 Task: Look for space in Dessau, Germany from 8th August, 2023 to 15th August, 2023 for 9 adults in price range Rs.10000 to Rs.14000. Place can be shared room with 5 bedrooms having 9 beds and 5 bathrooms. Property type can be house, flat, guest house. Amenities needed are: wifi, TV, free parkinig on premises, gym, breakfast. Booking option can be shelf check-in. Required host language is English.
Action: Mouse moved to (569, 125)
Screenshot: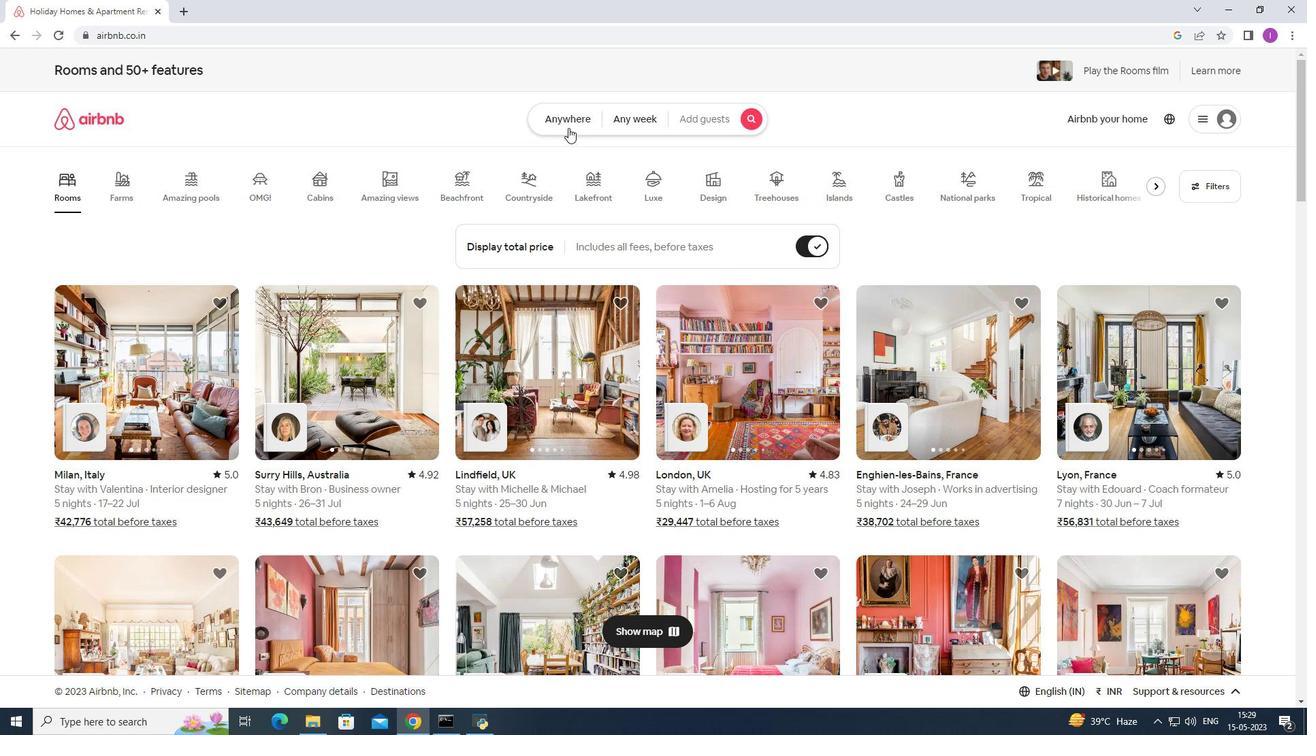 
Action: Mouse pressed left at (569, 125)
Screenshot: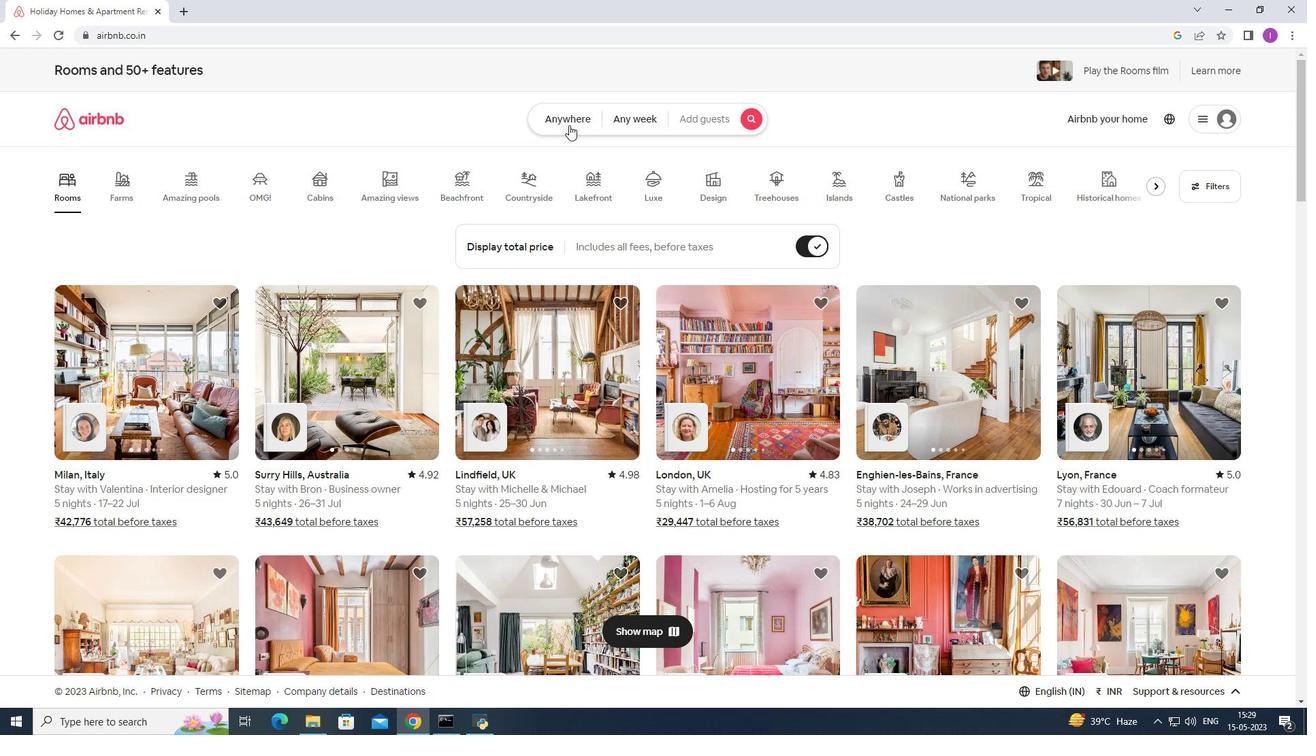 
Action: Mouse moved to (485, 169)
Screenshot: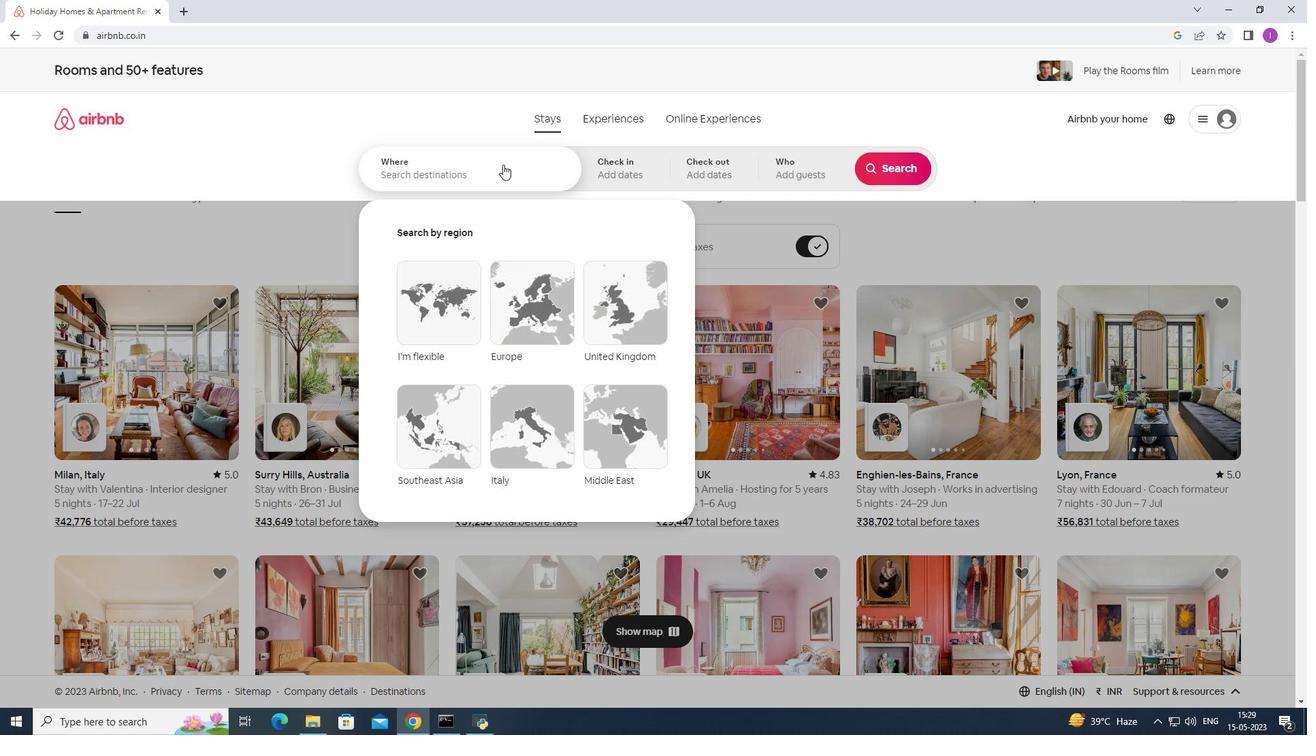 
Action: Mouse pressed left at (485, 169)
Screenshot: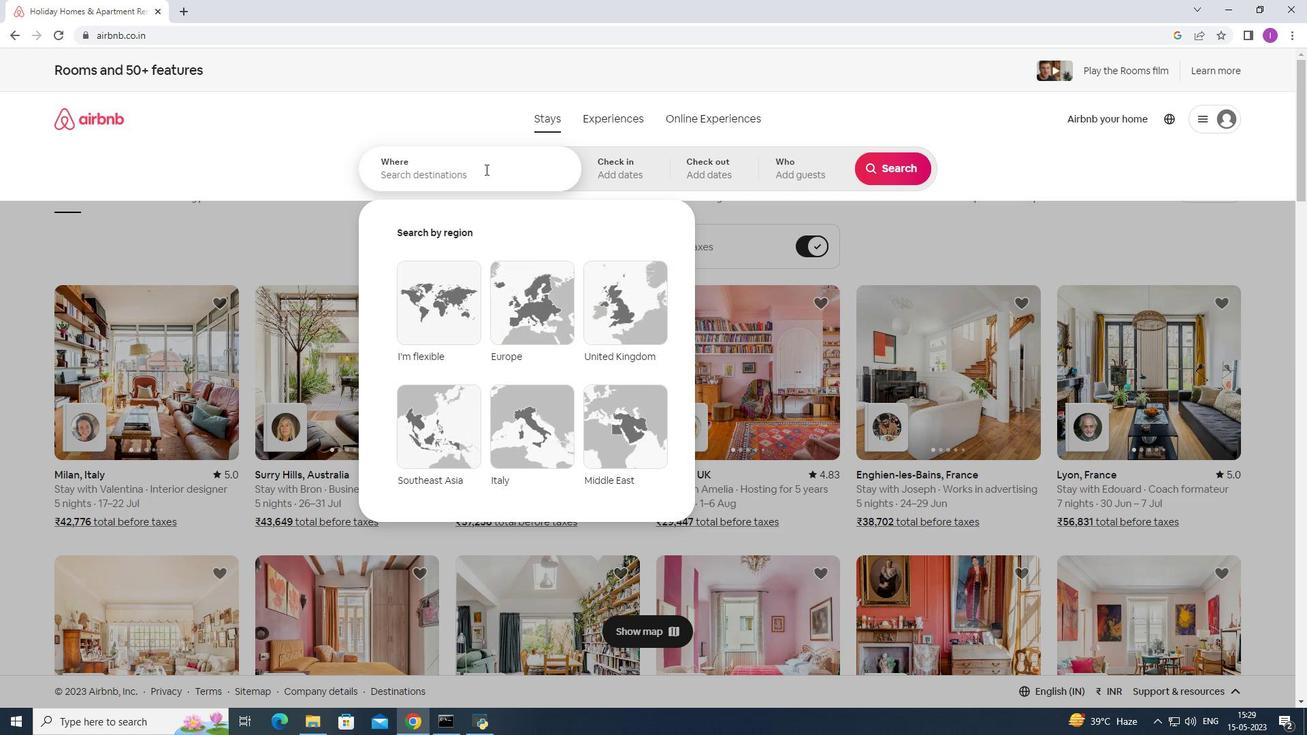 
Action: Mouse moved to (482, 181)
Screenshot: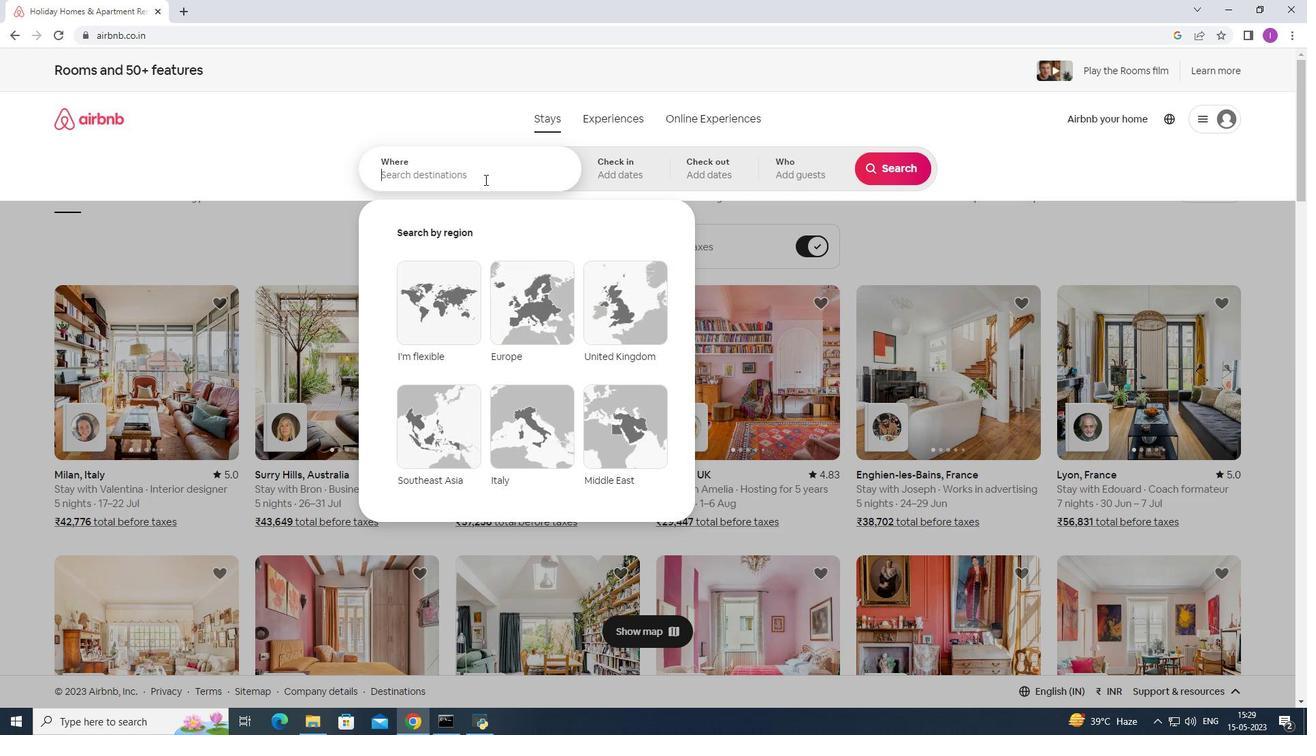 
Action: Key pressed <Key.shift>Dessau,<Key.shift><Key.shift>Germany
Screenshot: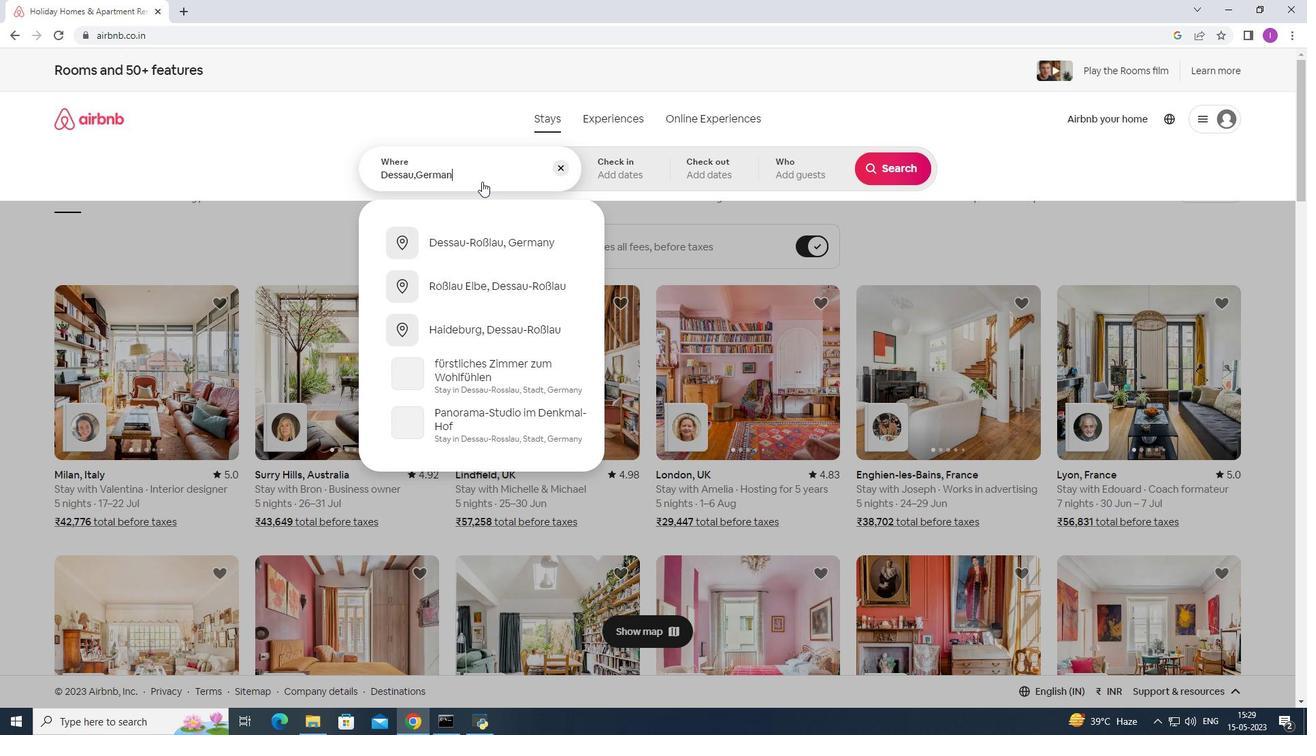 
Action: Mouse moved to (629, 178)
Screenshot: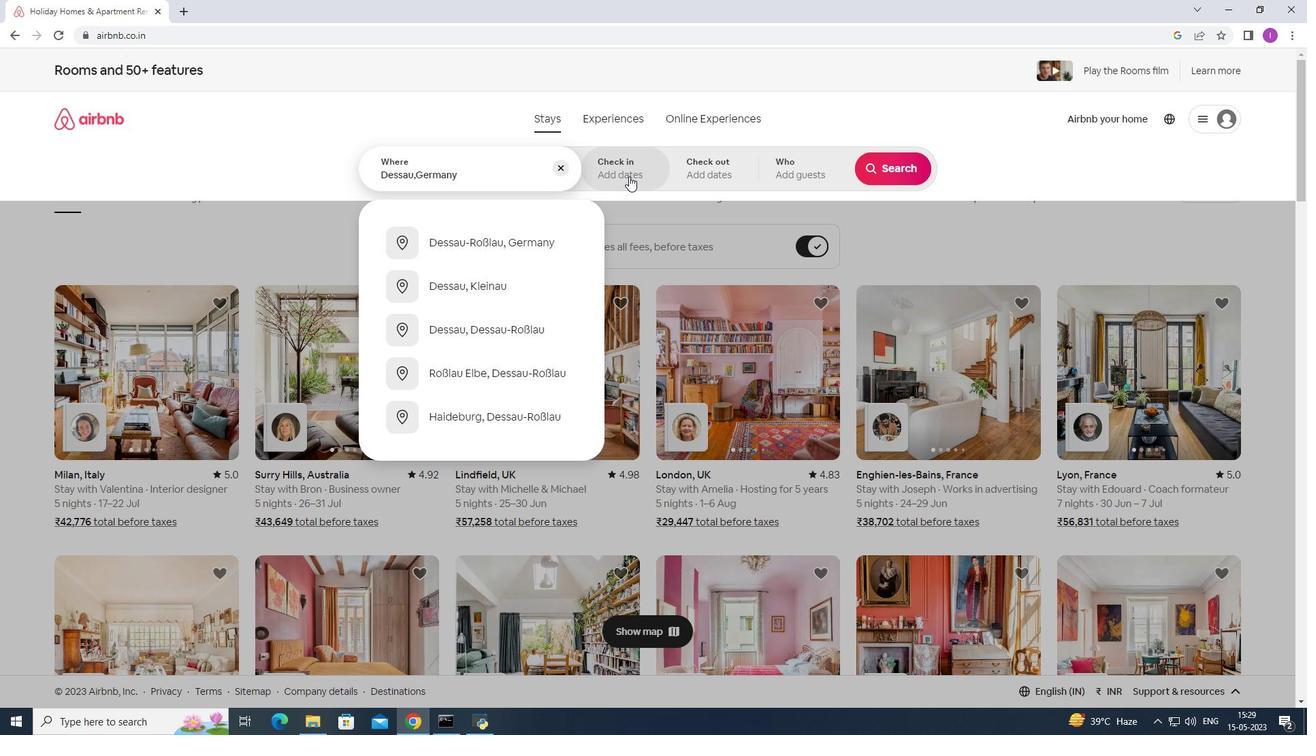 
Action: Mouse pressed left at (629, 178)
Screenshot: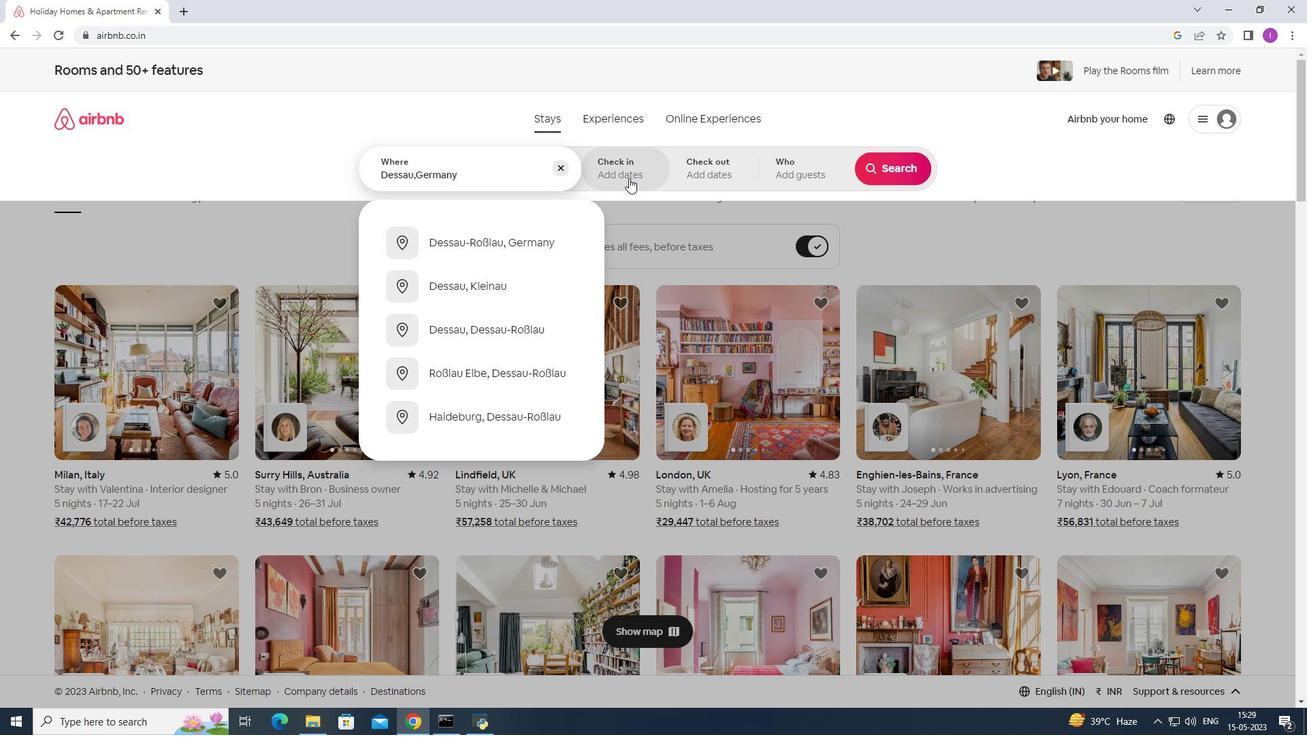 
Action: Mouse moved to (893, 280)
Screenshot: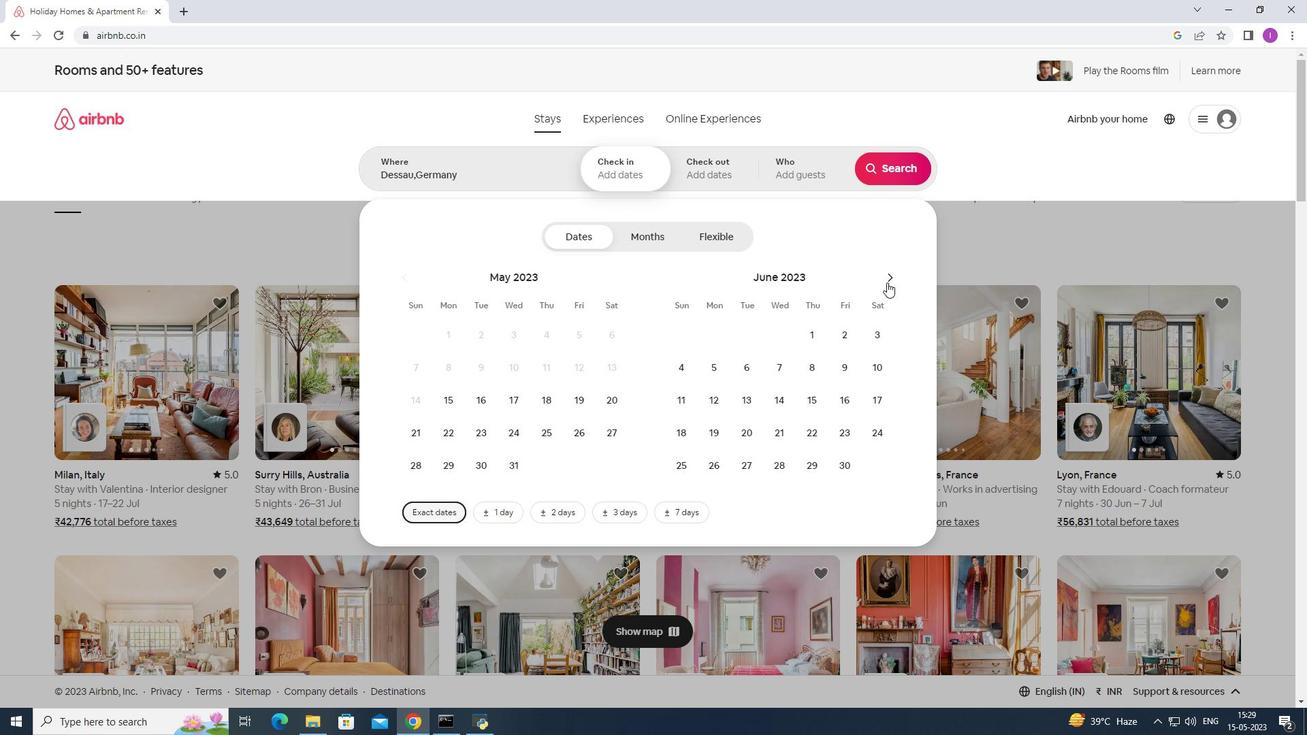 
Action: Mouse pressed left at (893, 280)
Screenshot: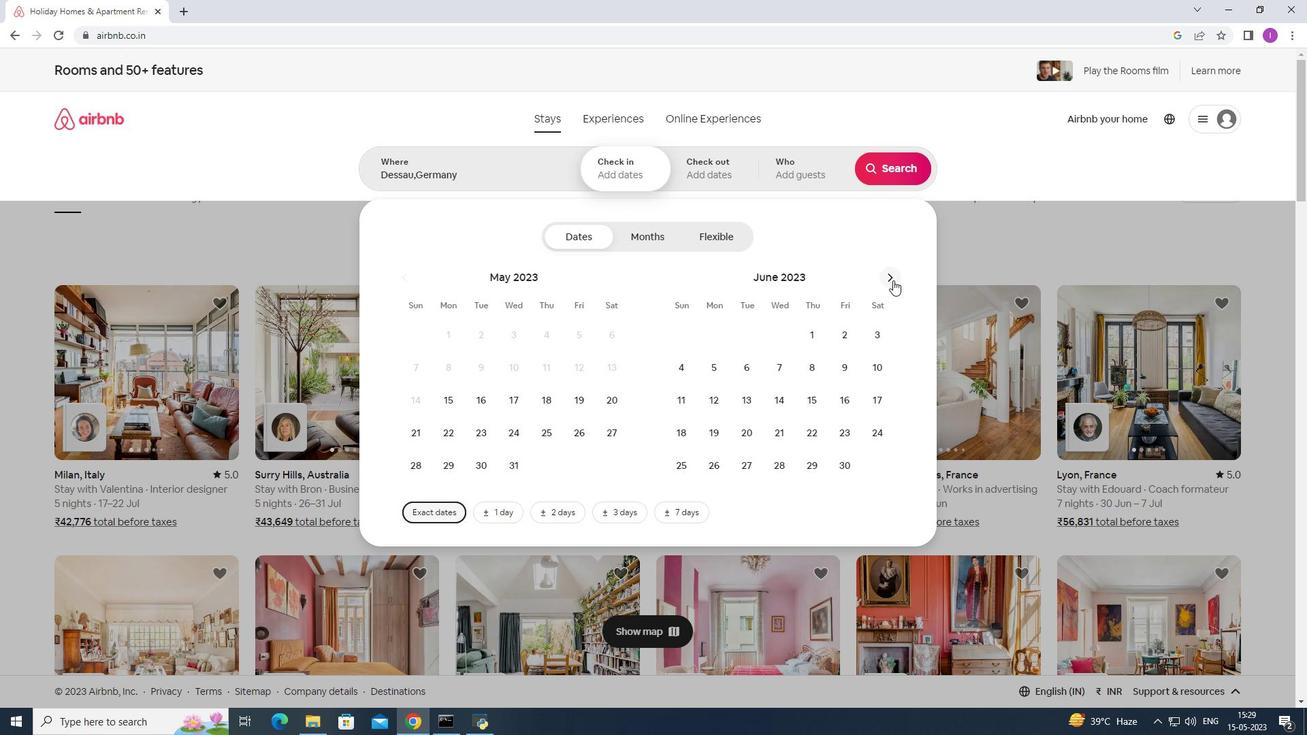 
Action: Mouse pressed left at (893, 280)
Screenshot: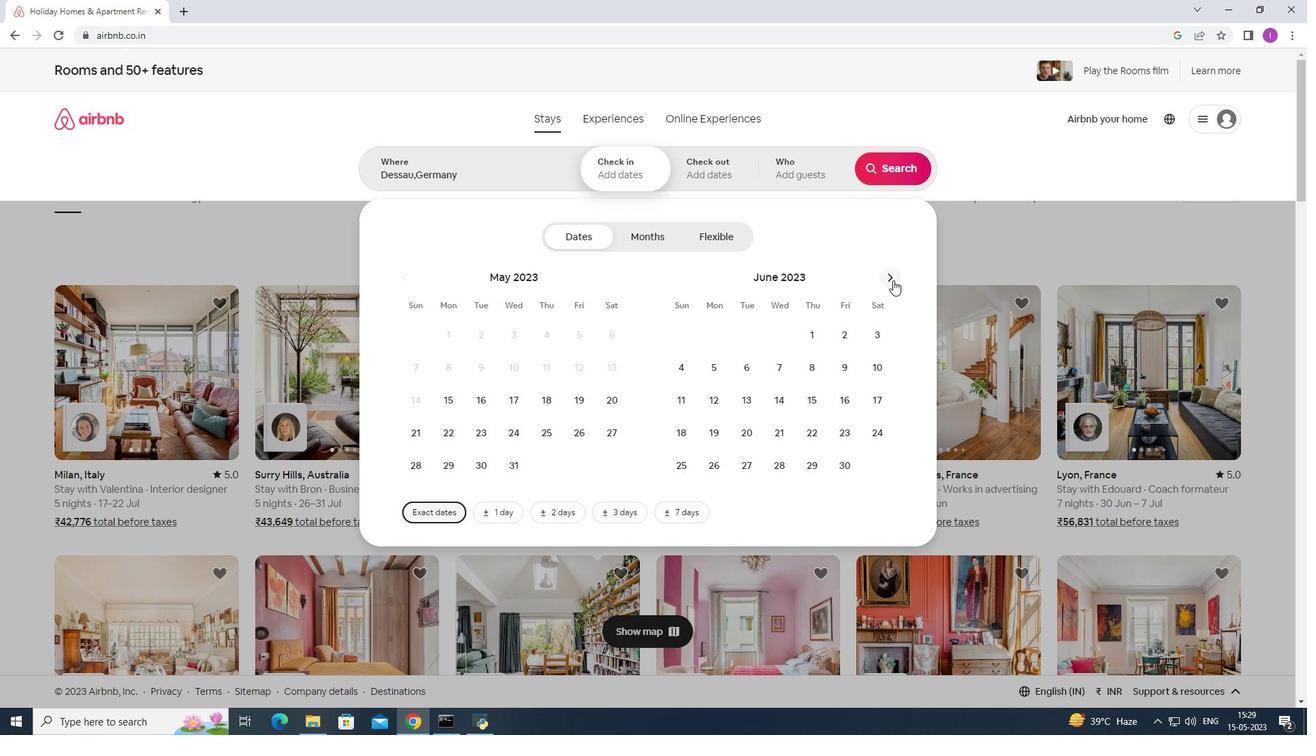 
Action: Mouse moved to (894, 280)
Screenshot: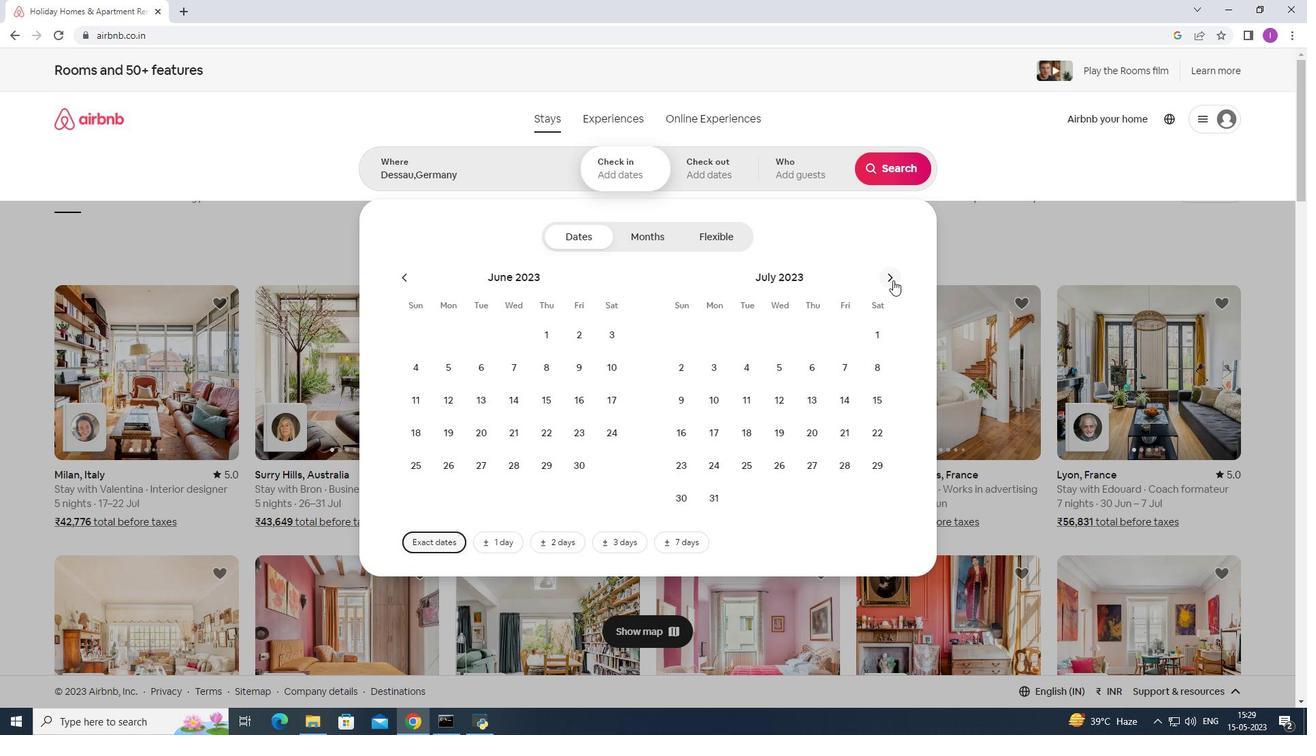 
Action: Mouse pressed left at (894, 280)
Screenshot: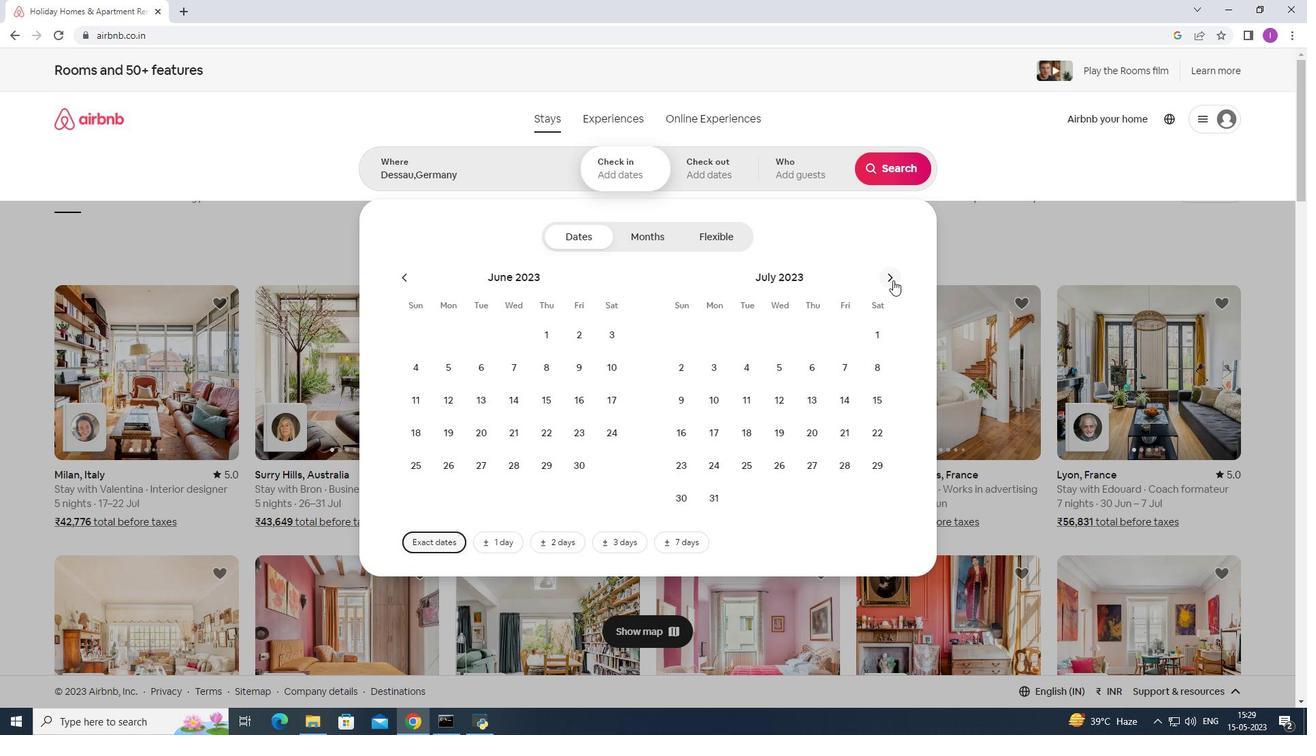 
Action: Mouse moved to (744, 367)
Screenshot: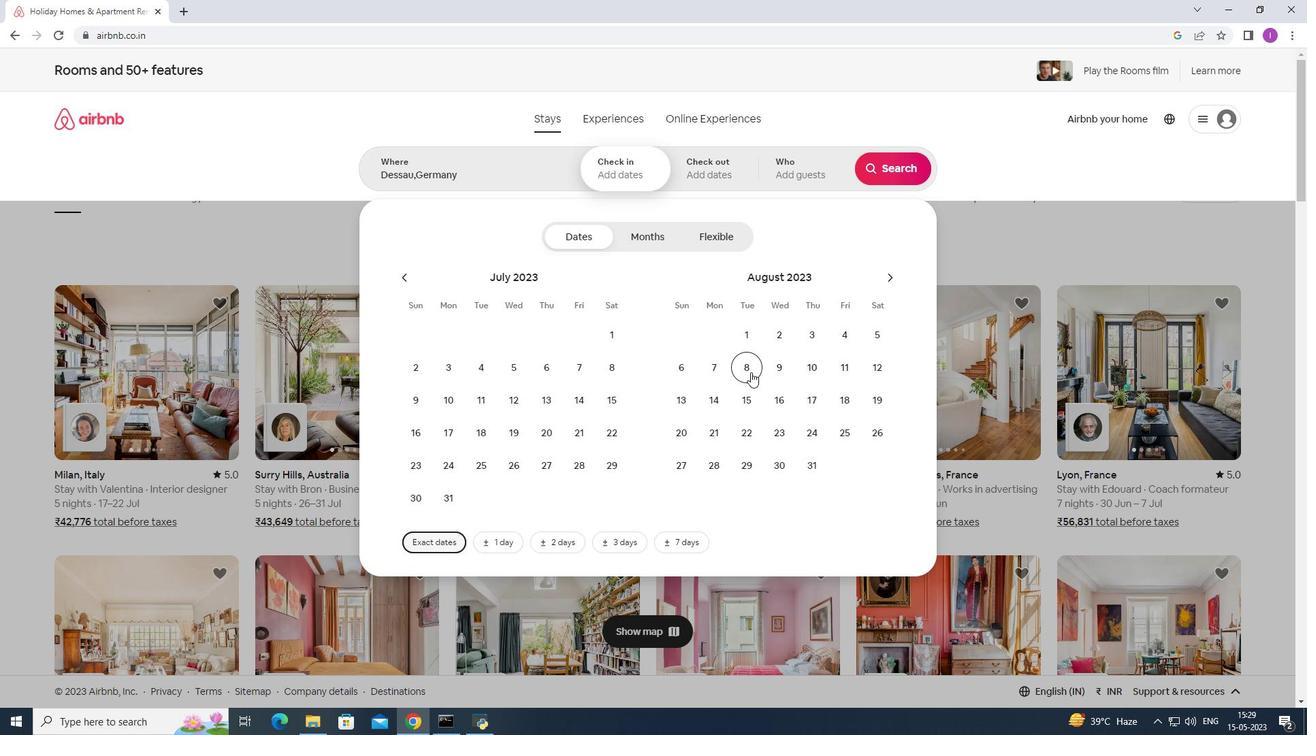 
Action: Mouse pressed left at (744, 367)
Screenshot: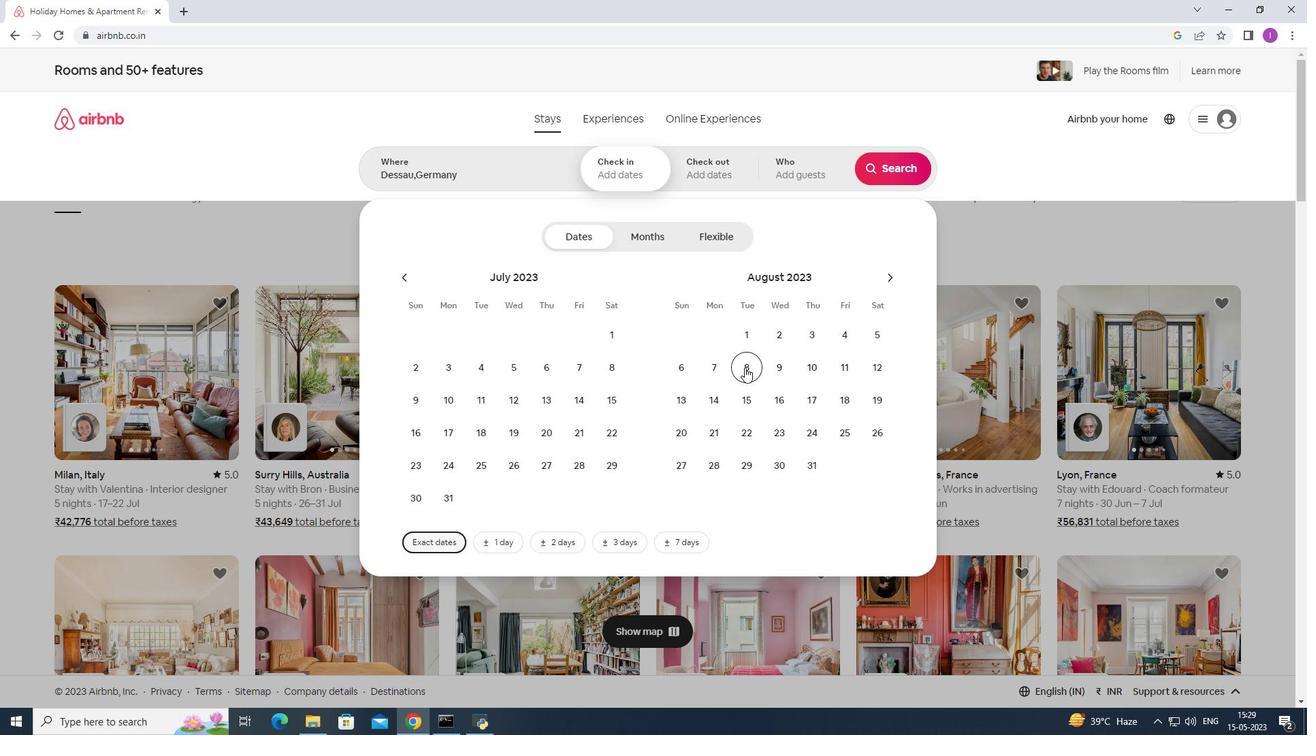
Action: Mouse moved to (744, 390)
Screenshot: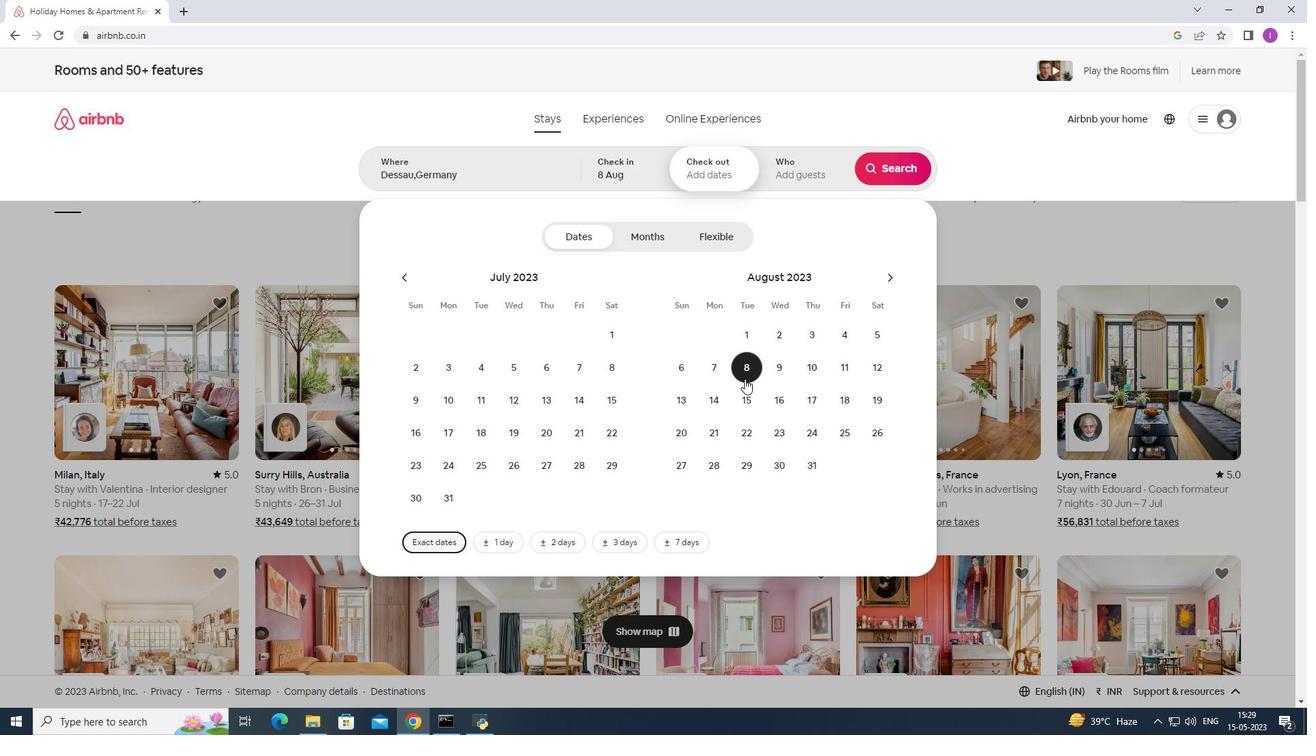 
Action: Mouse pressed left at (744, 390)
Screenshot: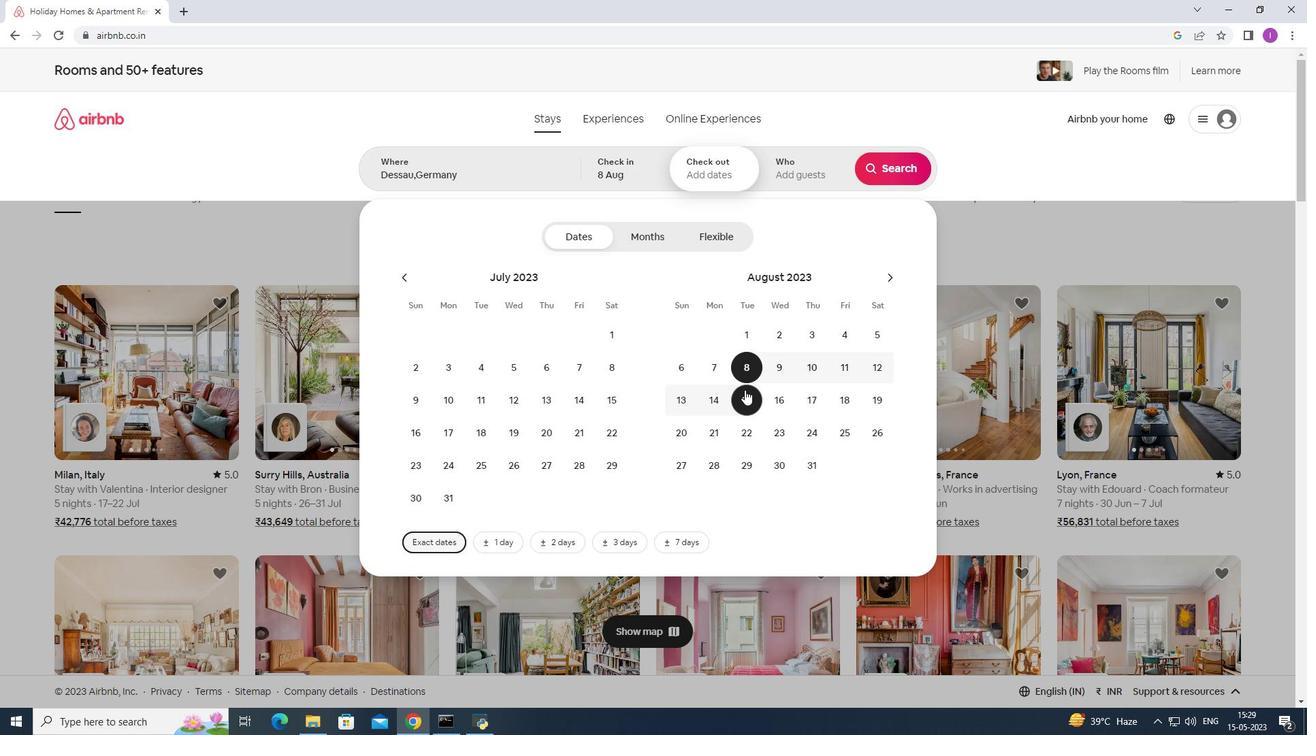 
Action: Mouse moved to (779, 168)
Screenshot: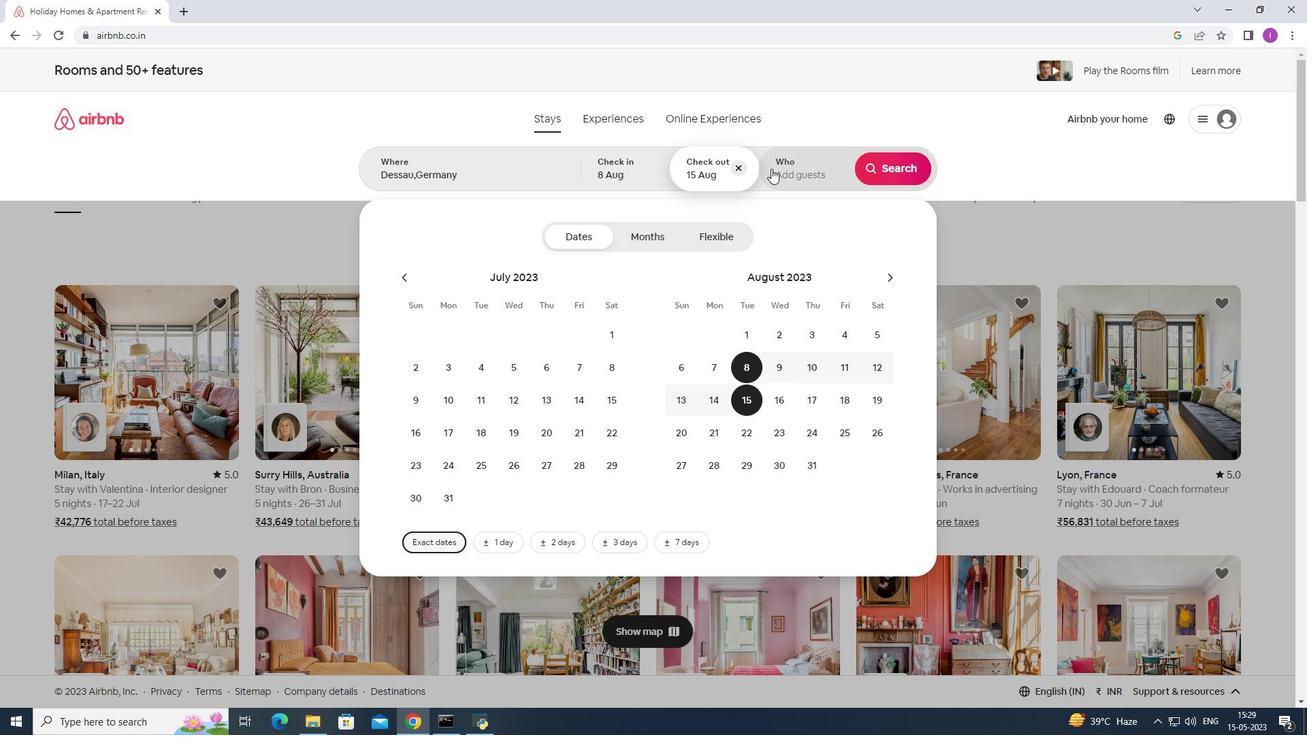
Action: Mouse pressed left at (779, 168)
Screenshot: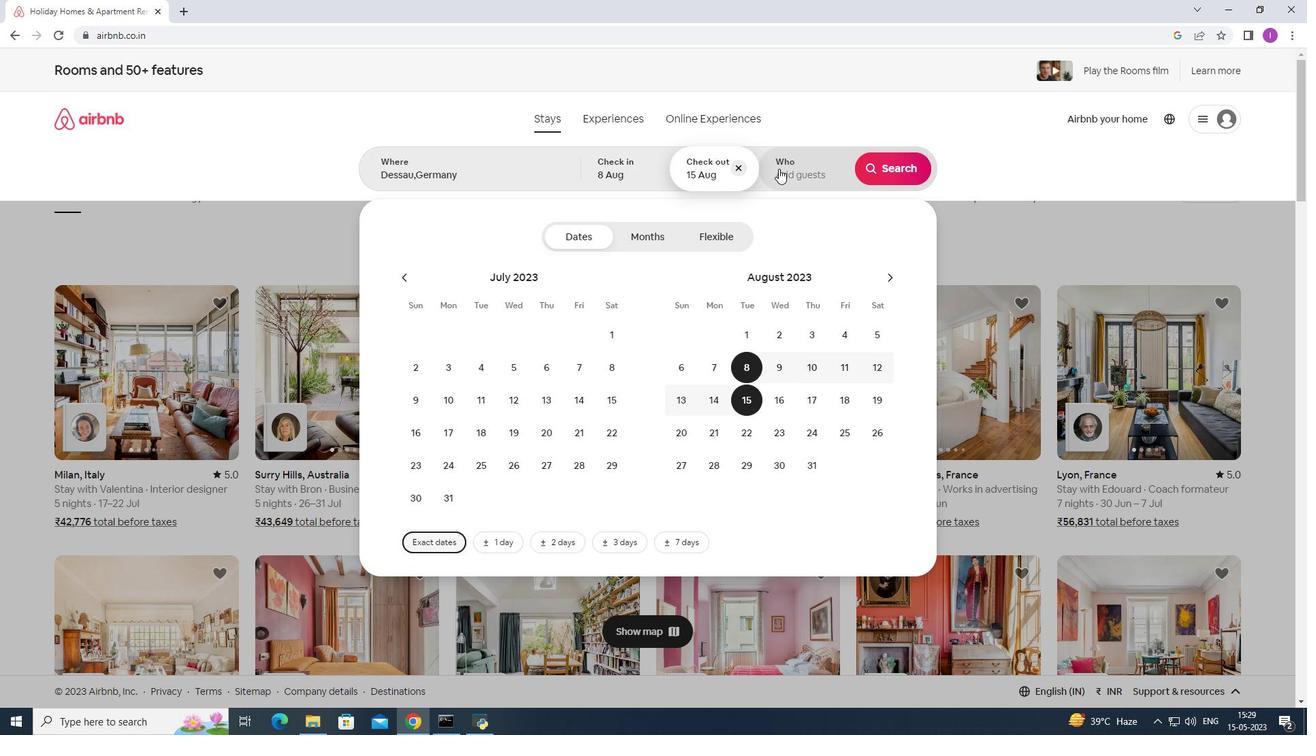 
Action: Mouse moved to (894, 244)
Screenshot: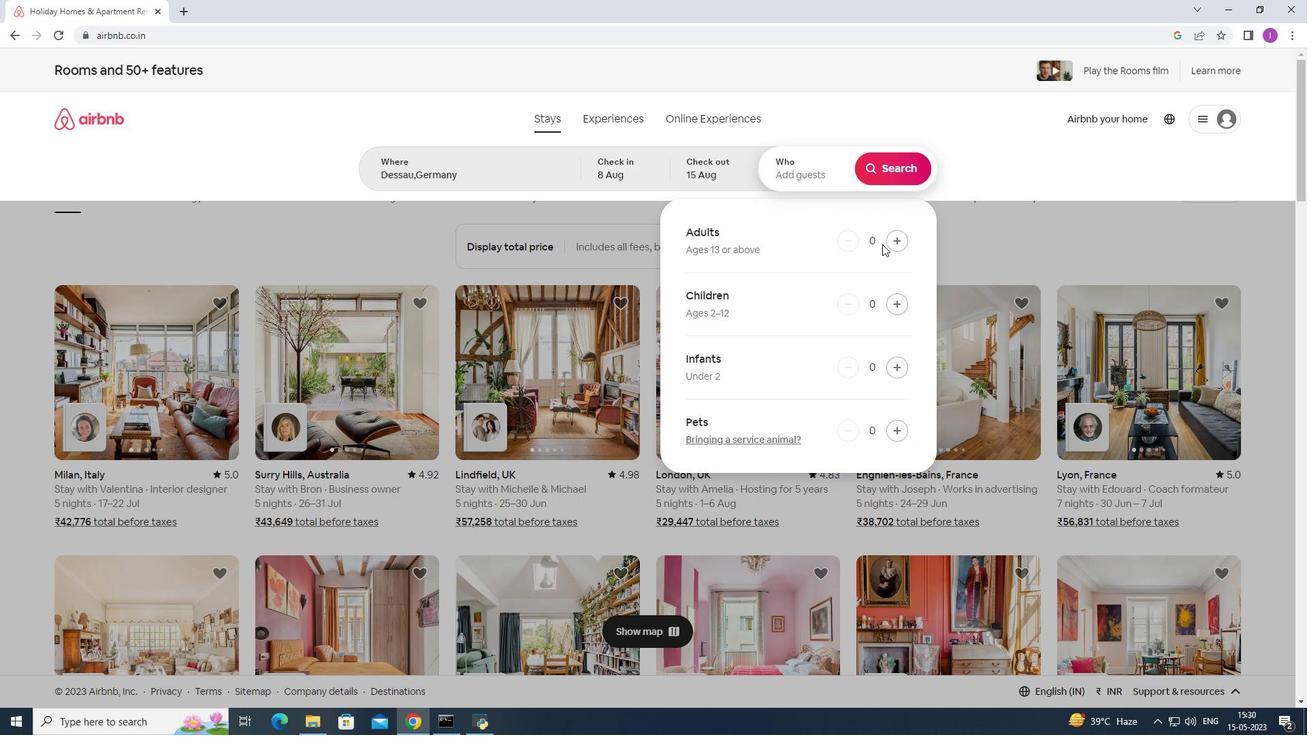 
Action: Mouse pressed left at (894, 244)
Screenshot: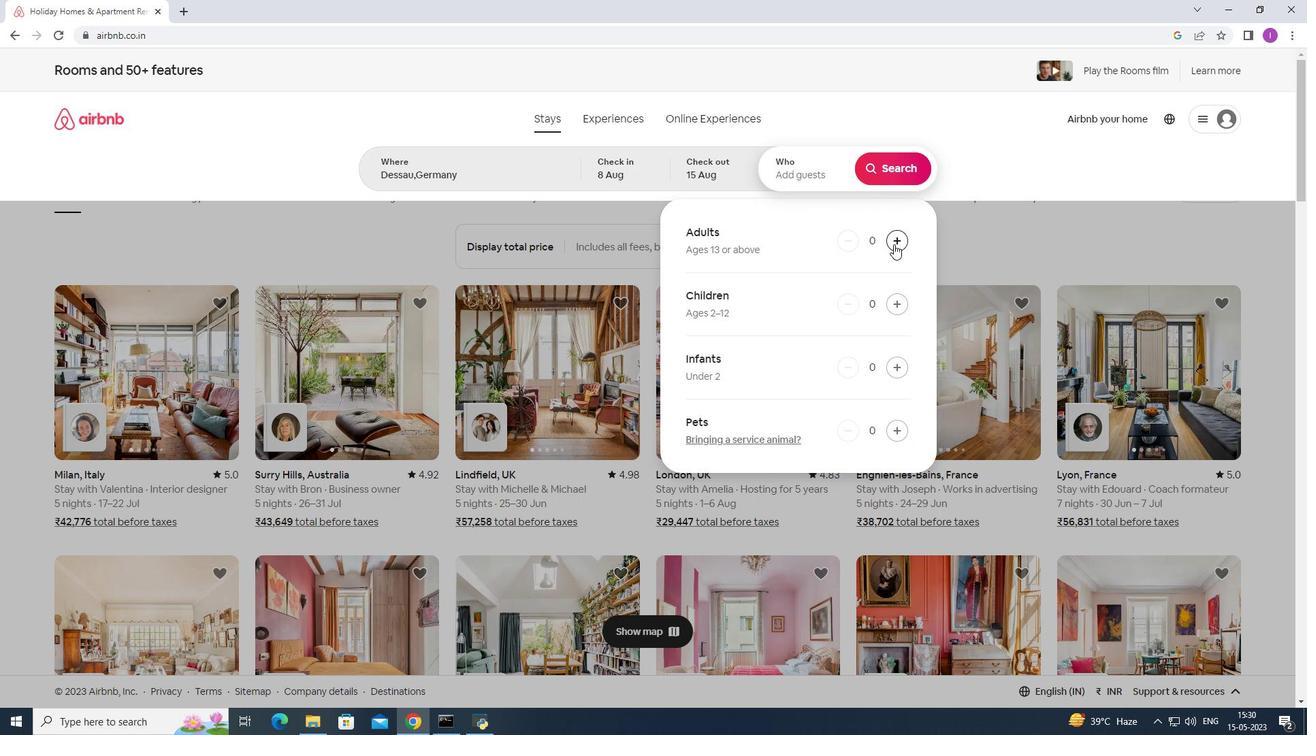 
Action: Mouse pressed left at (894, 244)
Screenshot: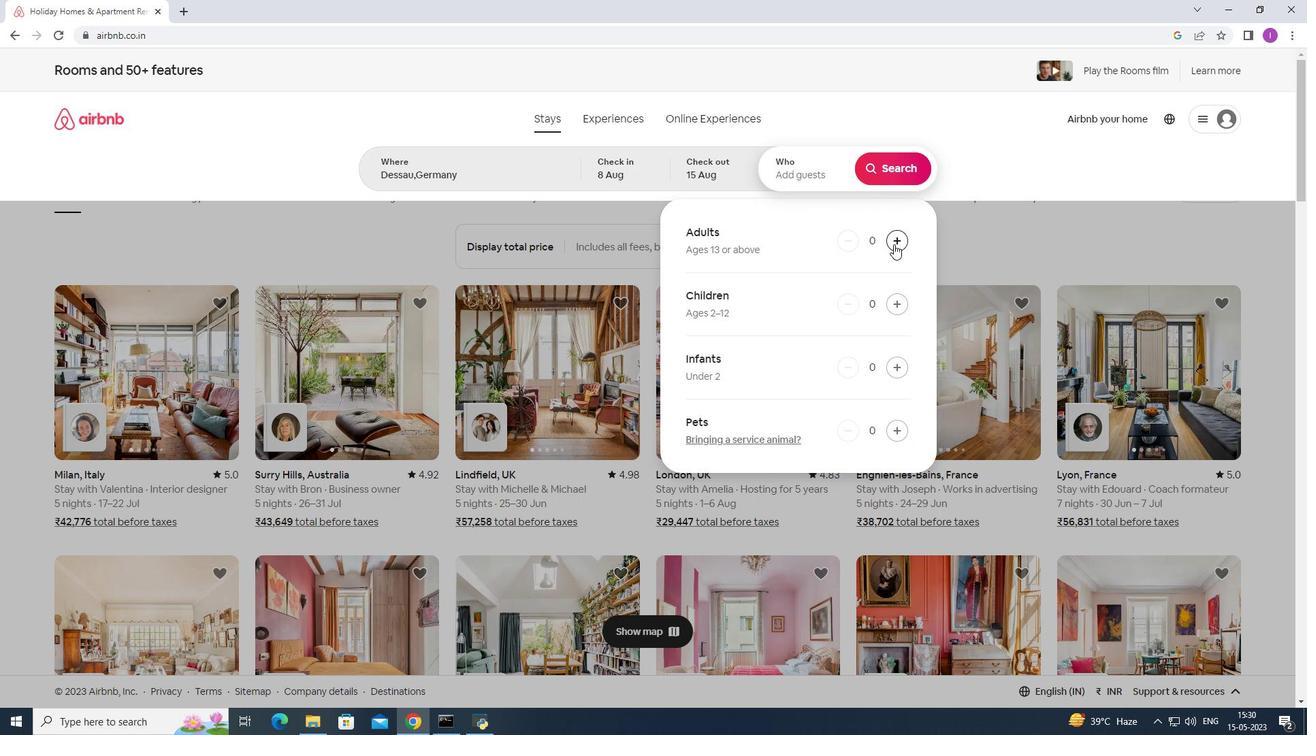 
Action: Mouse pressed left at (894, 244)
Screenshot: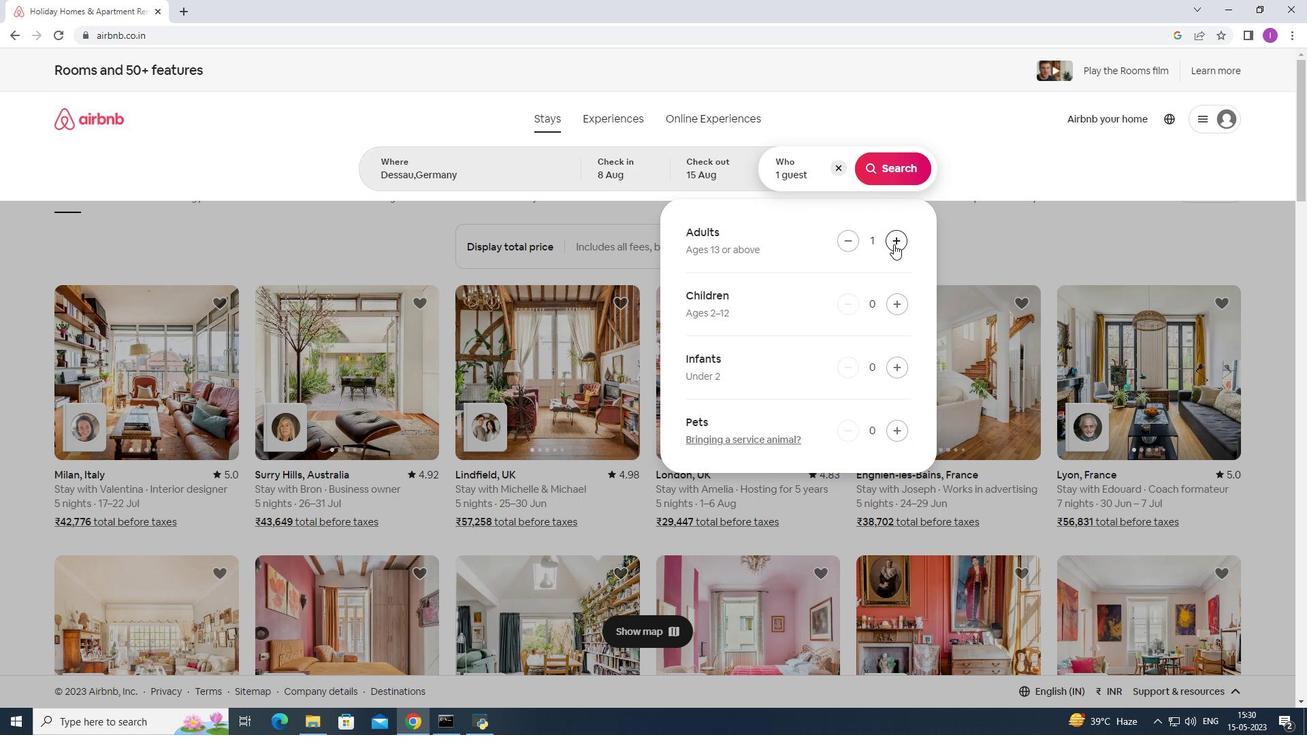 
Action: Mouse pressed left at (894, 244)
Screenshot: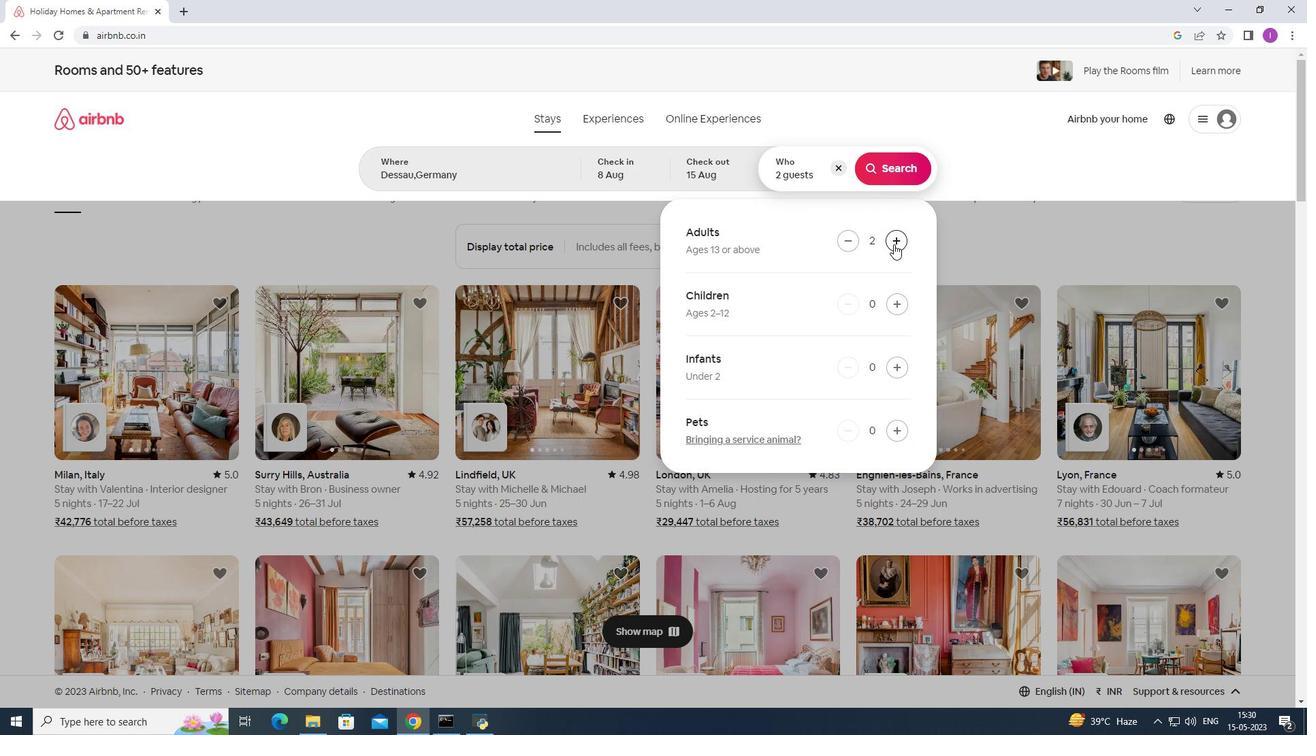 
Action: Mouse pressed left at (894, 244)
Screenshot: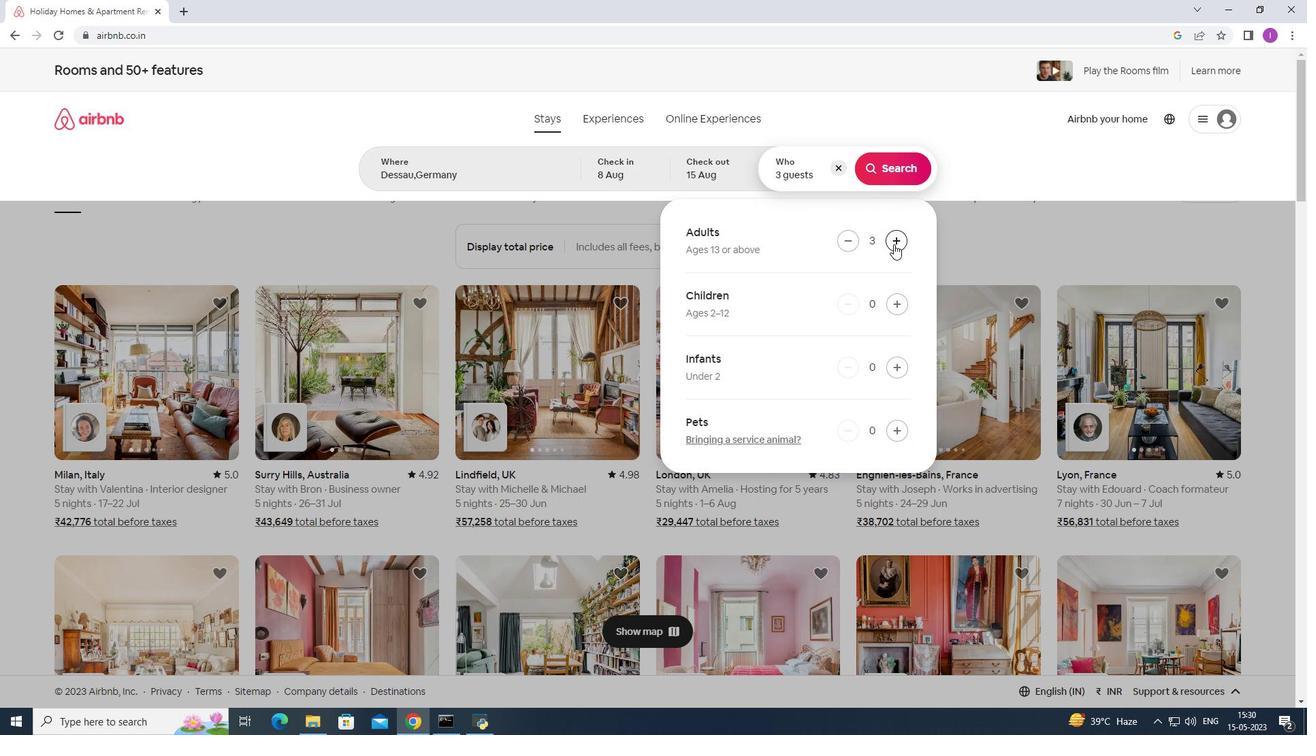 
Action: Mouse pressed left at (894, 244)
Screenshot: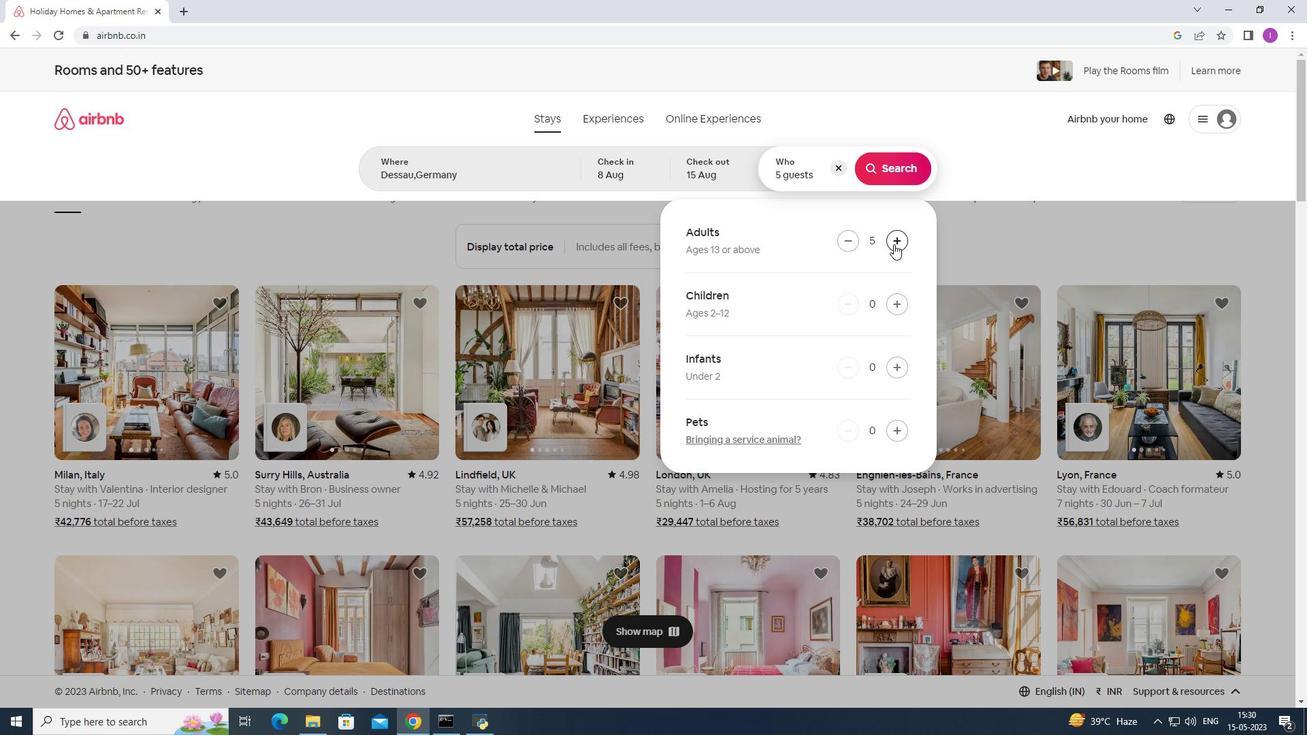 
Action: Mouse pressed left at (894, 244)
Screenshot: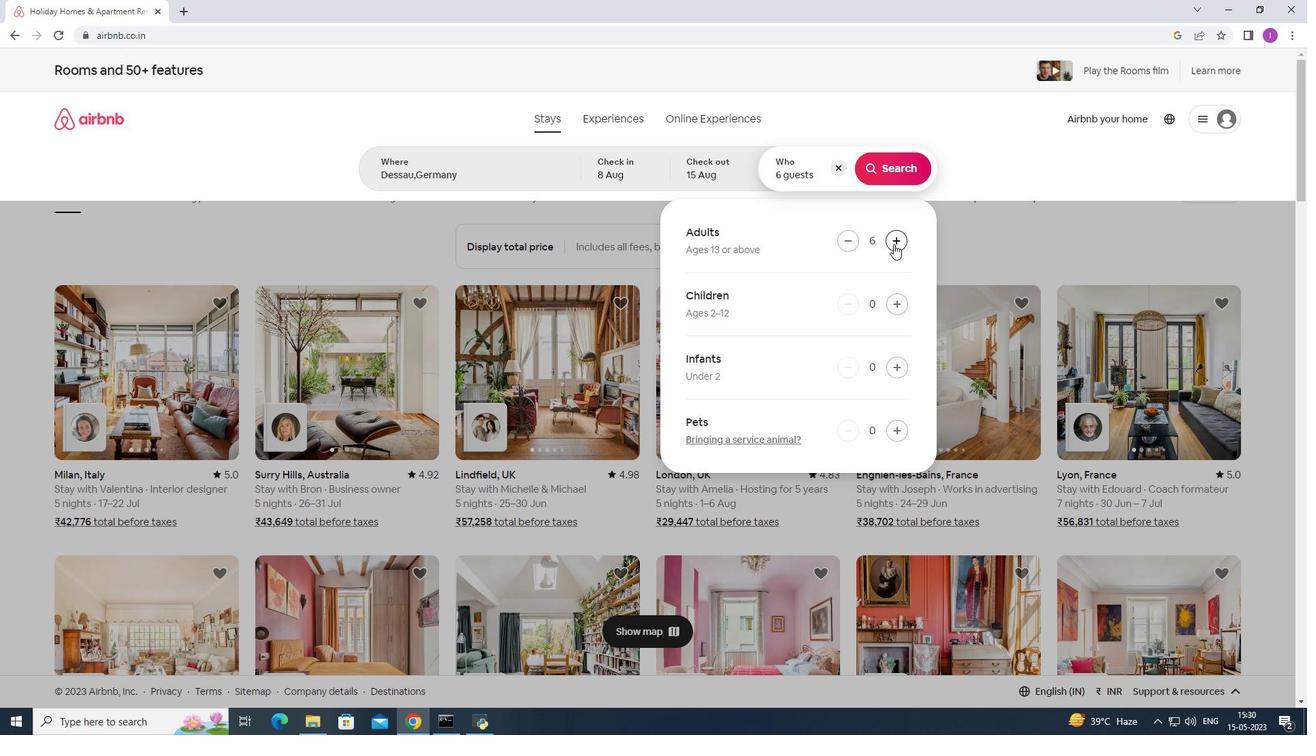 
Action: Mouse pressed left at (894, 244)
Screenshot: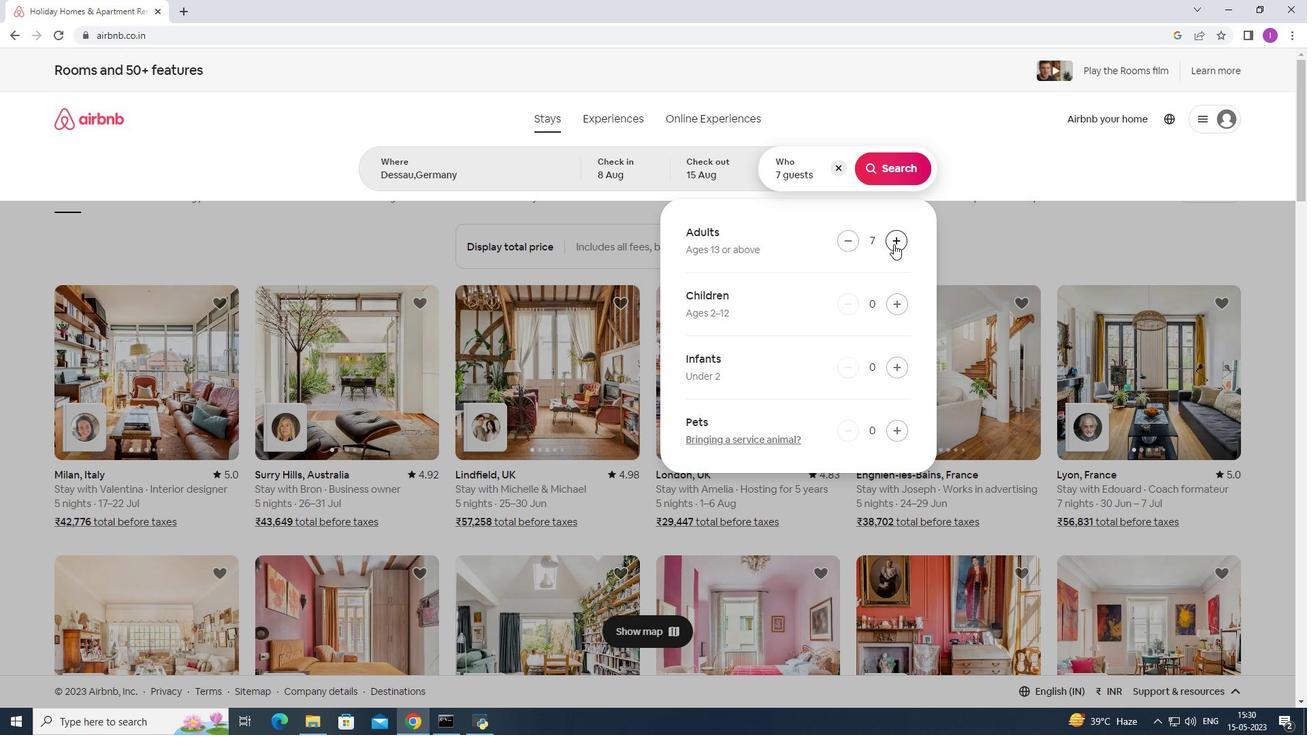 
Action: Mouse moved to (894, 239)
Screenshot: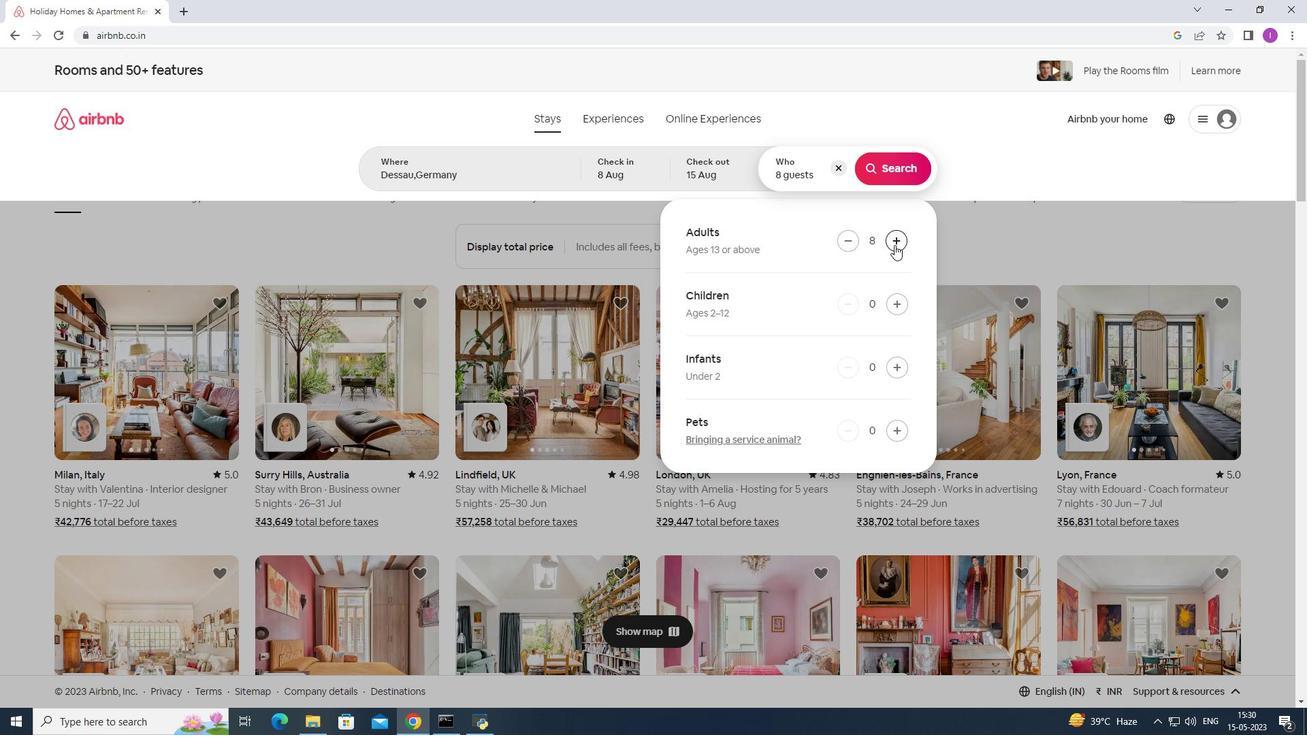 
Action: Mouse pressed left at (894, 239)
Screenshot: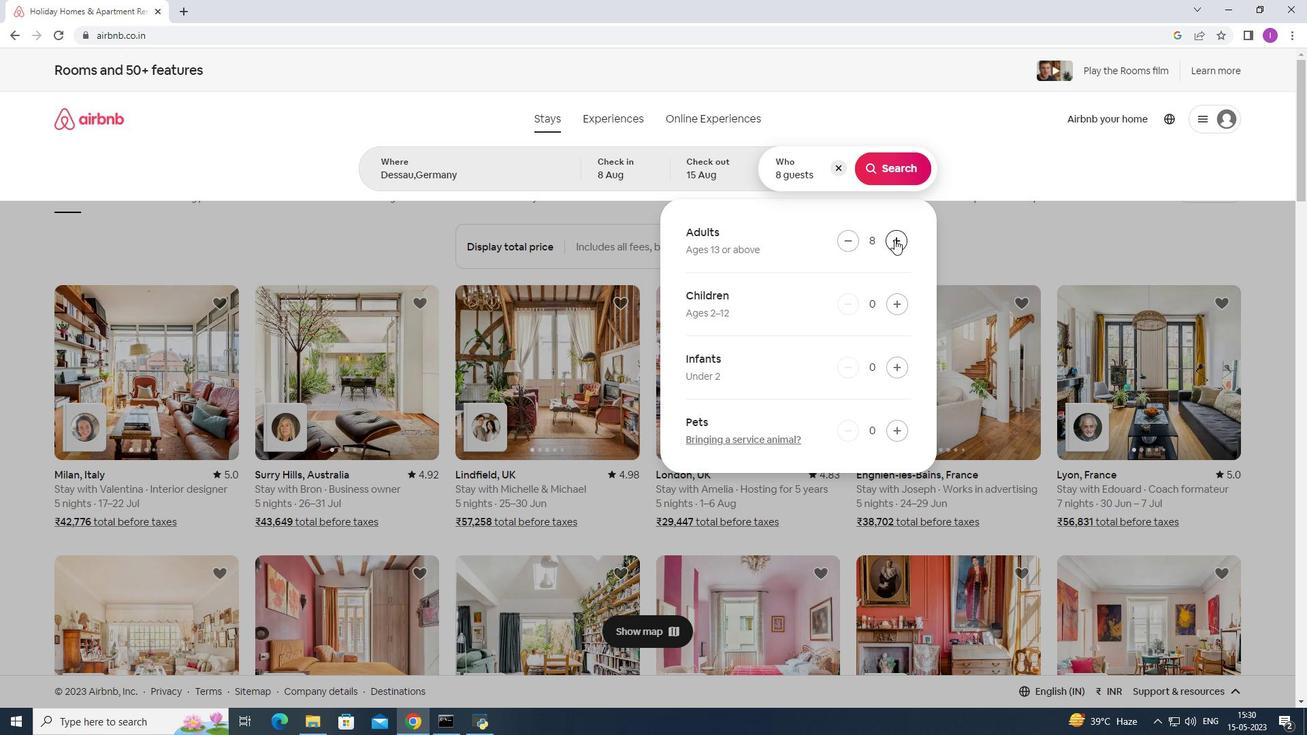
Action: Mouse moved to (888, 175)
Screenshot: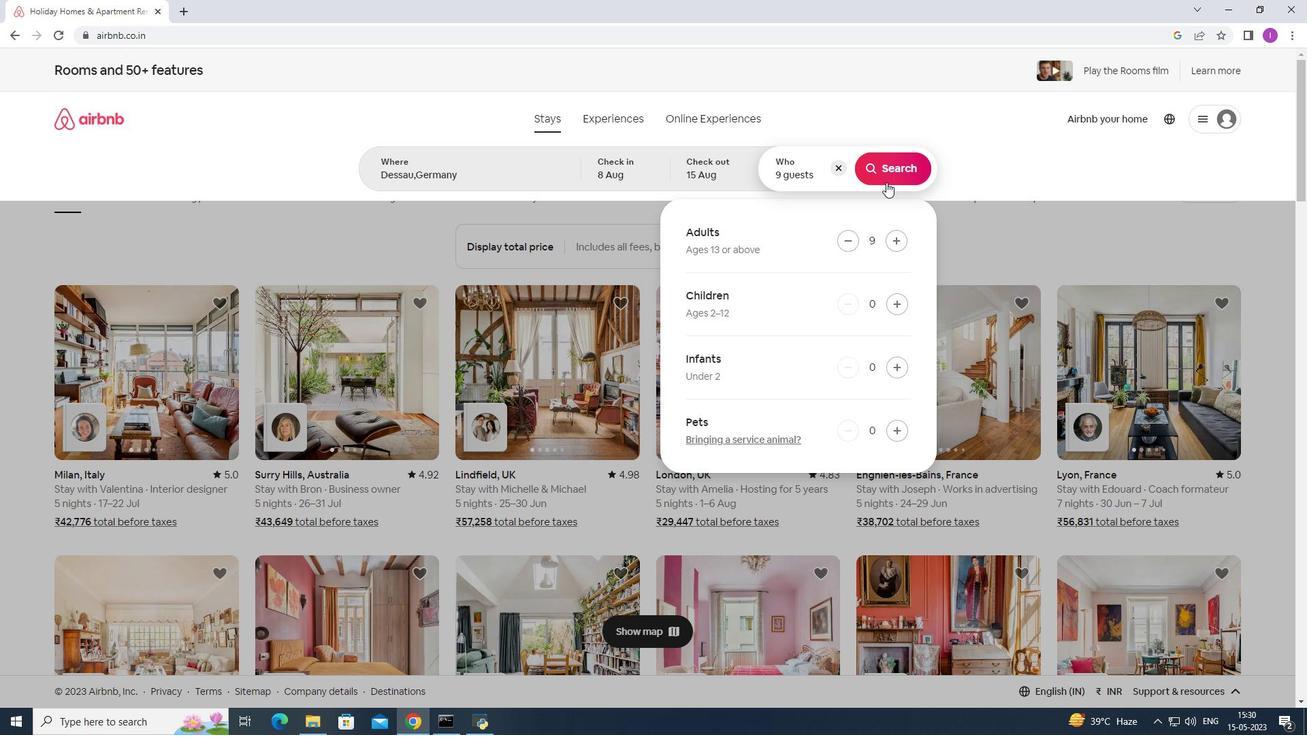 
Action: Mouse pressed left at (888, 175)
Screenshot: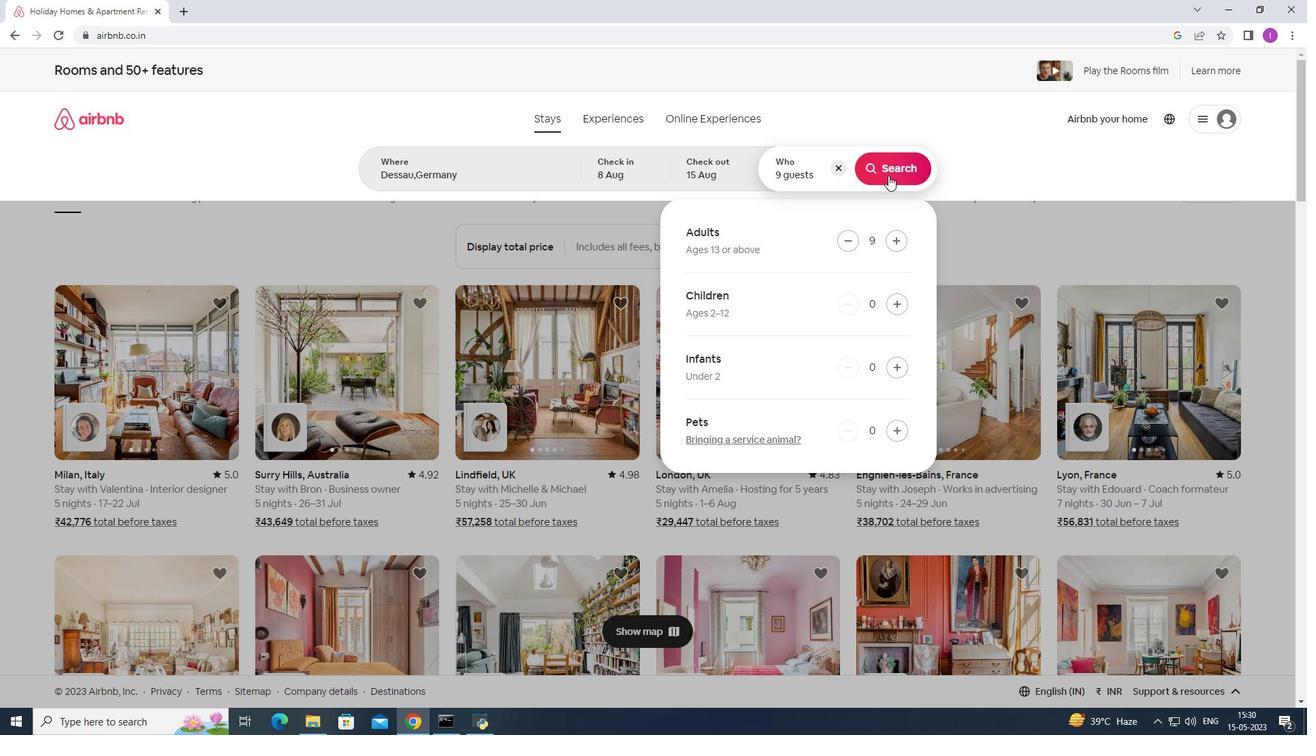 
Action: Mouse moved to (1231, 123)
Screenshot: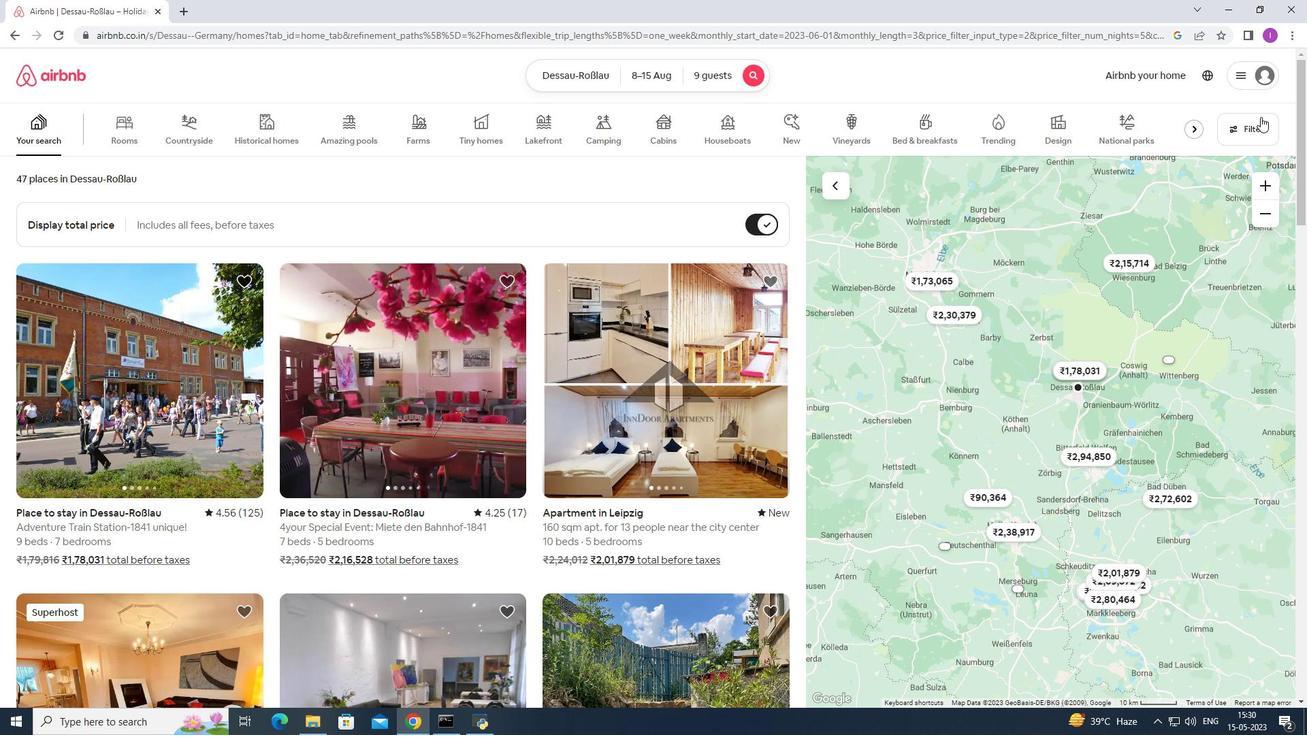 
Action: Mouse pressed left at (1231, 123)
Screenshot: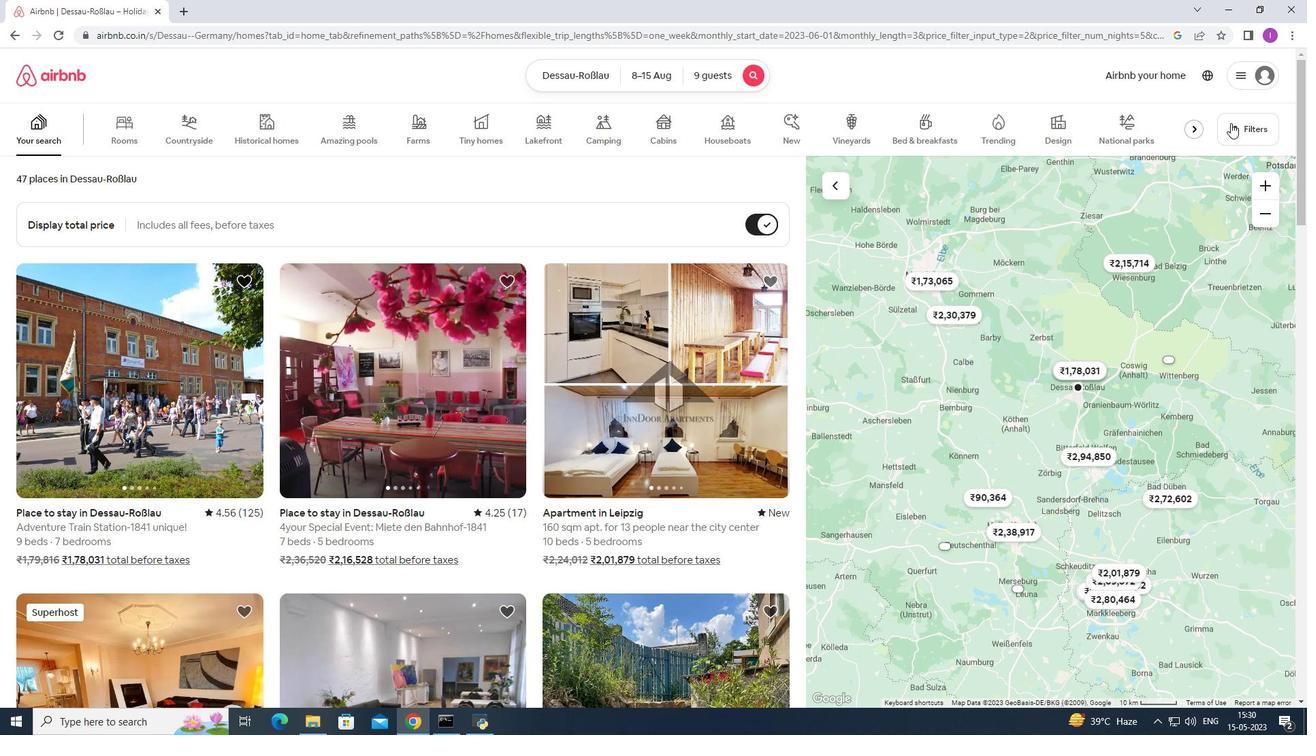 
Action: Mouse moved to (753, 462)
Screenshot: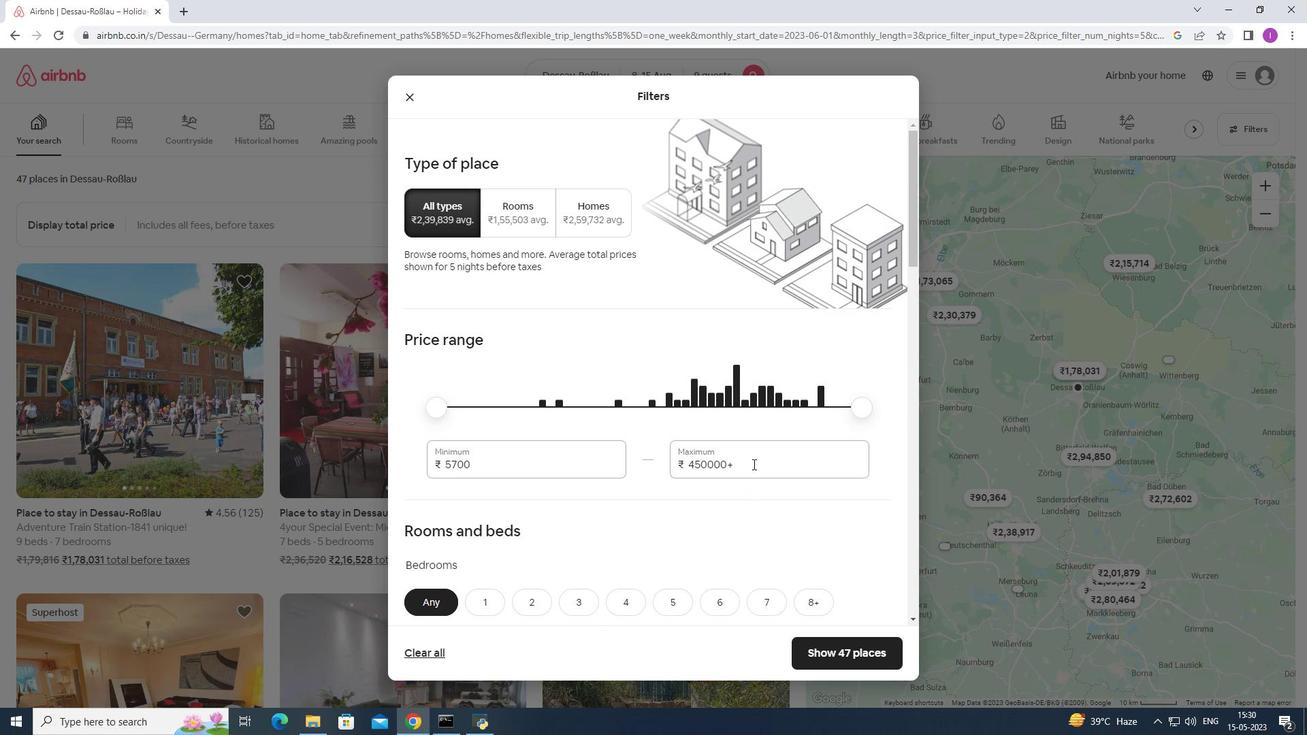 
Action: Mouse pressed left at (753, 462)
Screenshot: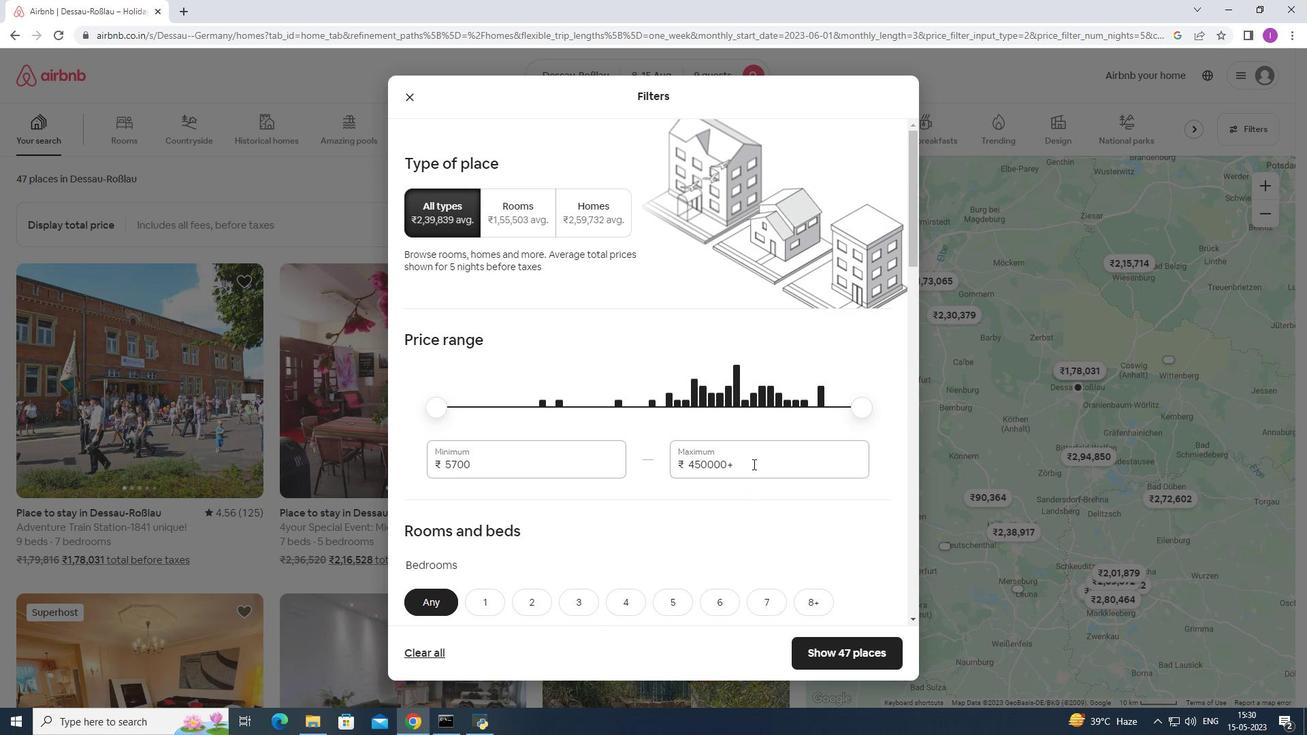
Action: Mouse moved to (696, 490)
Screenshot: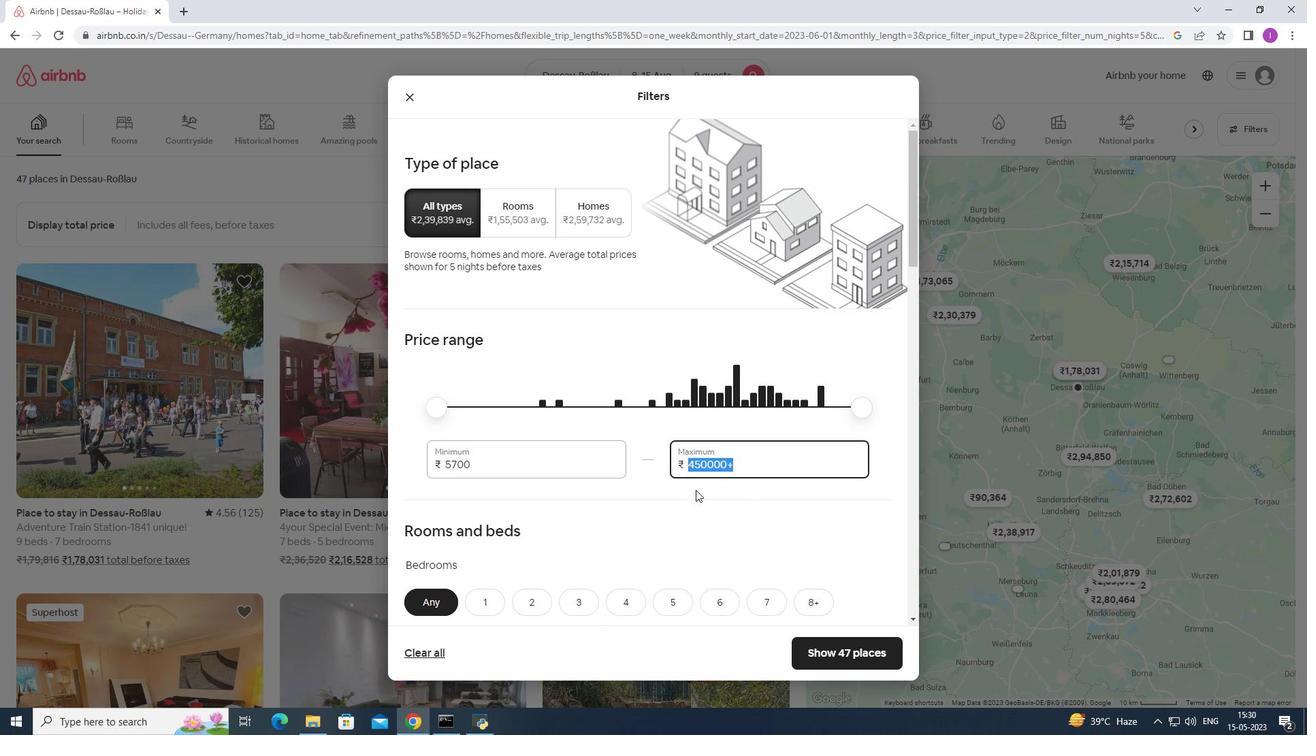 
Action: Key pressed 14000
Screenshot: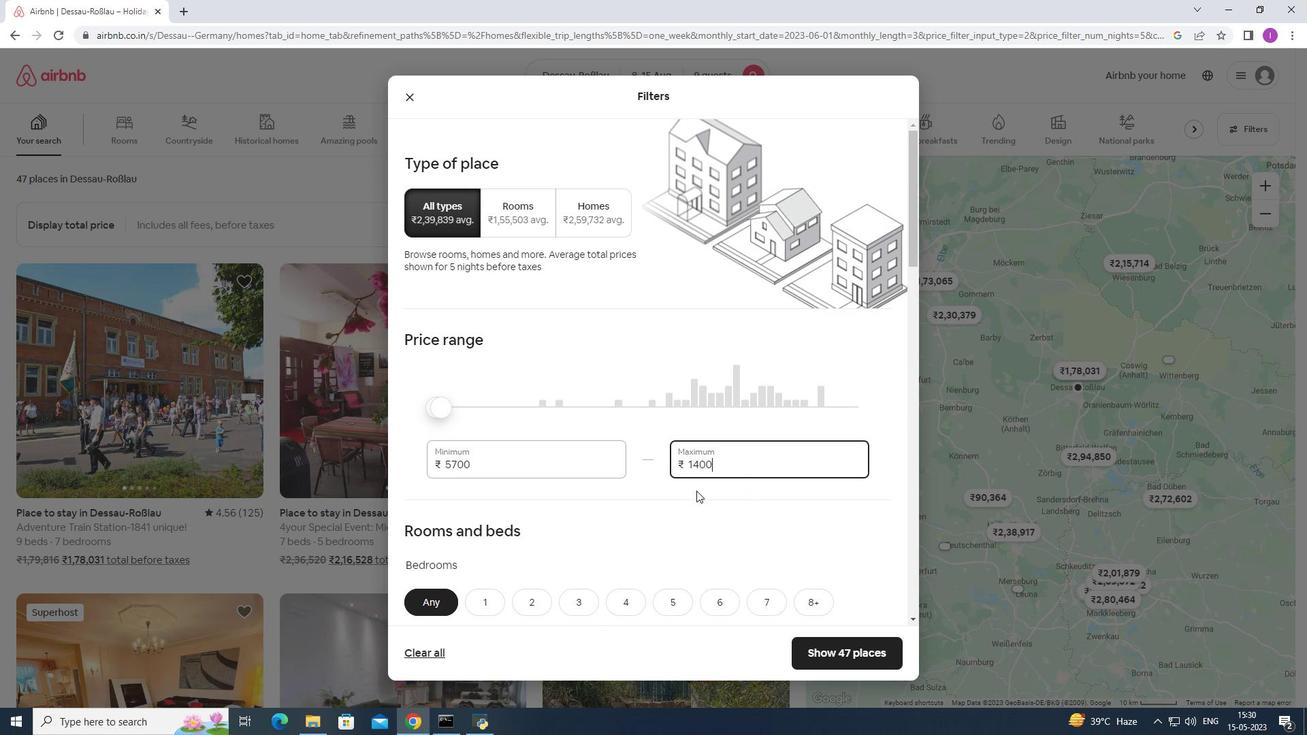 
Action: Mouse moved to (480, 465)
Screenshot: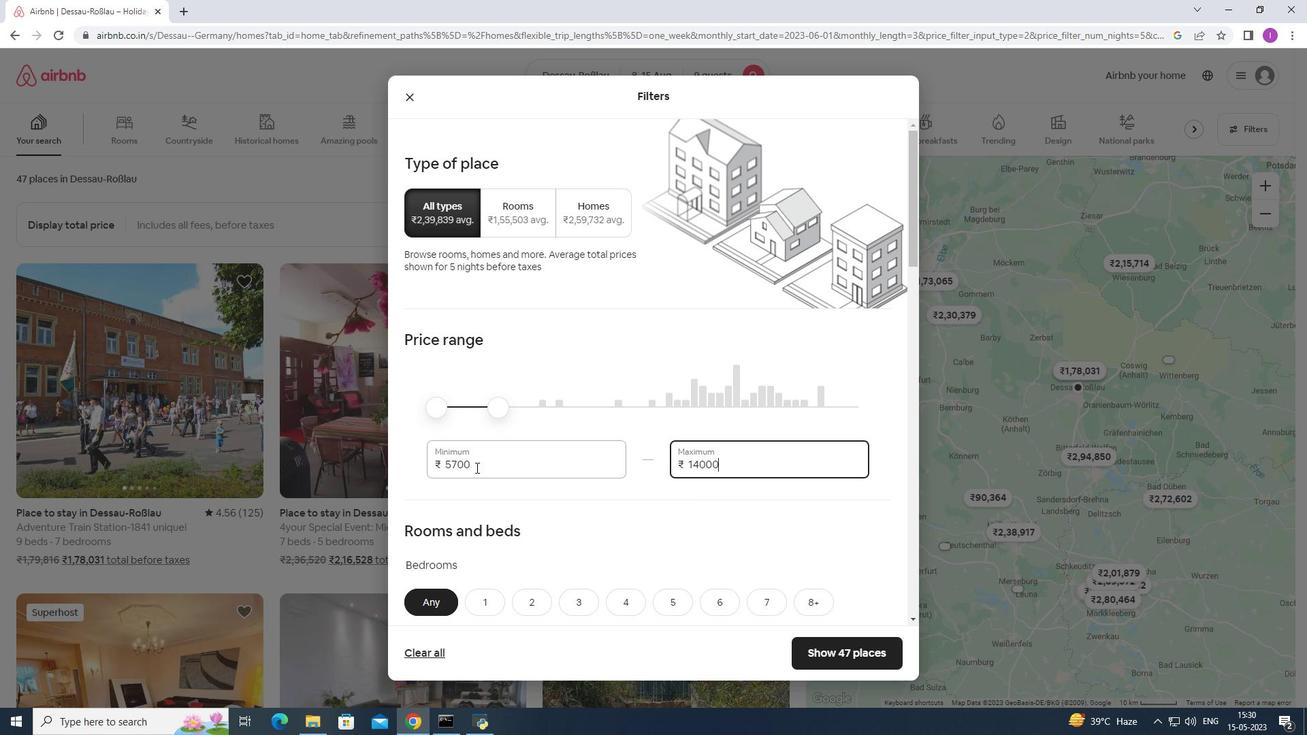 
Action: Mouse pressed left at (480, 465)
Screenshot: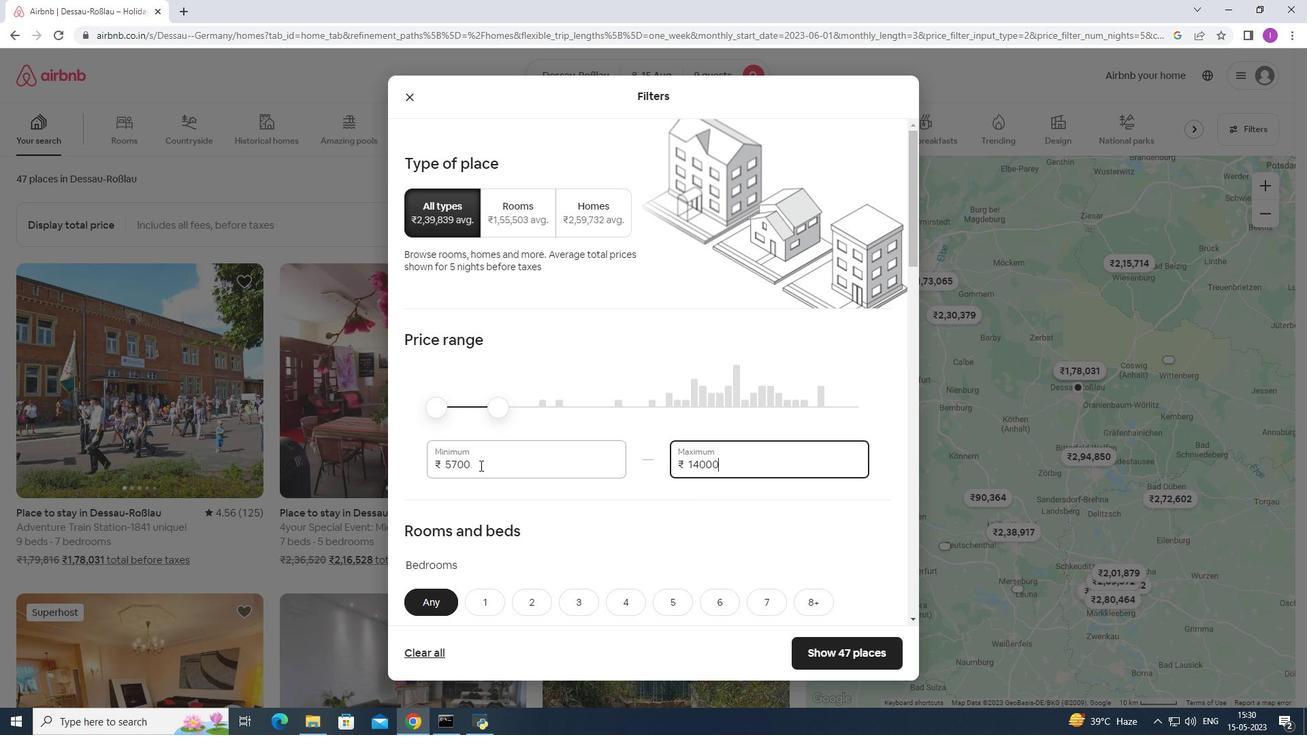
Action: Mouse moved to (567, 516)
Screenshot: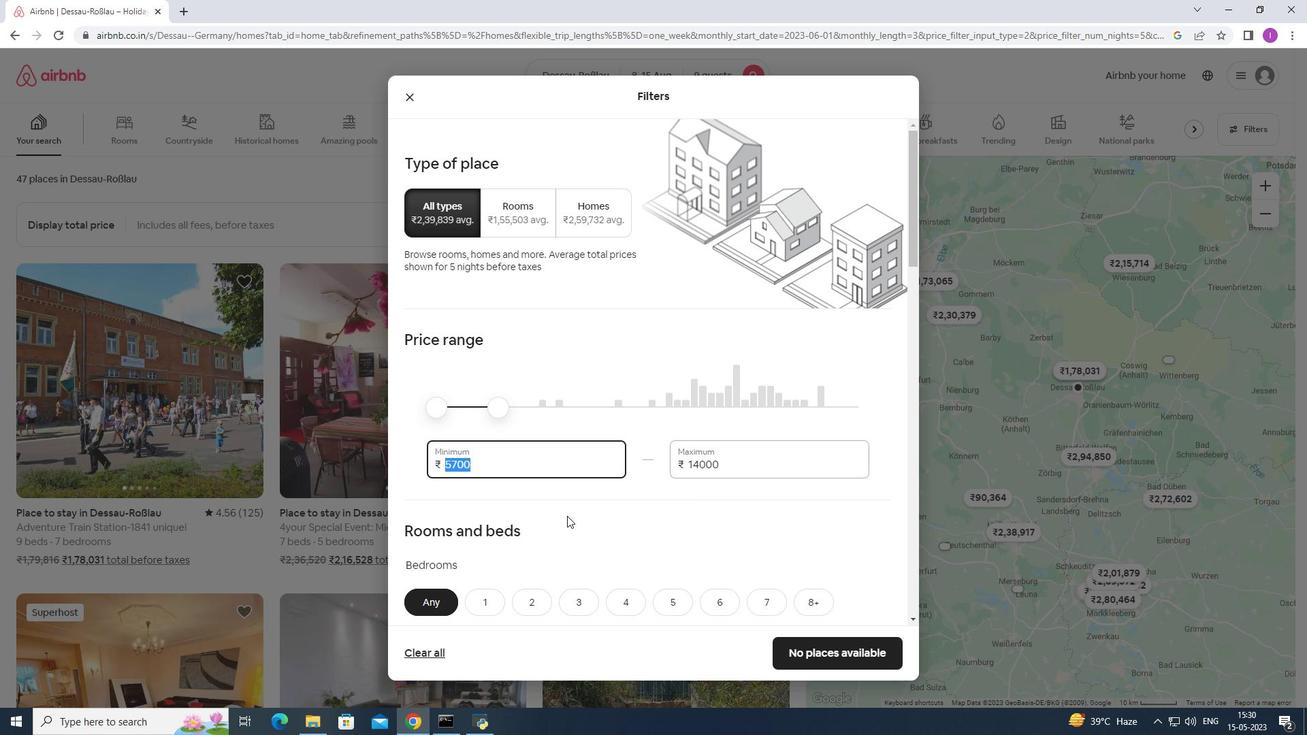 
Action: Key pressed 10000
Screenshot: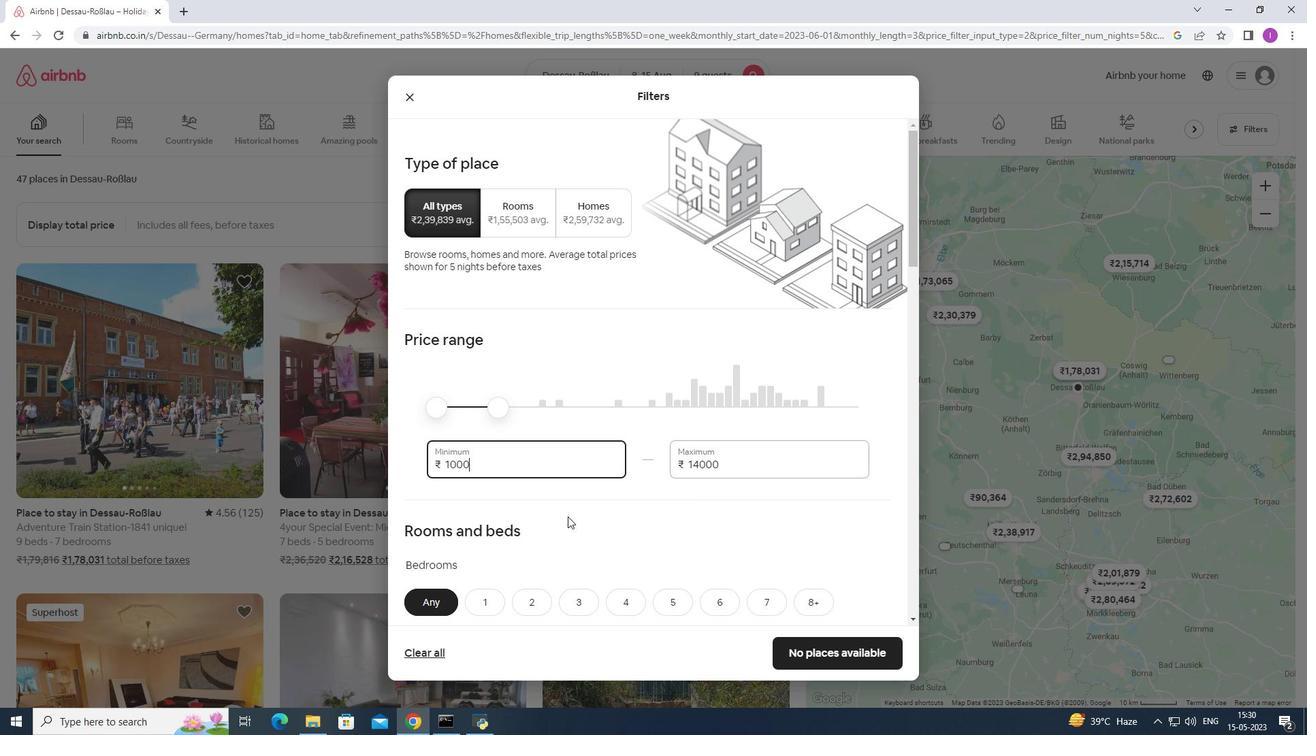 
Action: Mouse moved to (607, 541)
Screenshot: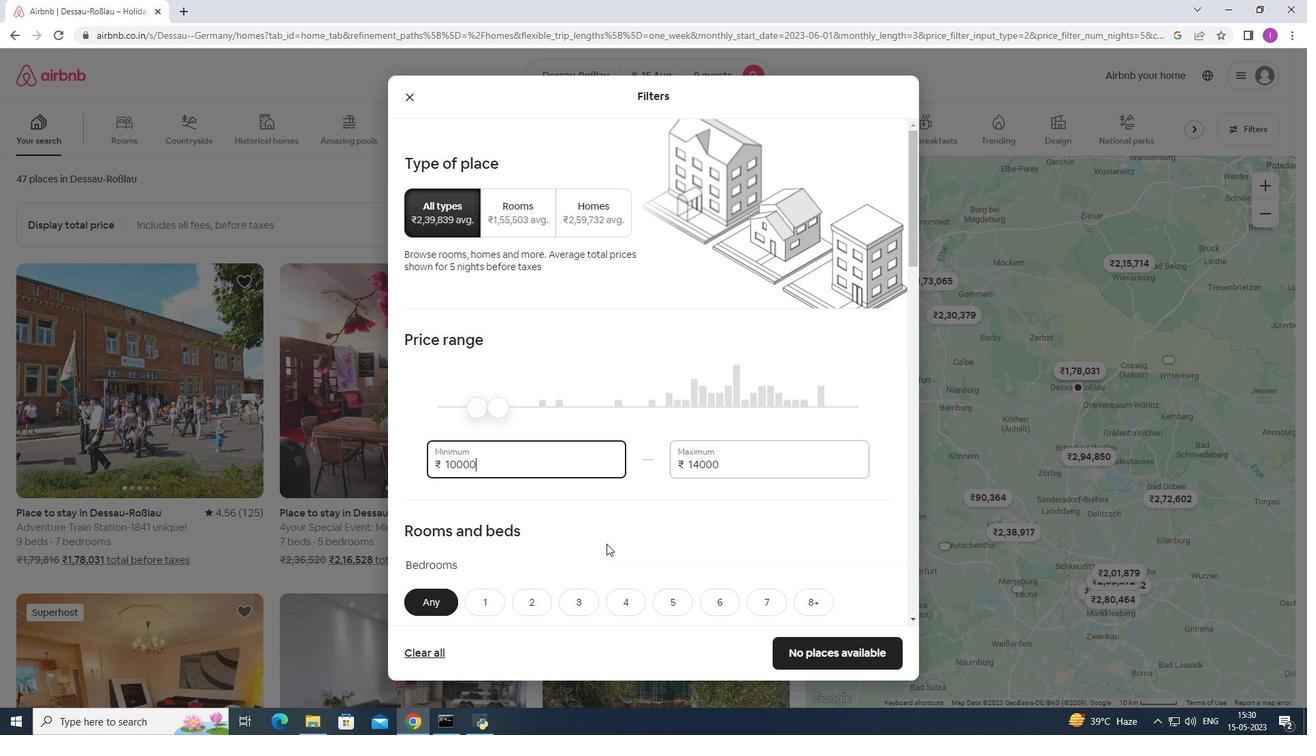 
Action: Mouse scrolled (607, 540) with delta (0, 0)
Screenshot: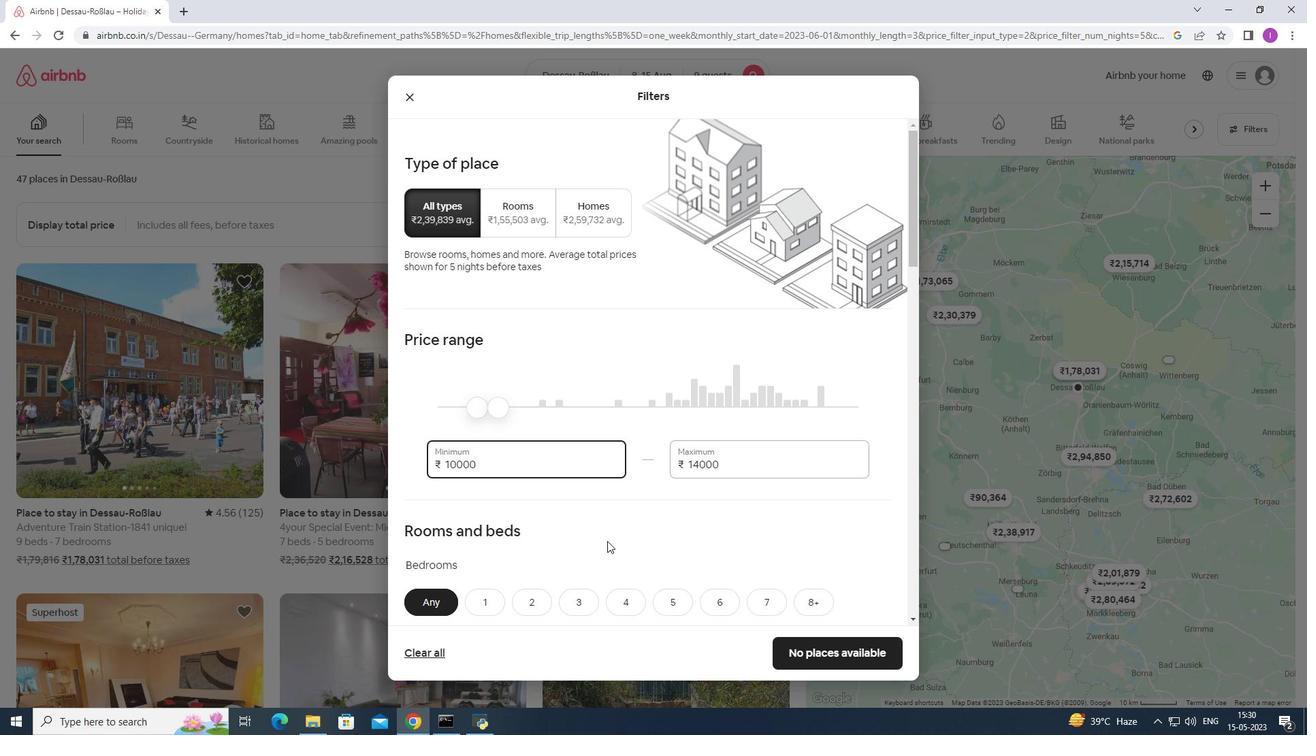 
Action: Mouse moved to (680, 538)
Screenshot: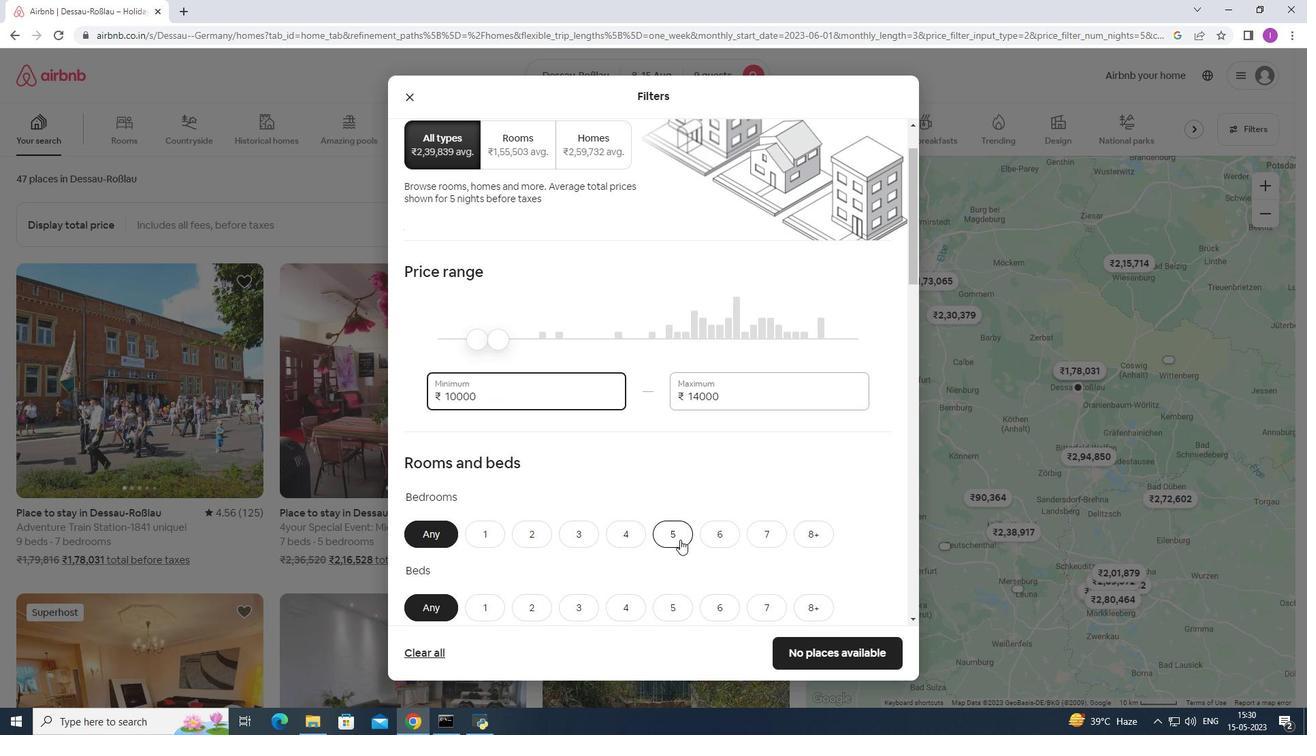 
Action: Mouse pressed left at (680, 538)
Screenshot: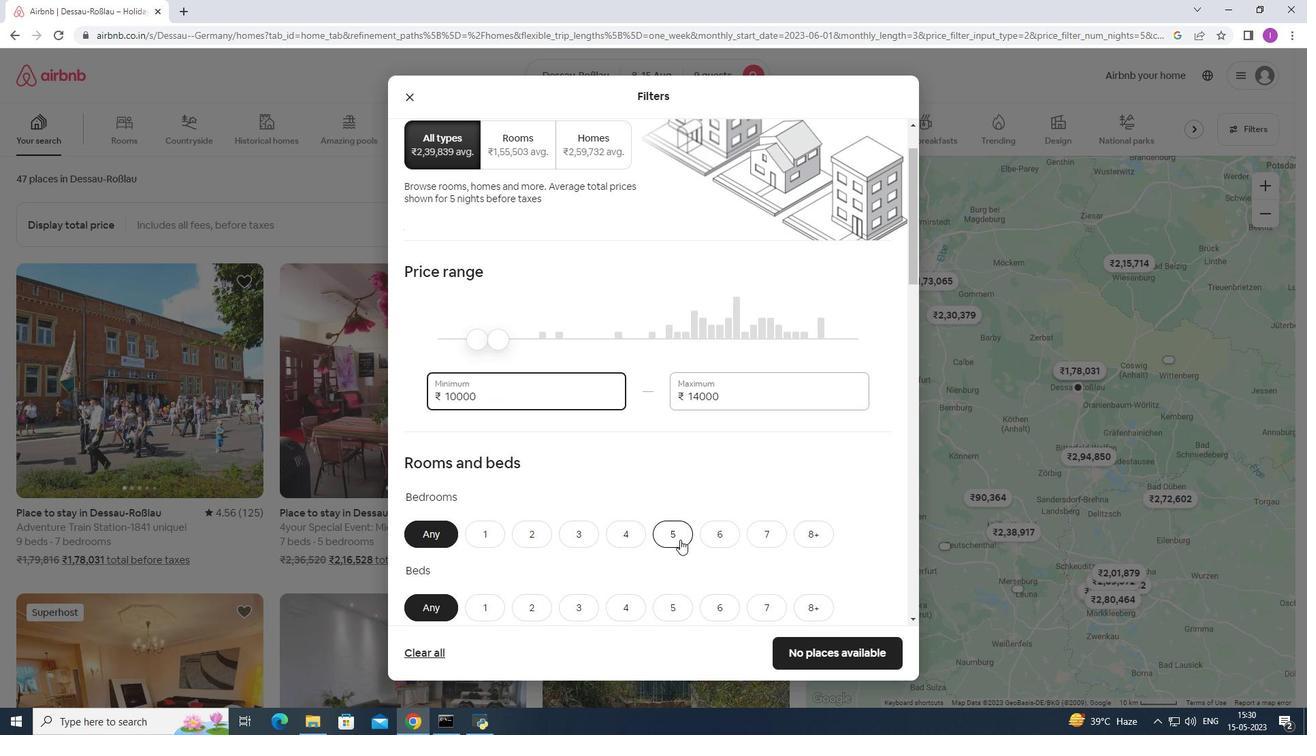 
Action: Mouse moved to (761, 585)
Screenshot: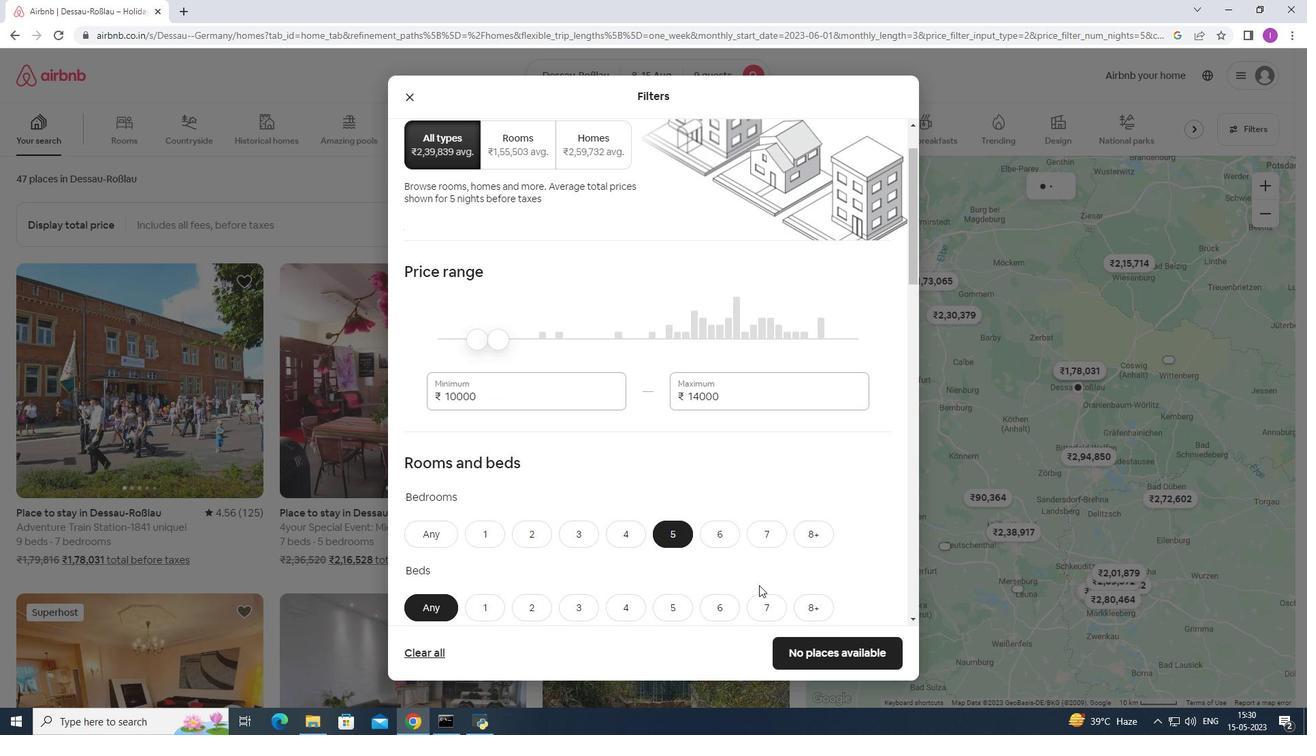 
Action: Mouse scrolled (761, 584) with delta (0, 0)
Screenshot: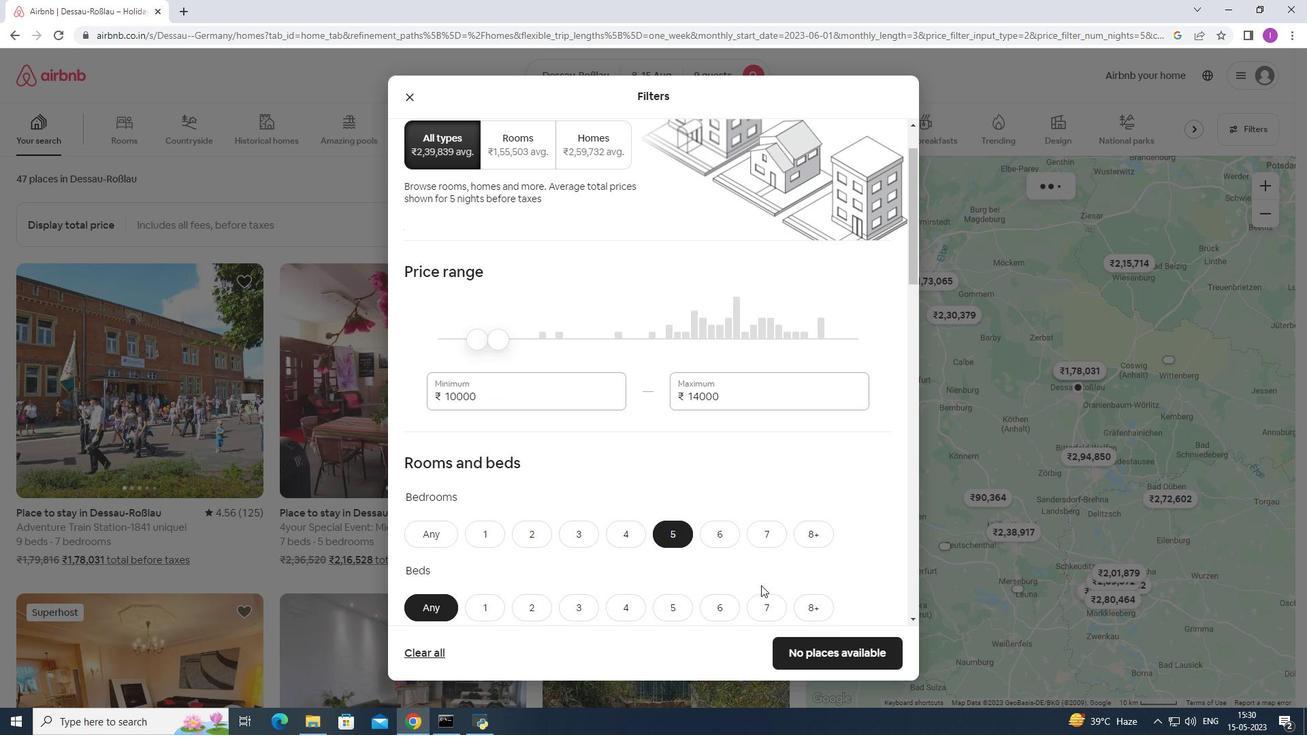 
Action: Mouse scrolled (761, 584) with delta (0, 0)
Screenshot: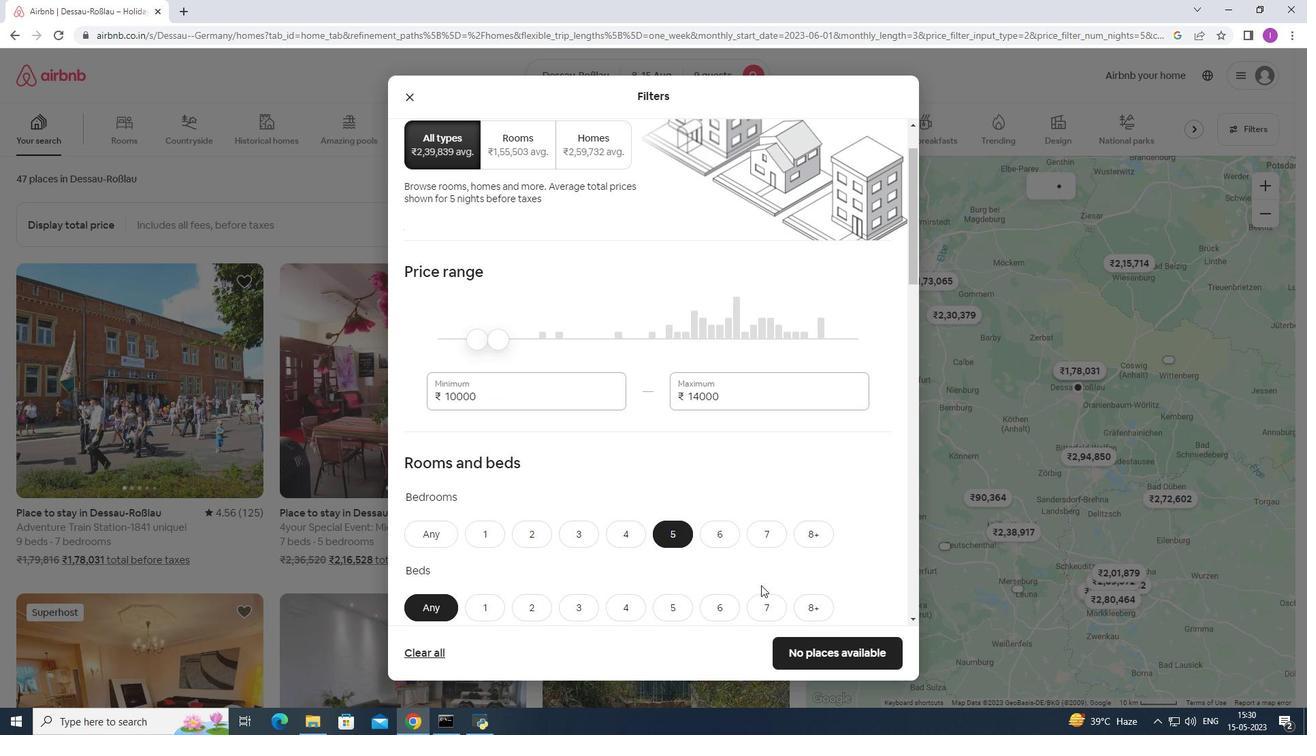 
Action: Mouse moved to (822, 471)
Screenshot: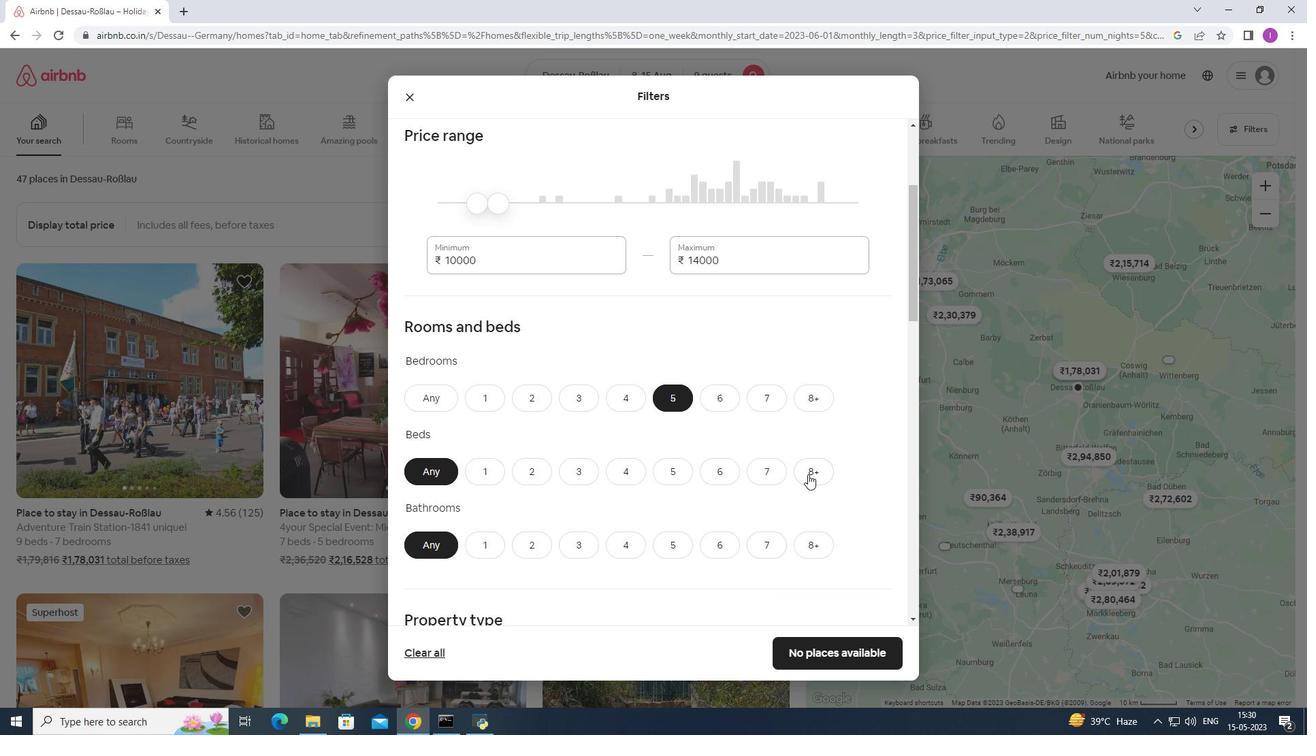 
Action: Mouse pressed left at (822, 471)
Screenshot: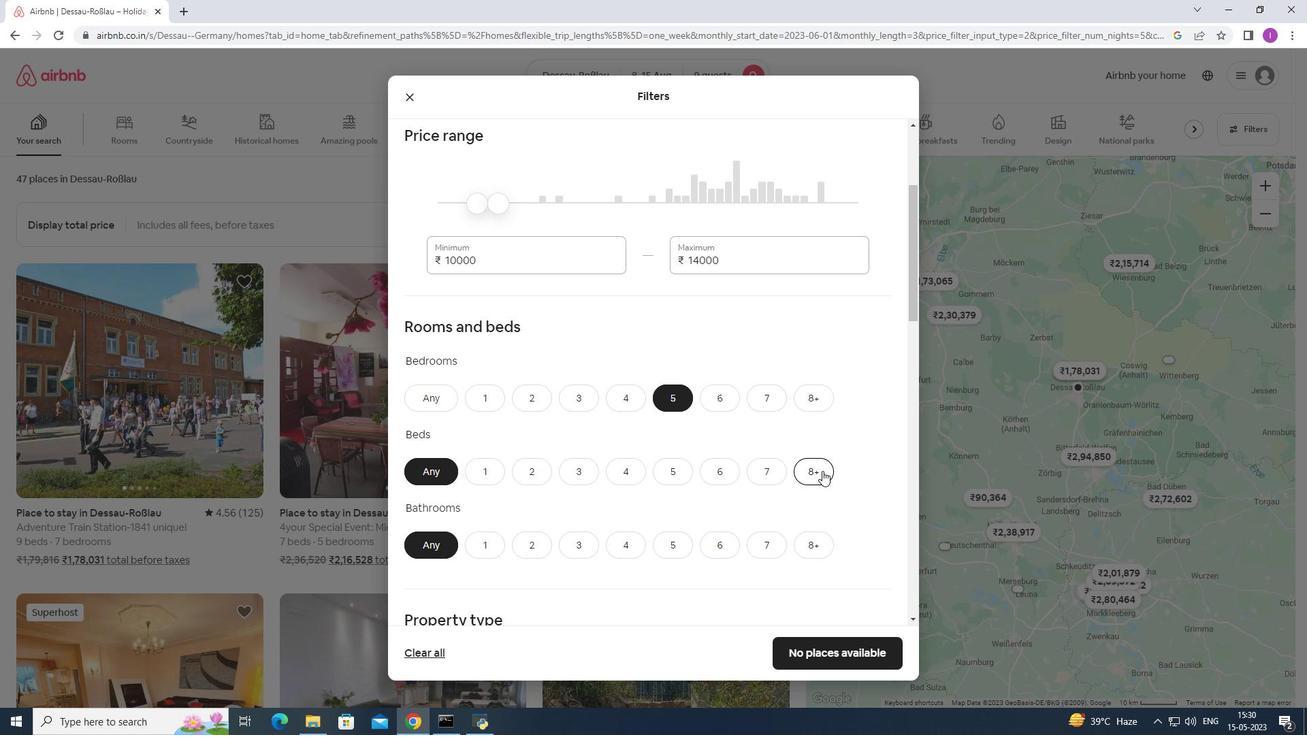 
Action: Mouse moved to (678, 548)
Screenshot: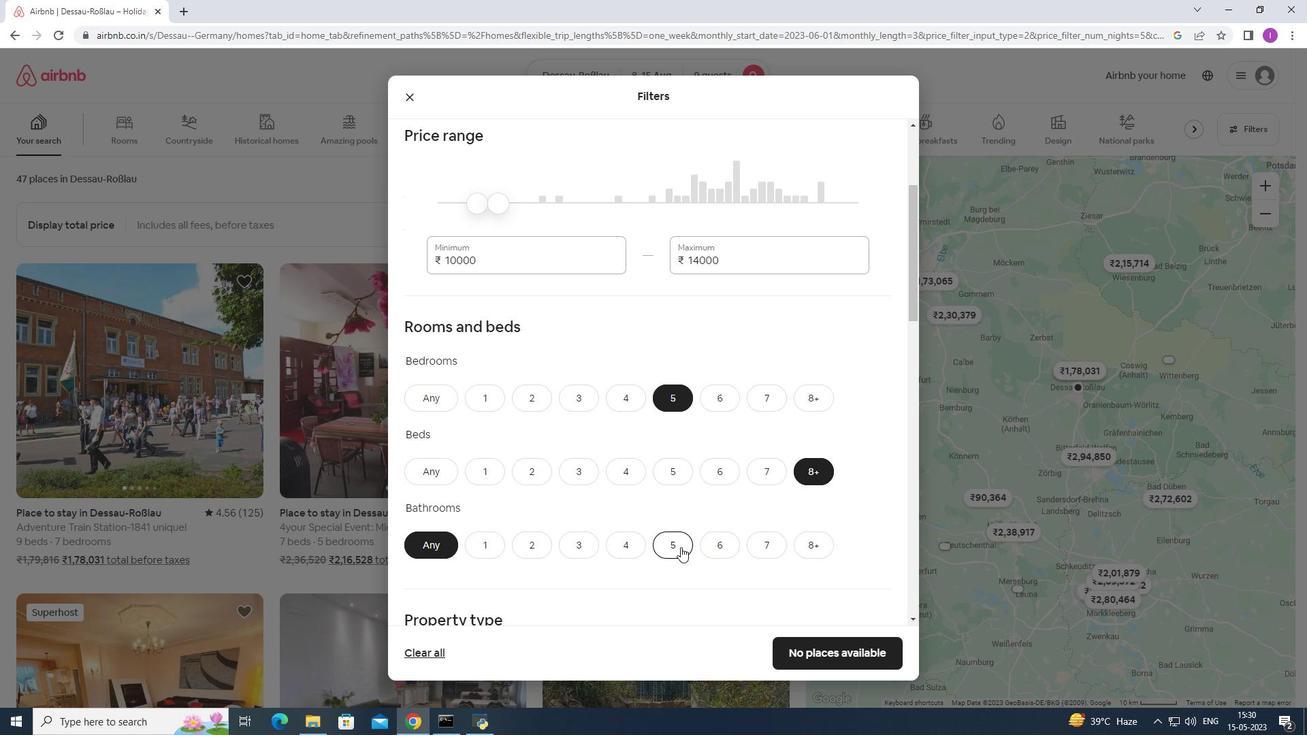 
Action: Mouse pressed left at (678, 548)
Screenshot: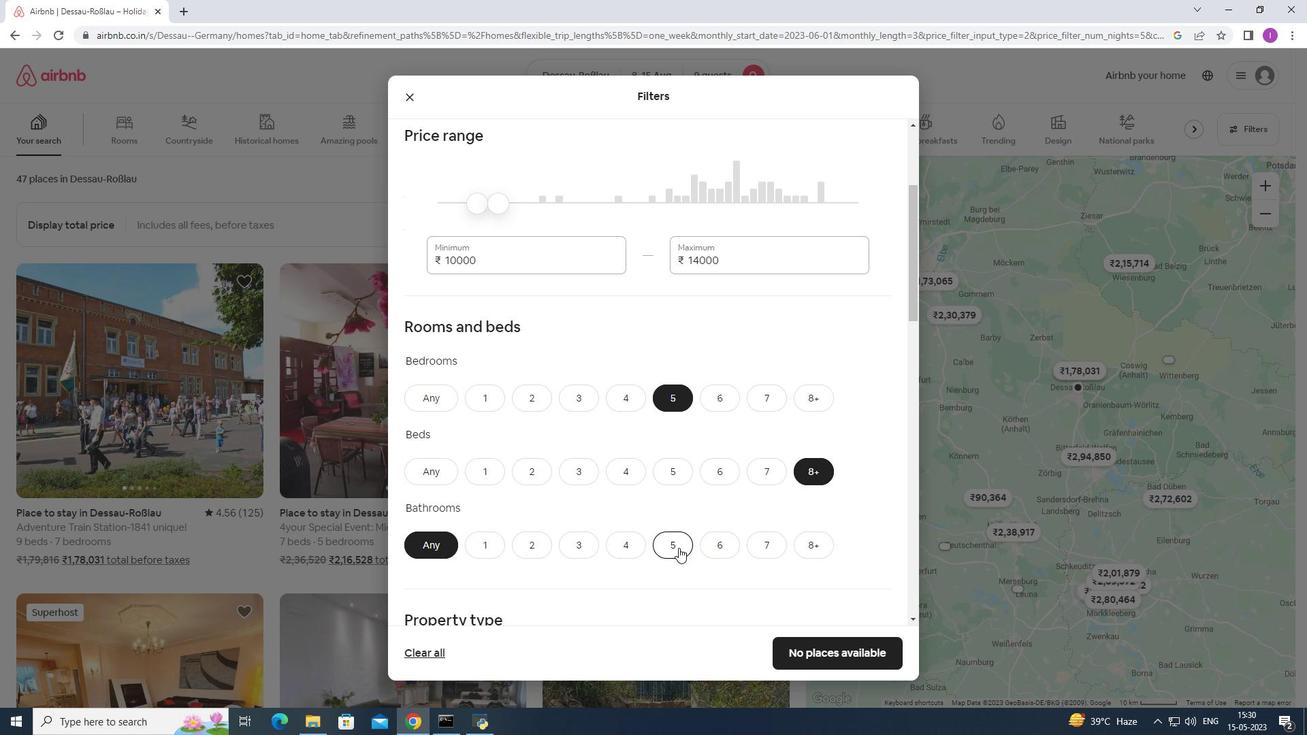 
Action: Mouse moved to (795, 574)
Screenshot: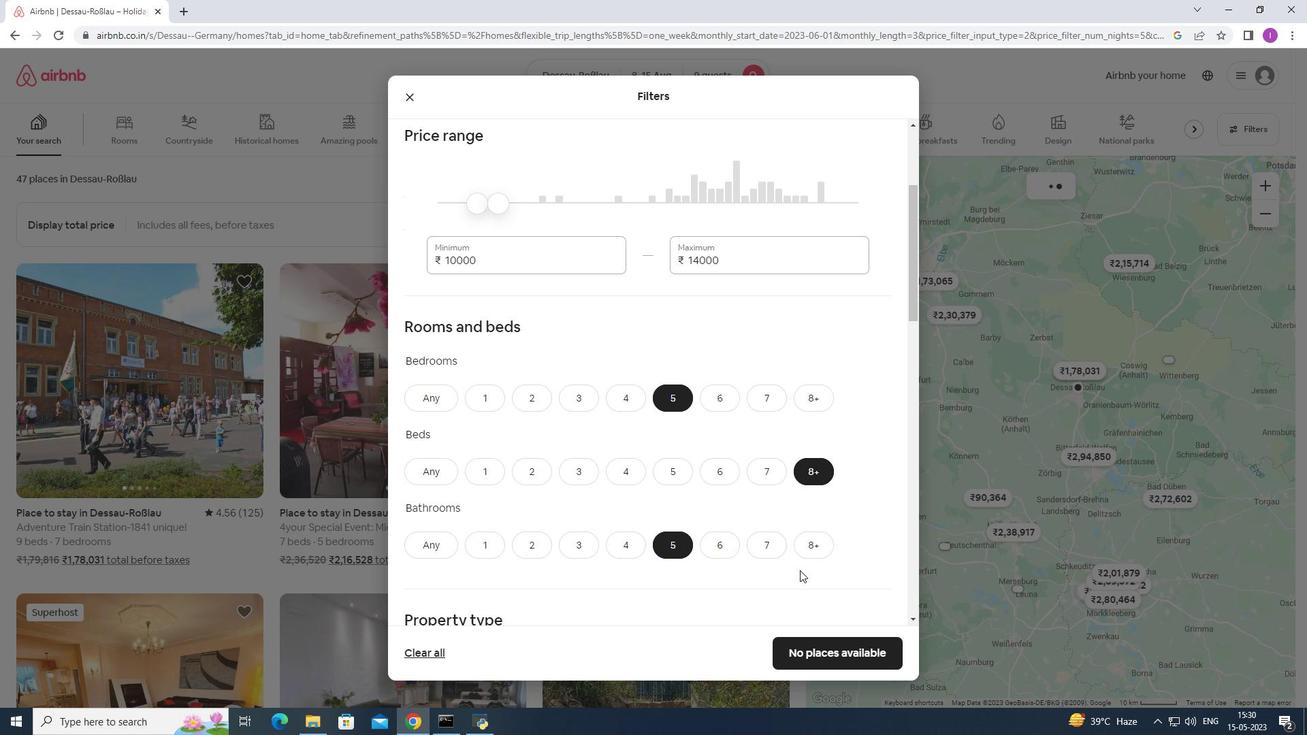 
Action: Mouse scrolled (795, 573) with delta (0, 0)
Screenshot: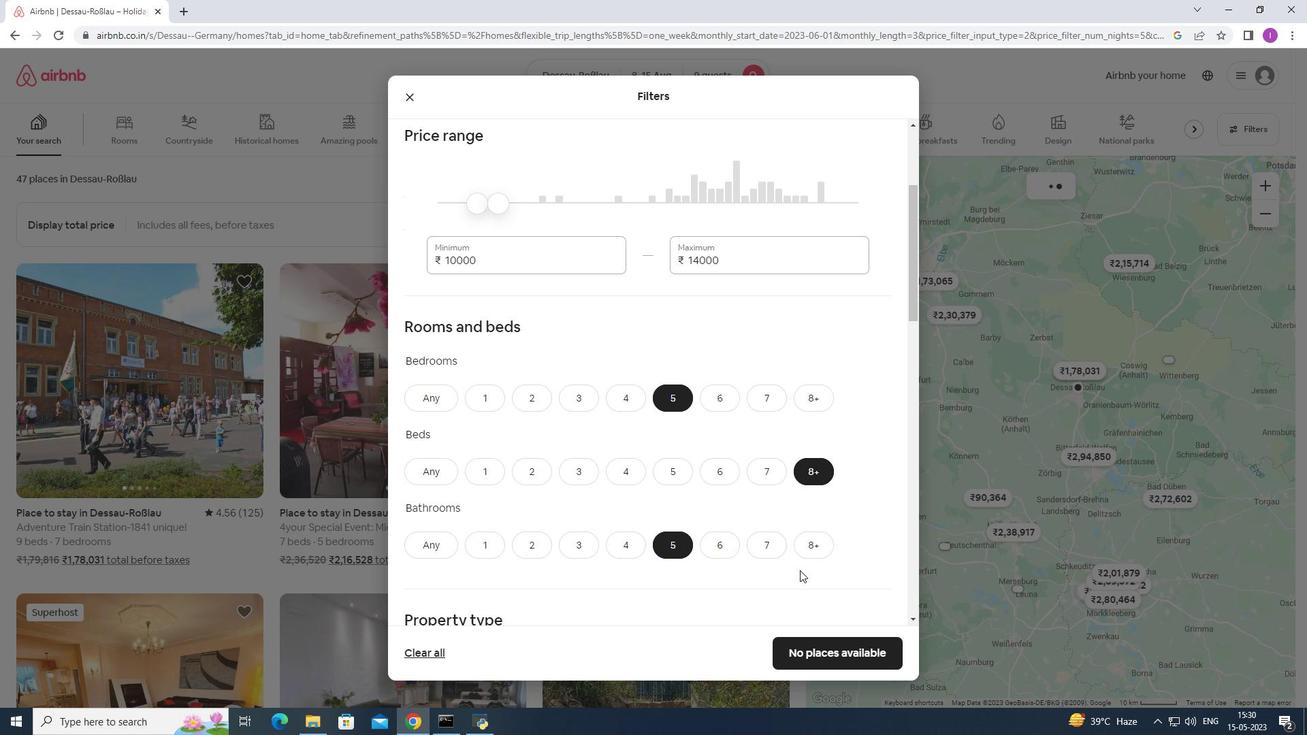
Action: Mouse moved to (779, 574)
Screenshot: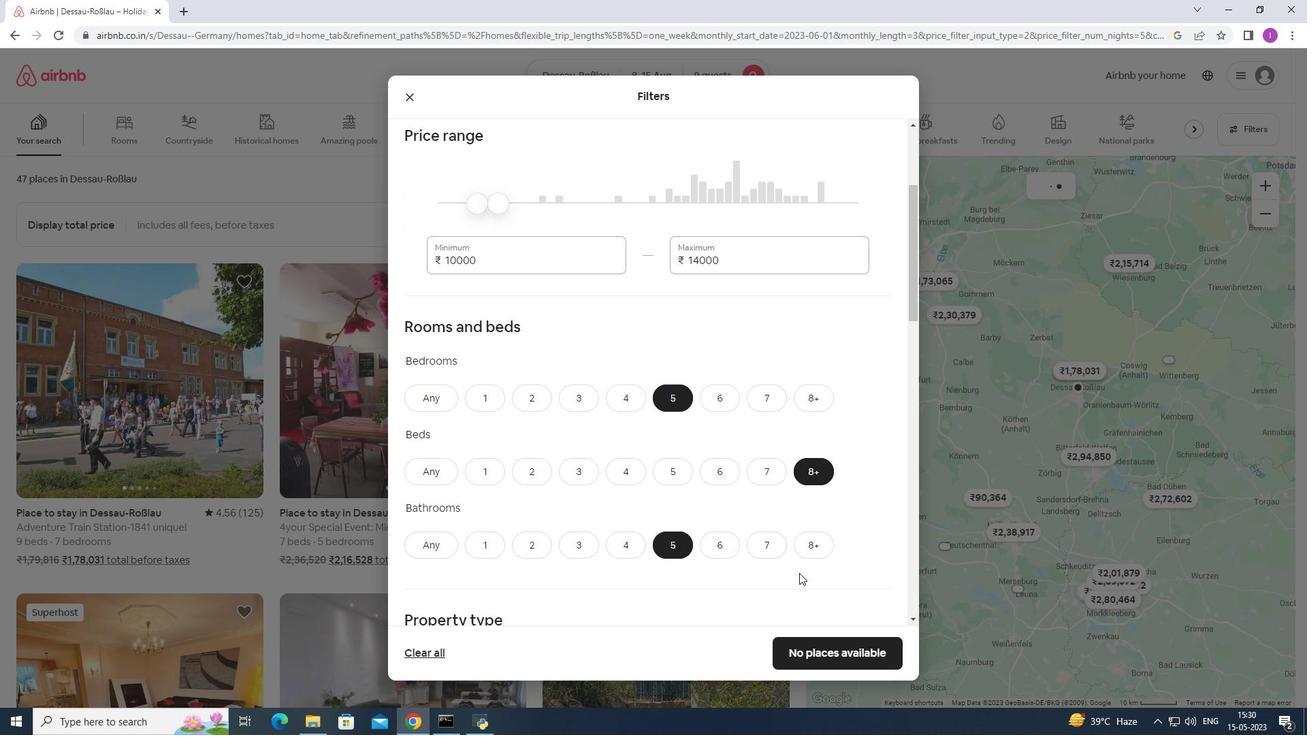 
Action: Mouse scrolled (779, 573) with delta (0, 0)
Screenshot: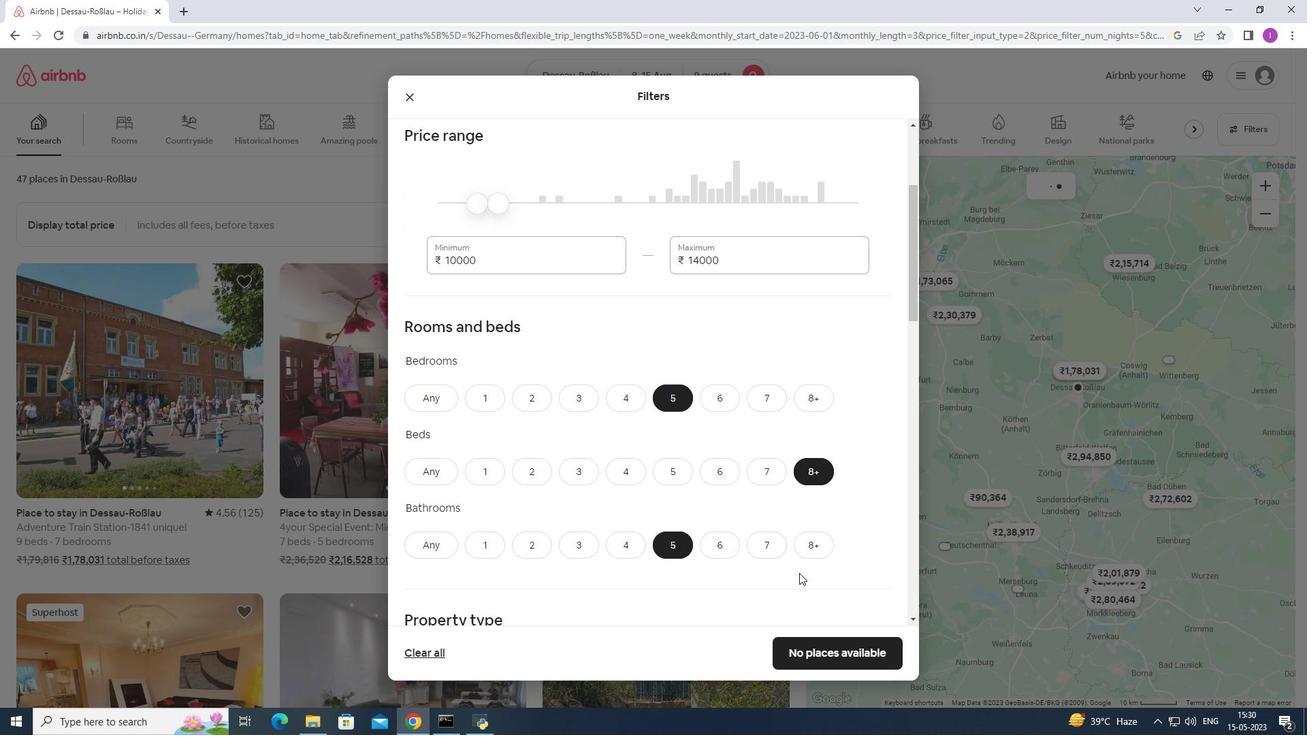 
Action: Mouse moved to (766, 574)
Screenshot: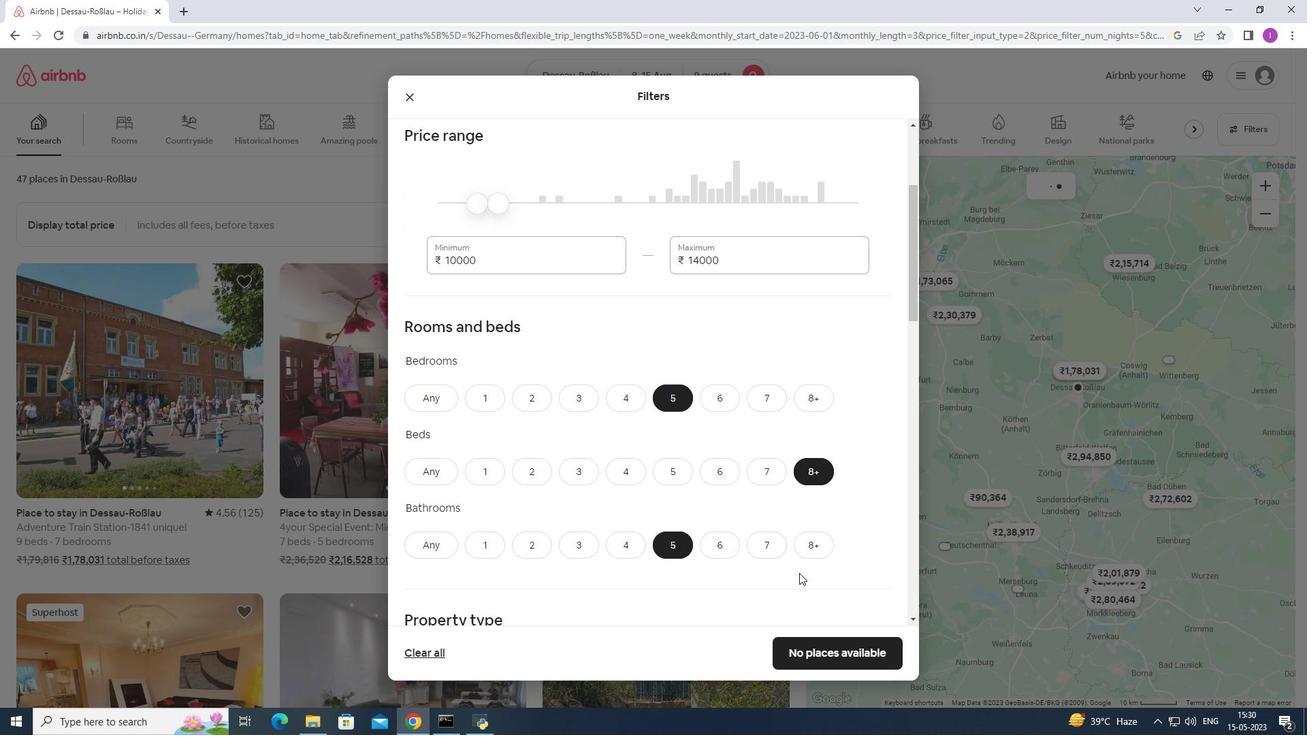 
Action: Mouse scrolled (766, 573) with delta (0, 0)
Screenshot: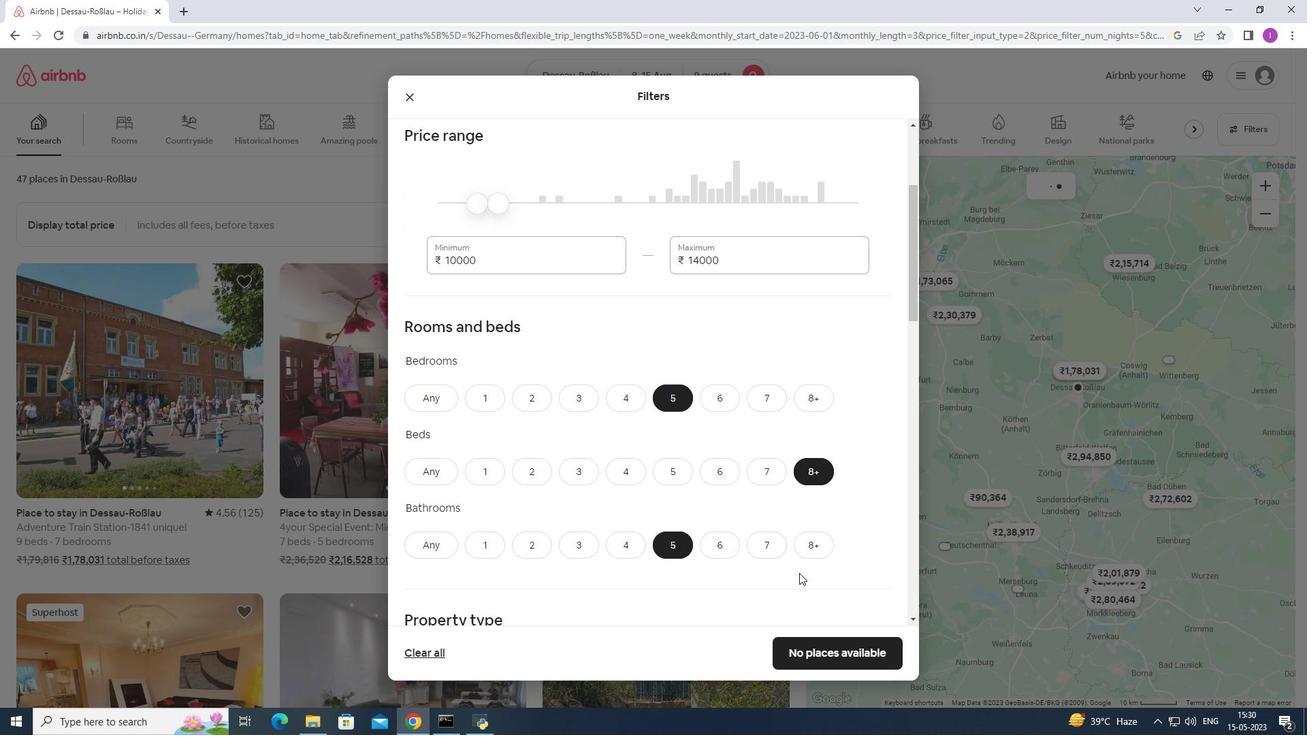 
Action: Mouse moved to (476, 495)
Screenshot: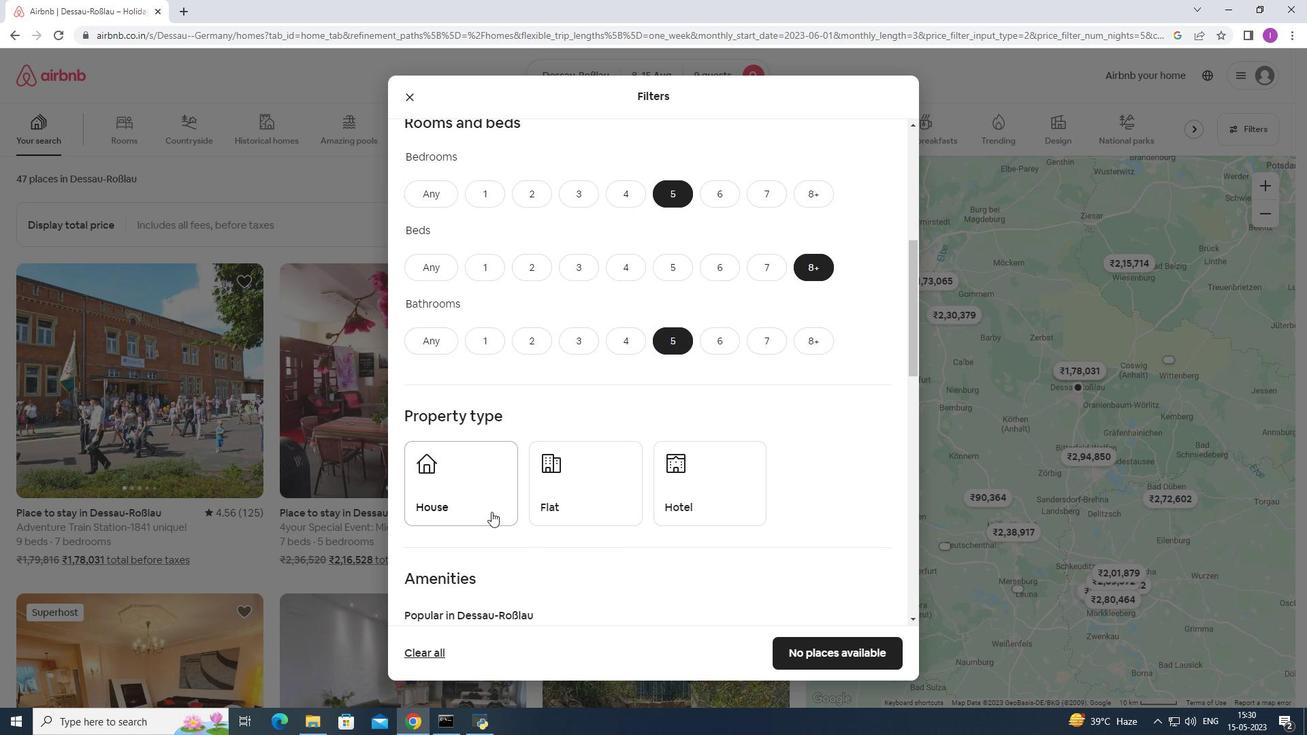 
Action: Mouse pressed left at (476, 495)
Screenshot: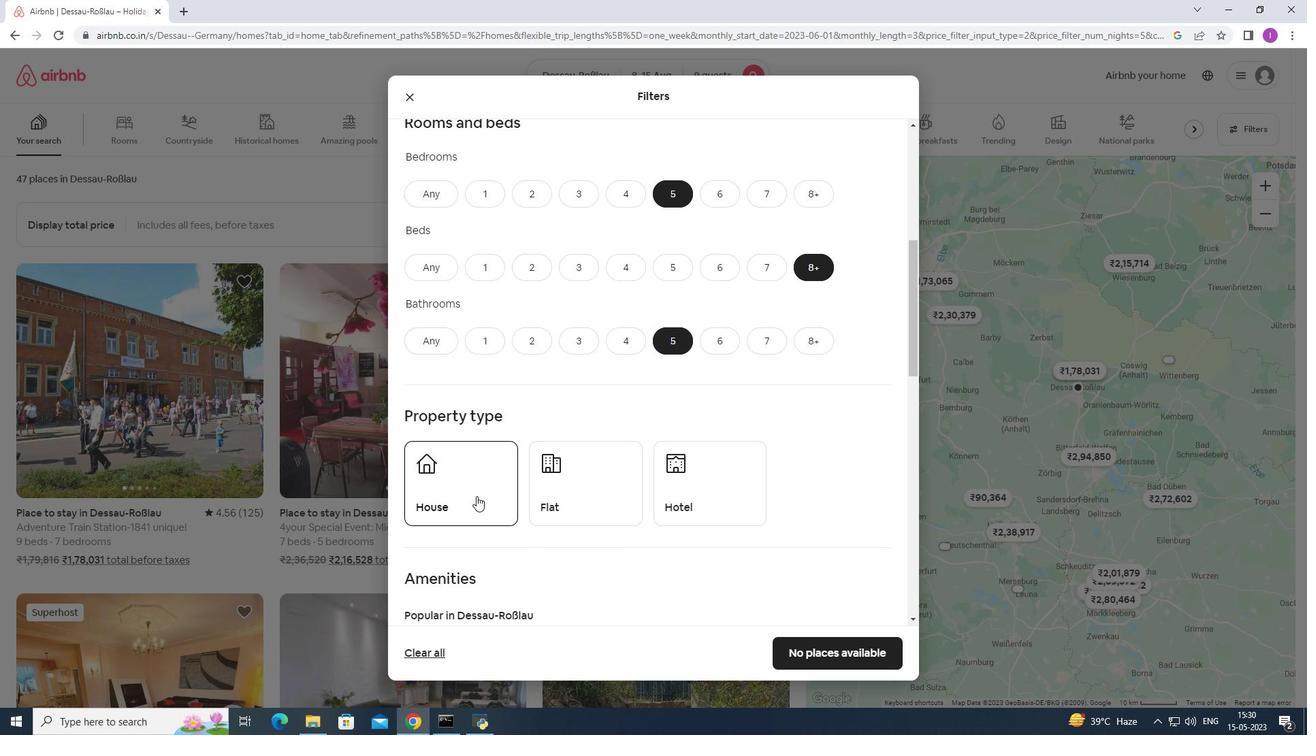 
Action: Mouse moved to (552, 482)
Screenshot: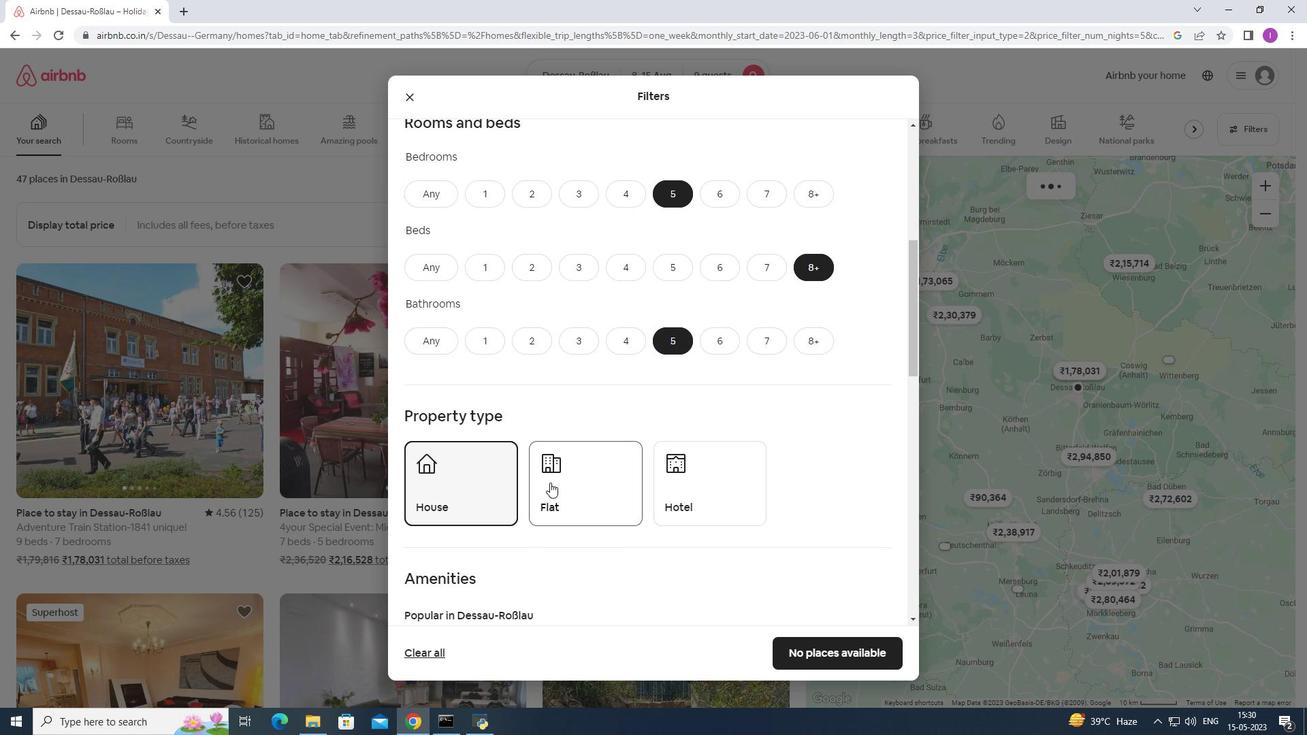 
Action: Mouse pressed left at (552, 482)
Screenshot: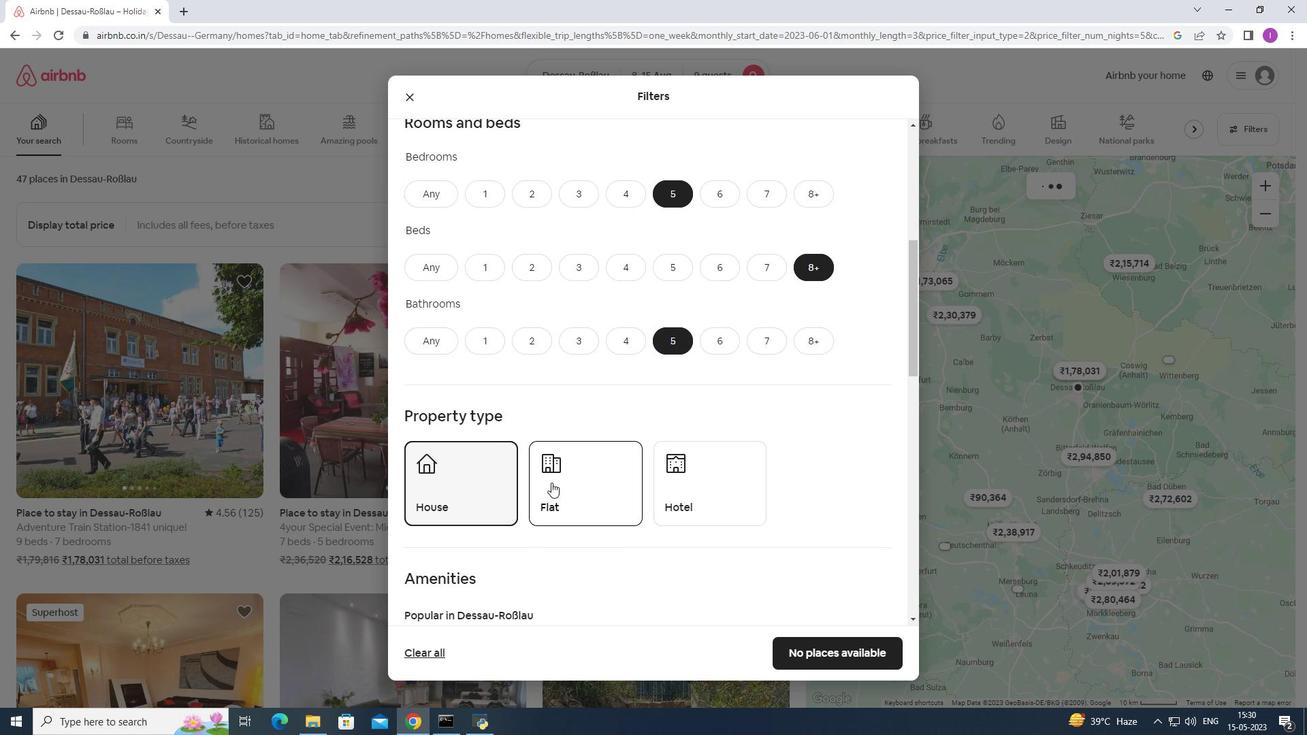 
Action: Mouse moved to (573, 595)
Screenshot: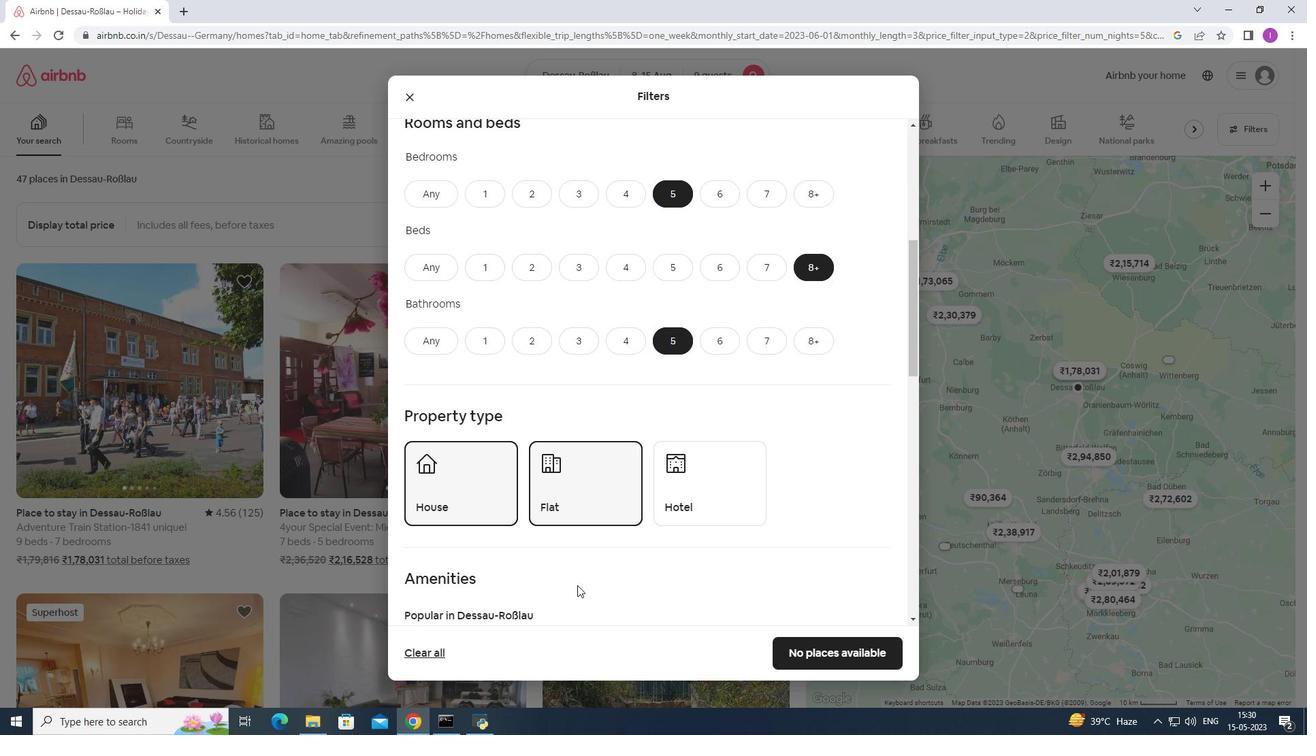 
Action: Mouse scrolled (573, 594) with delta (0, 0)
Screenshot: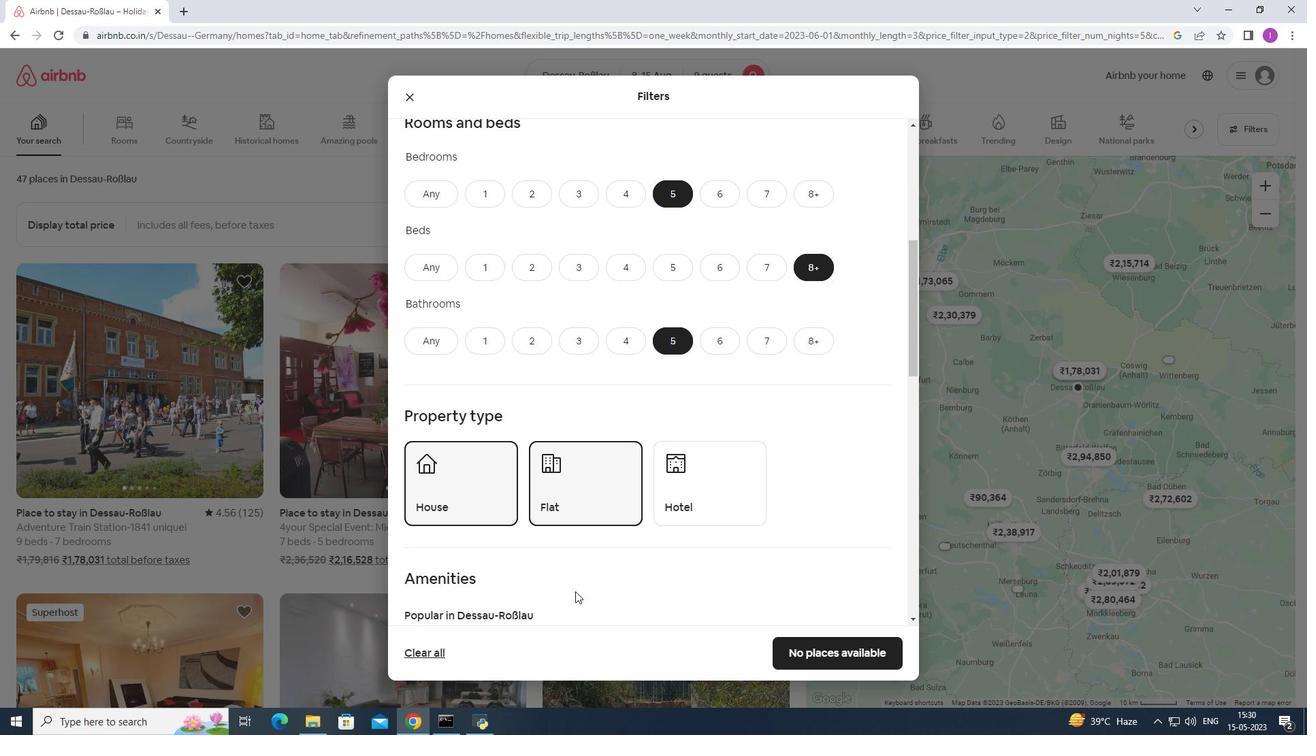 
Action: Mouse scrolled (573, 594) with delta (0, 0)
Screenshot: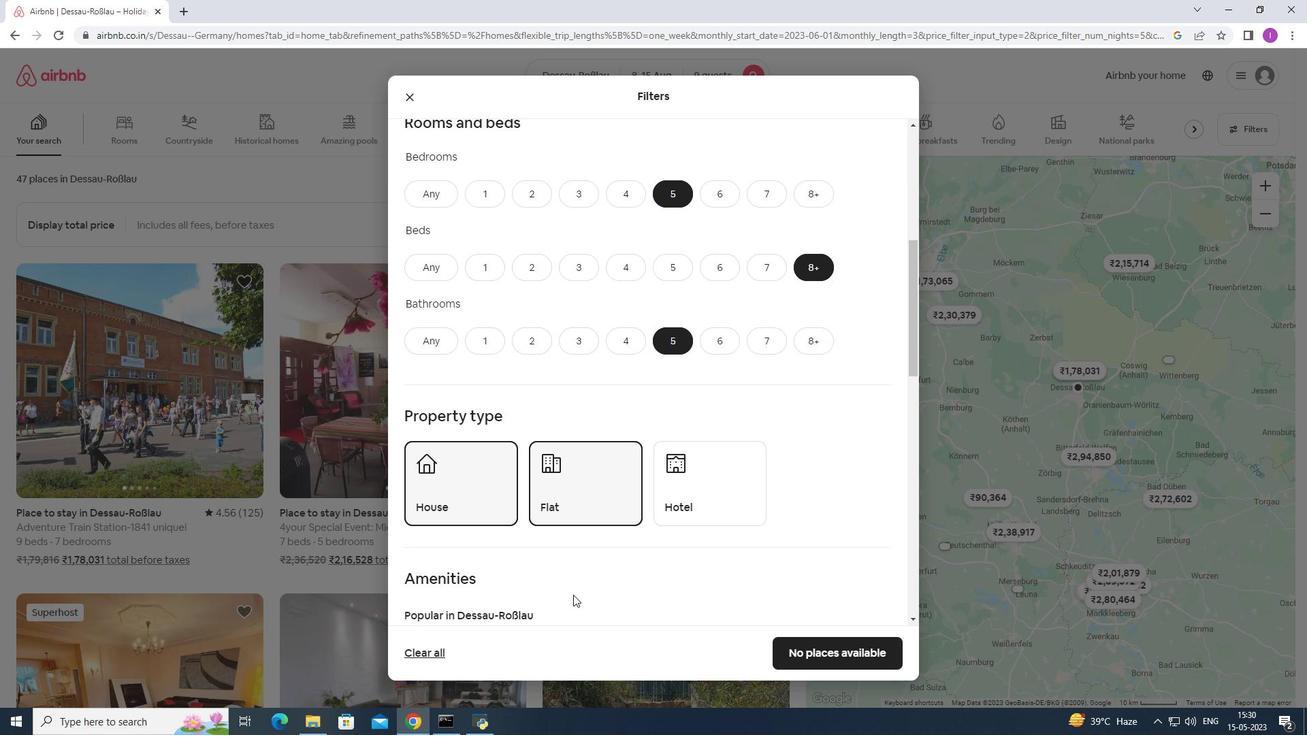 
Action: Mouse moved to (412, 510)
Screenshot: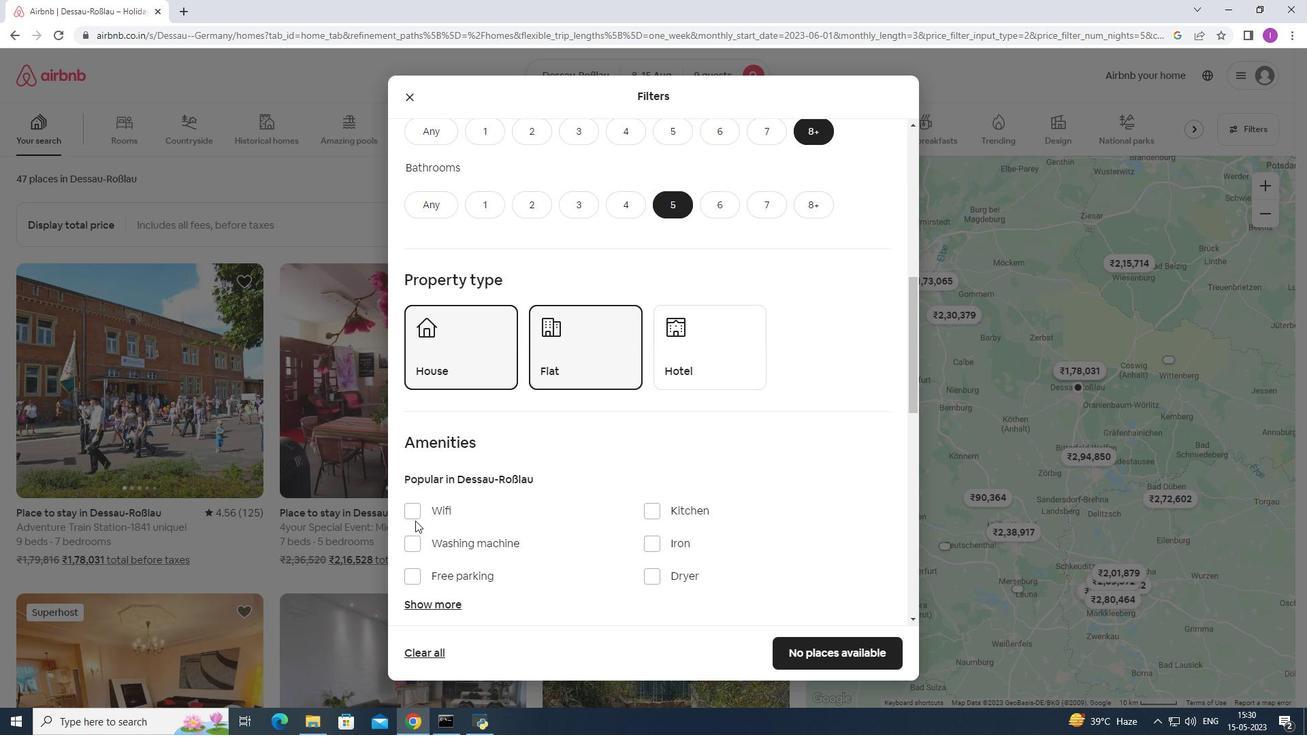
Action: Mouse pressed left at (412, 510)
Screenshot: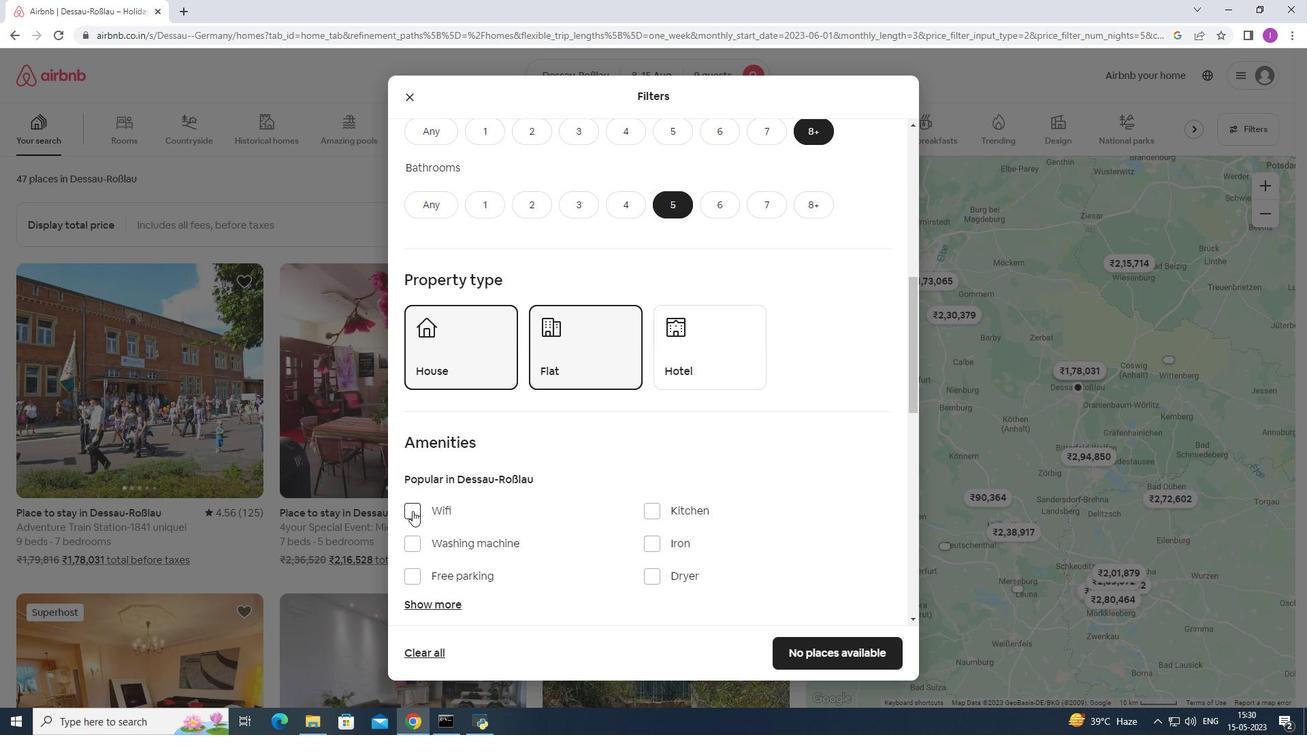 
Action: Mouse moved to (411, 581)
Screenshot: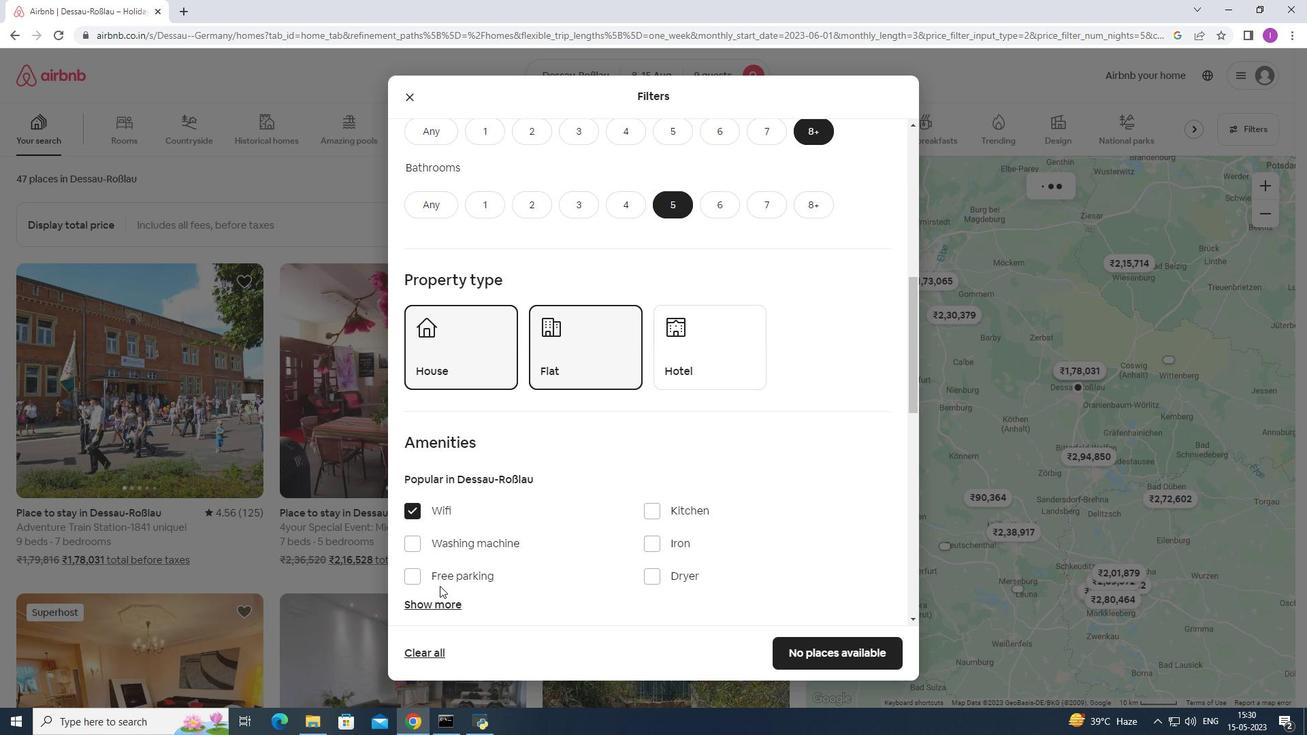 
Action: Mouse pressed left at (411, 581)
Screenshot: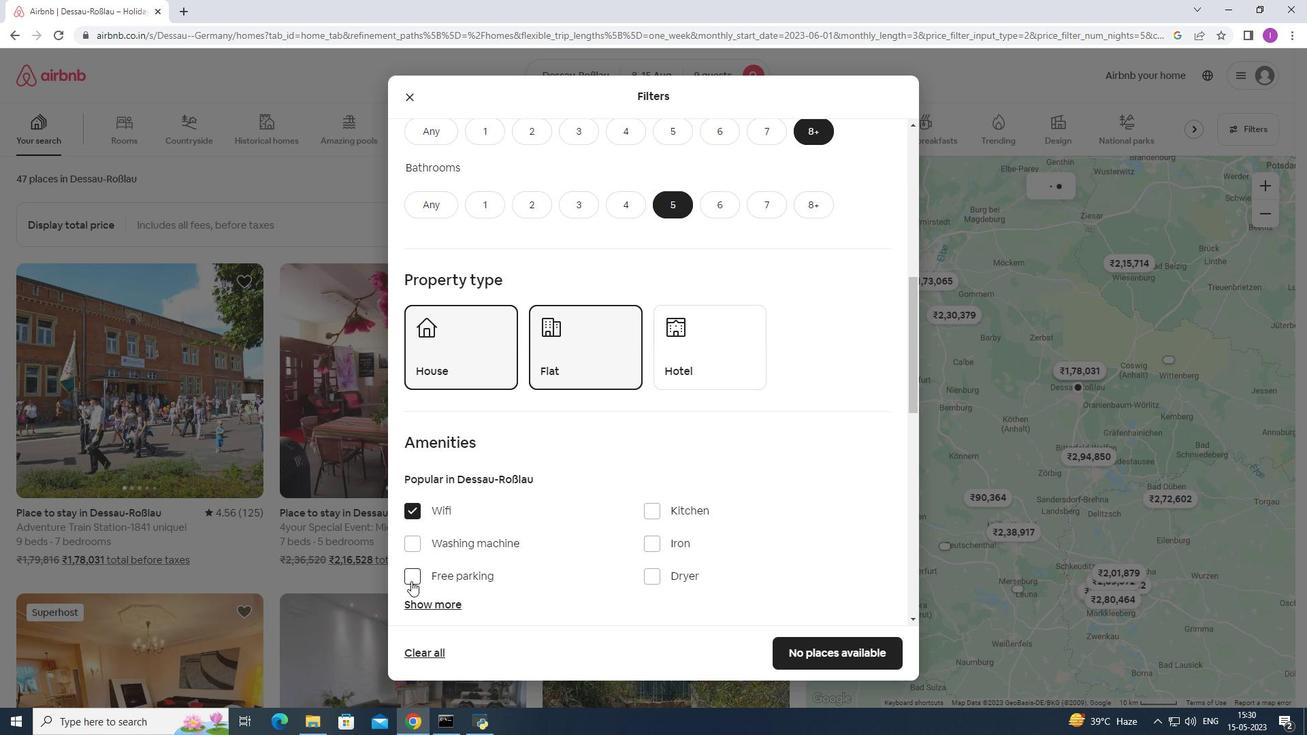 
Action: Mouse moved to (453, 603)
Screenshot: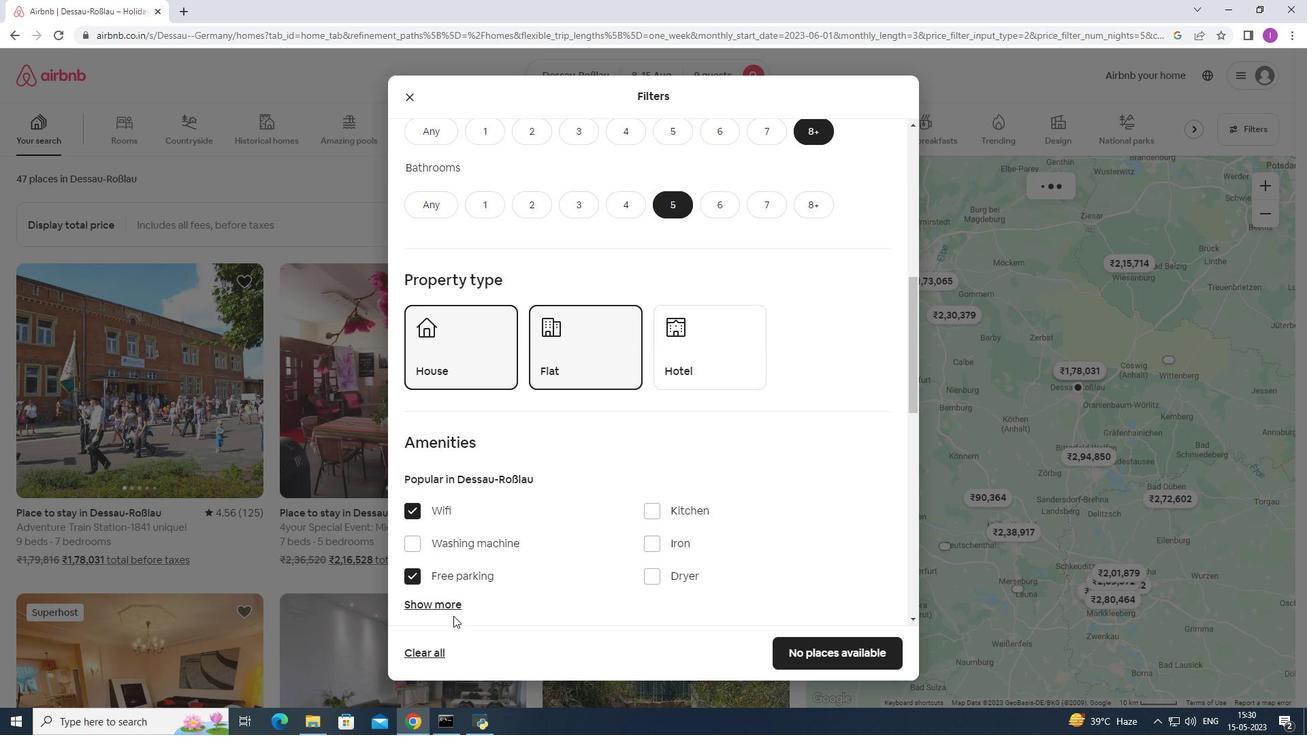 
Action: Mouse pressed left at (453, 603)
Screenshot: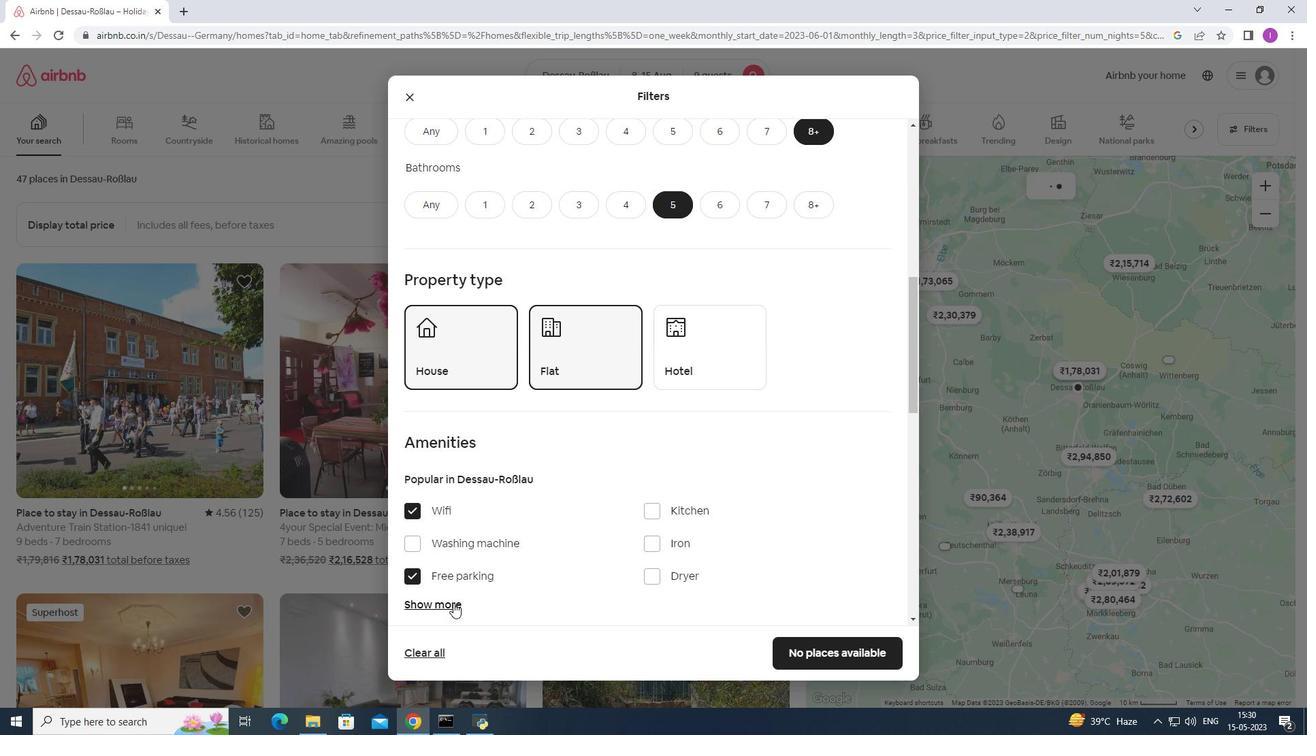 
Action: Mouse moved to (581, 613)
Screenshot: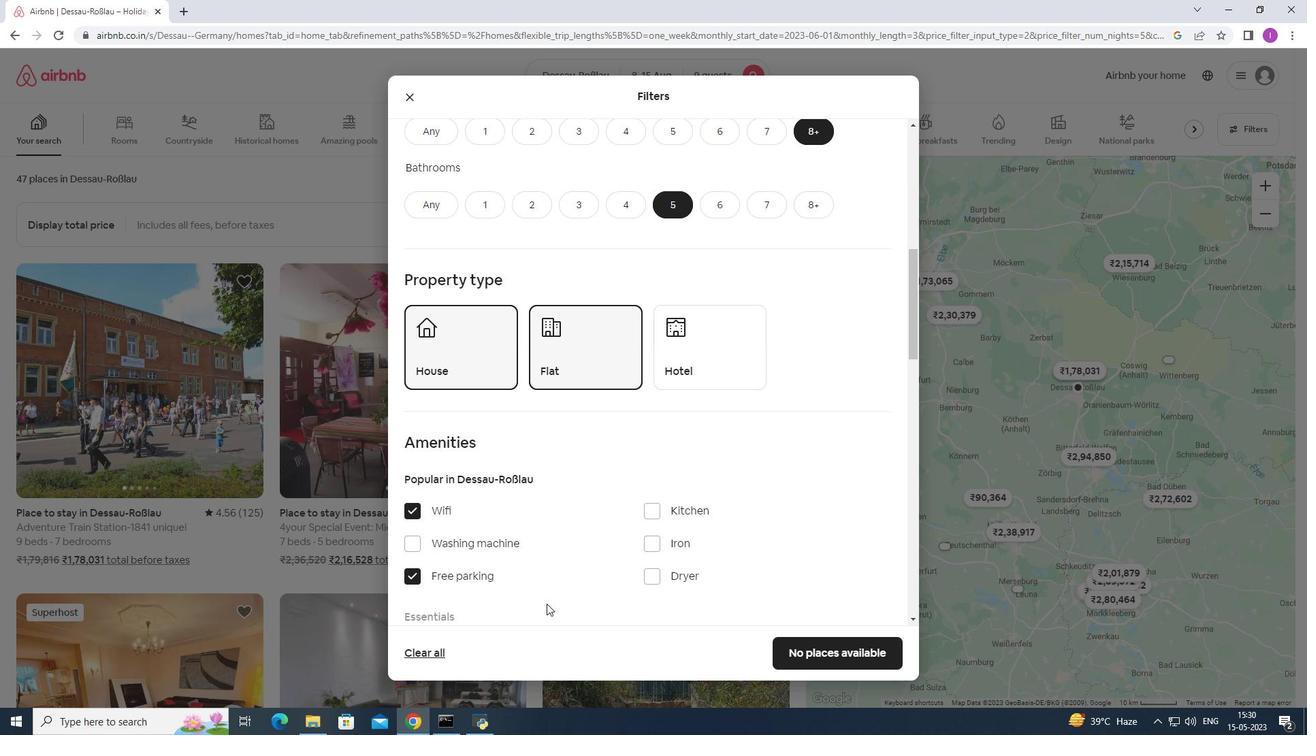 
Action: Mouse scrolled (581, 612) with delta (0, 0)
Screenshot: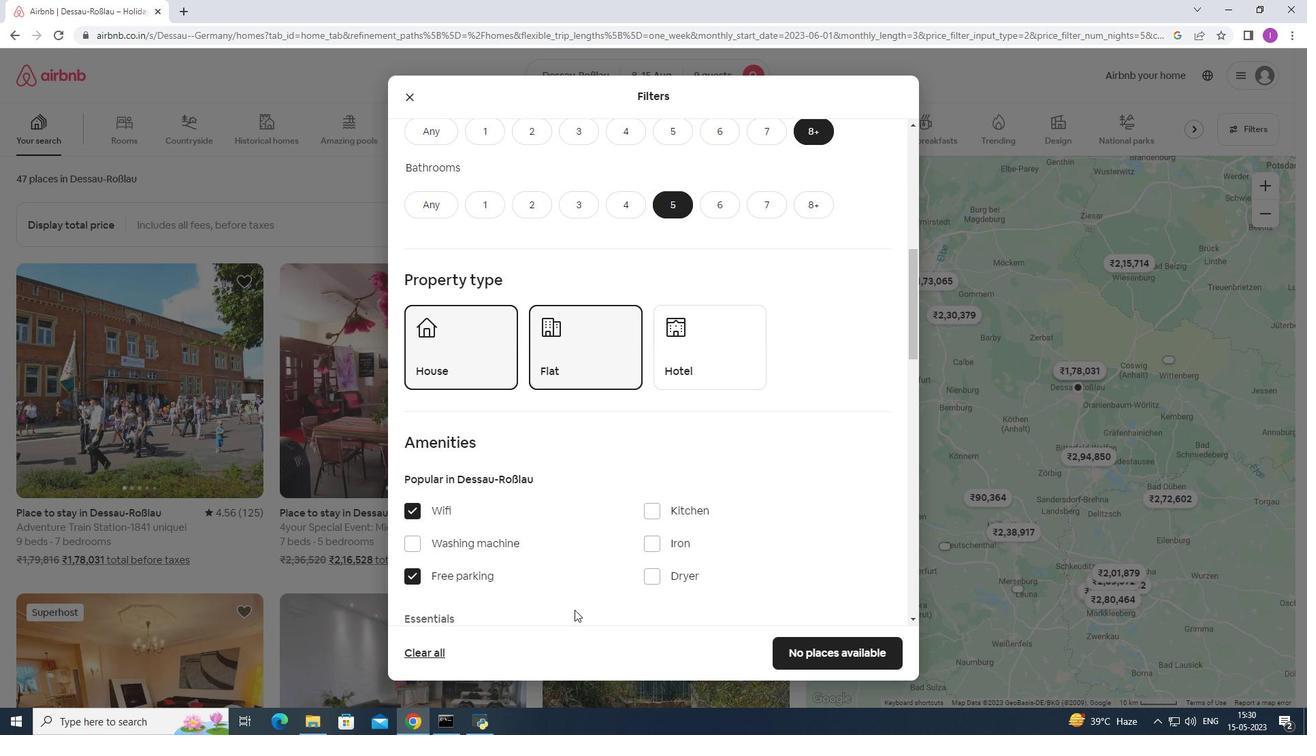 
Action: Mouse scrolled (581, 612) with delta (0, 0)
Screenshot: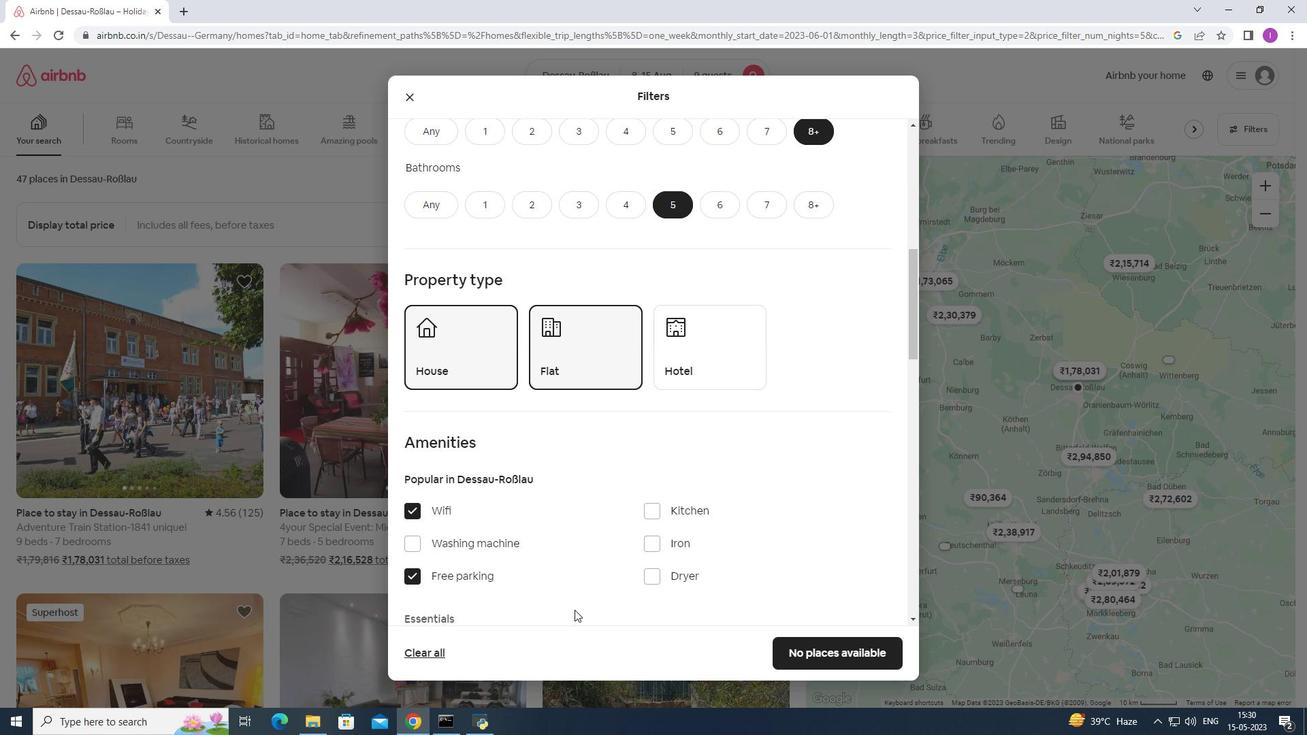 
Action: Mouse scrolled (581, 612) with delta (0, 0)
Screenshot: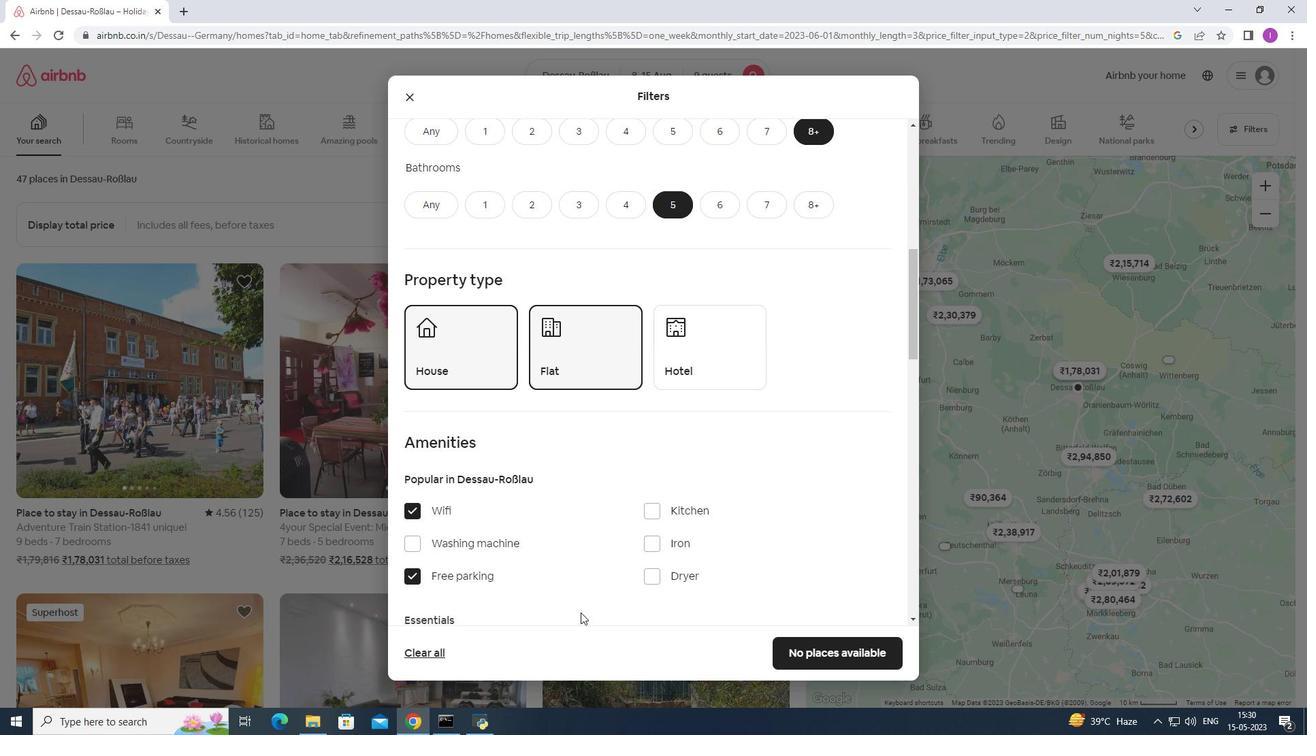 
Action: Mouse moved to (581, 614)
Screenshot: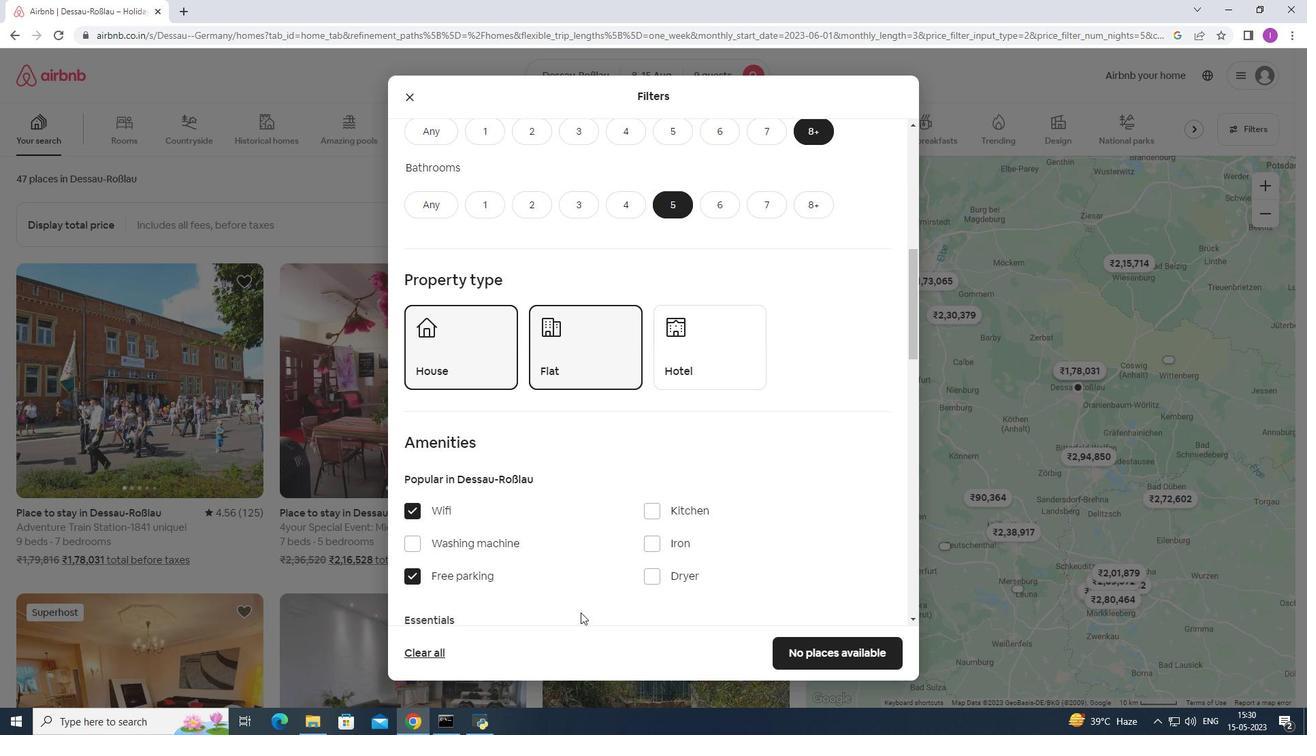 
Action: Mouse scrolled (581, 613) with delta (0, 0)
Screenshot: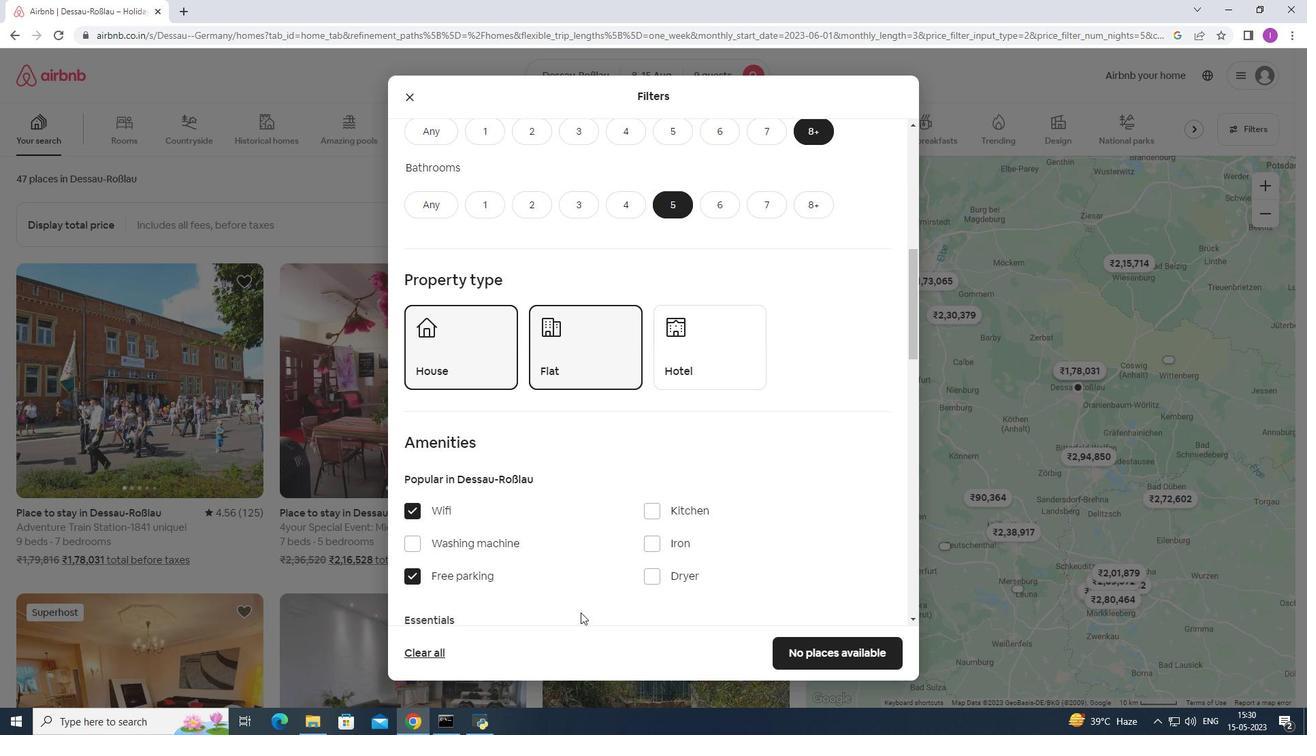 
Action: Mouse moved to (538, 312)
Screenshot: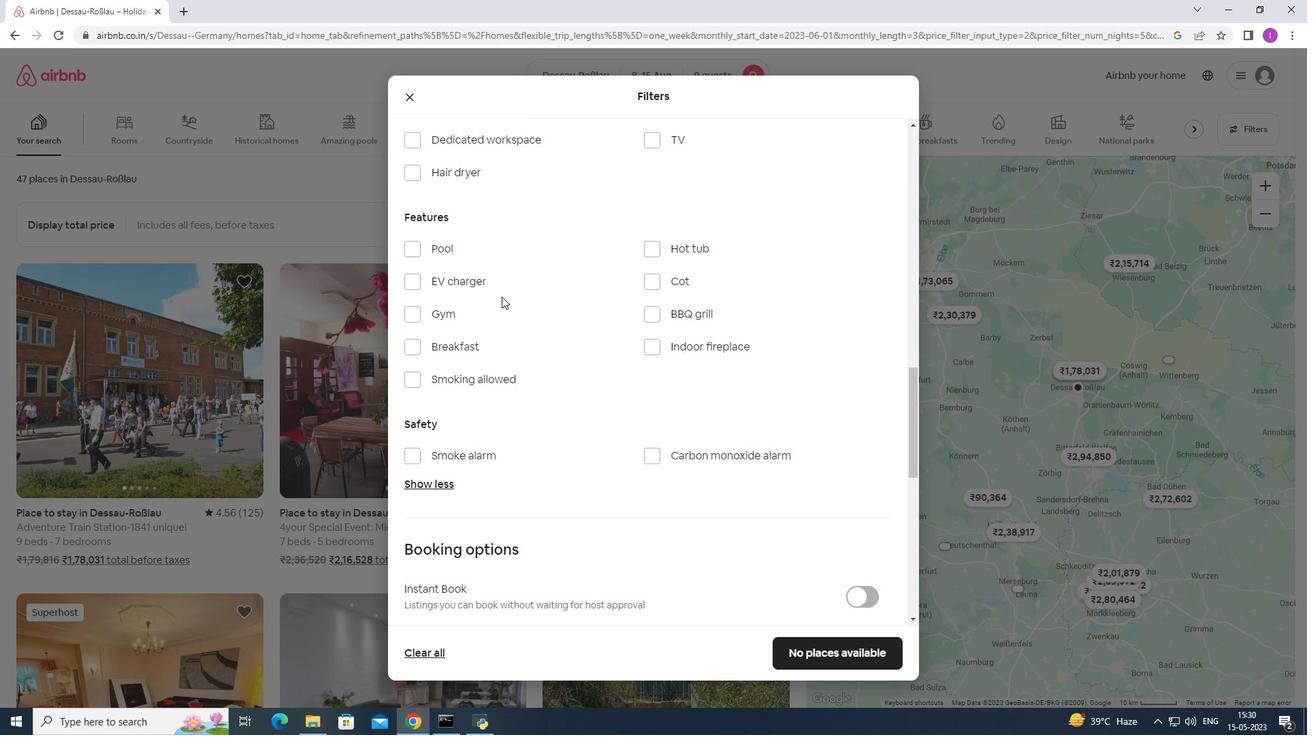
Action: Mouse scrolled (538, 313) with delta (0, 0)
Screenshot: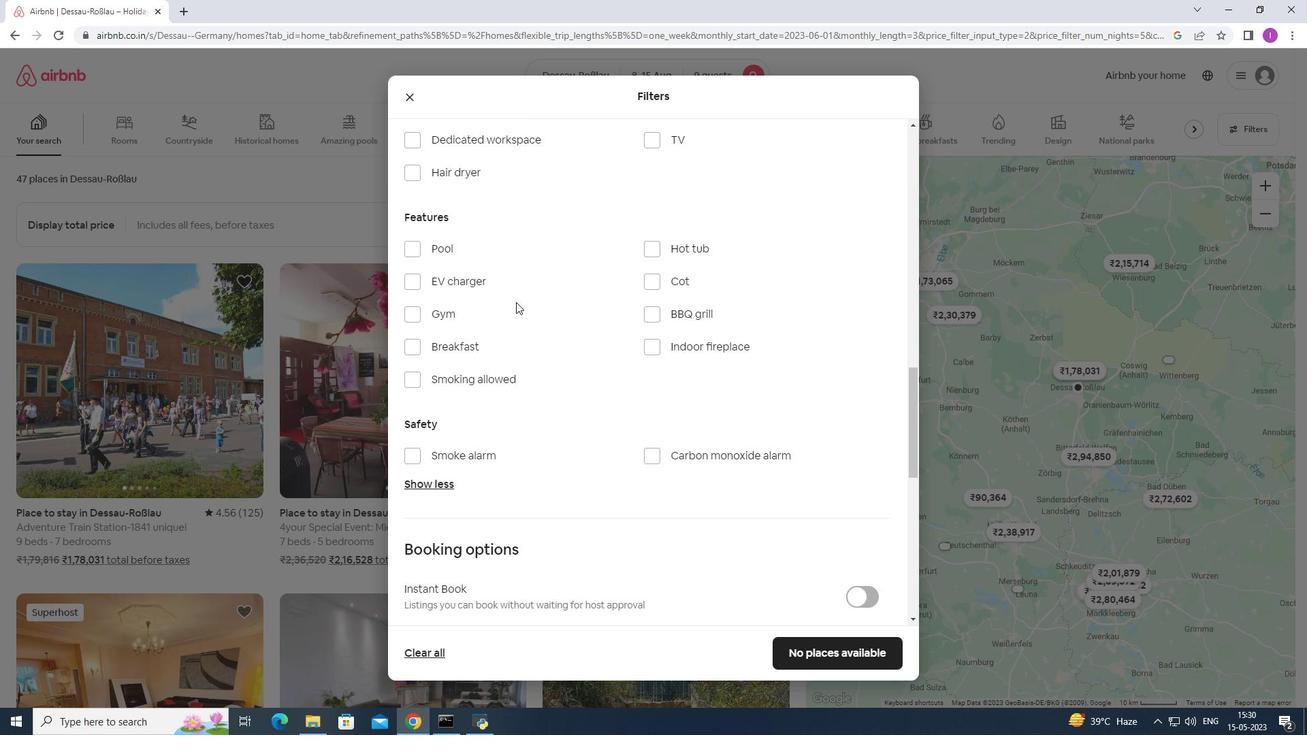 
Action: Mouse moved to (549, 316)
Screenshot: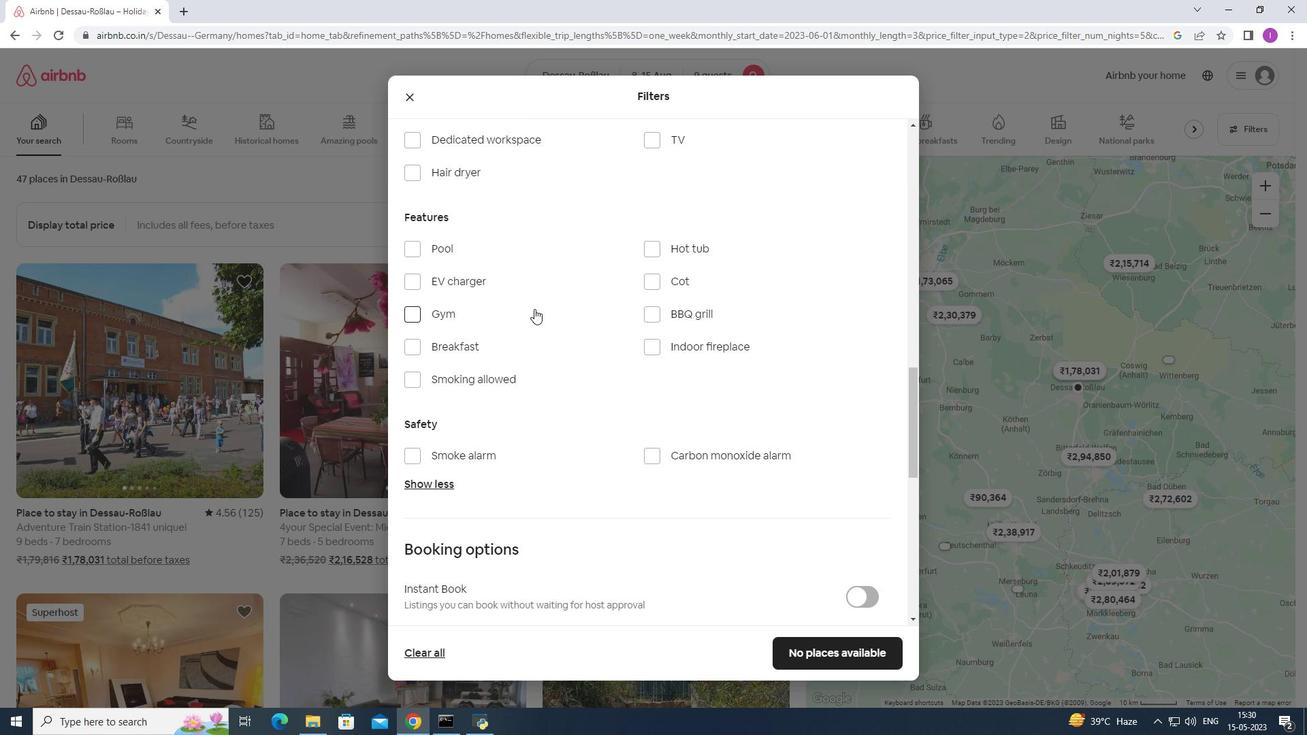 
Action: Mouse scrolled (548, 317) with delta (0, 0)
Screenshot: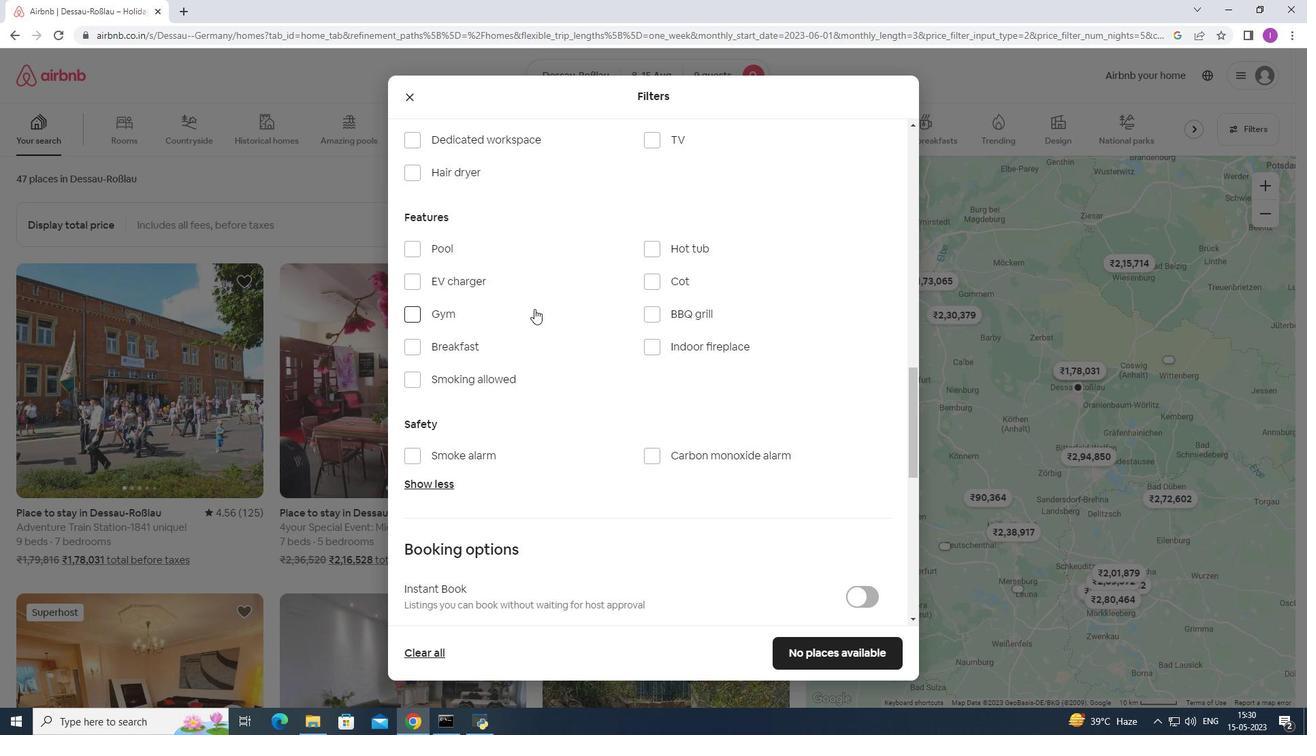 
Action: Mouse moved to (657, 275)
Screenshot: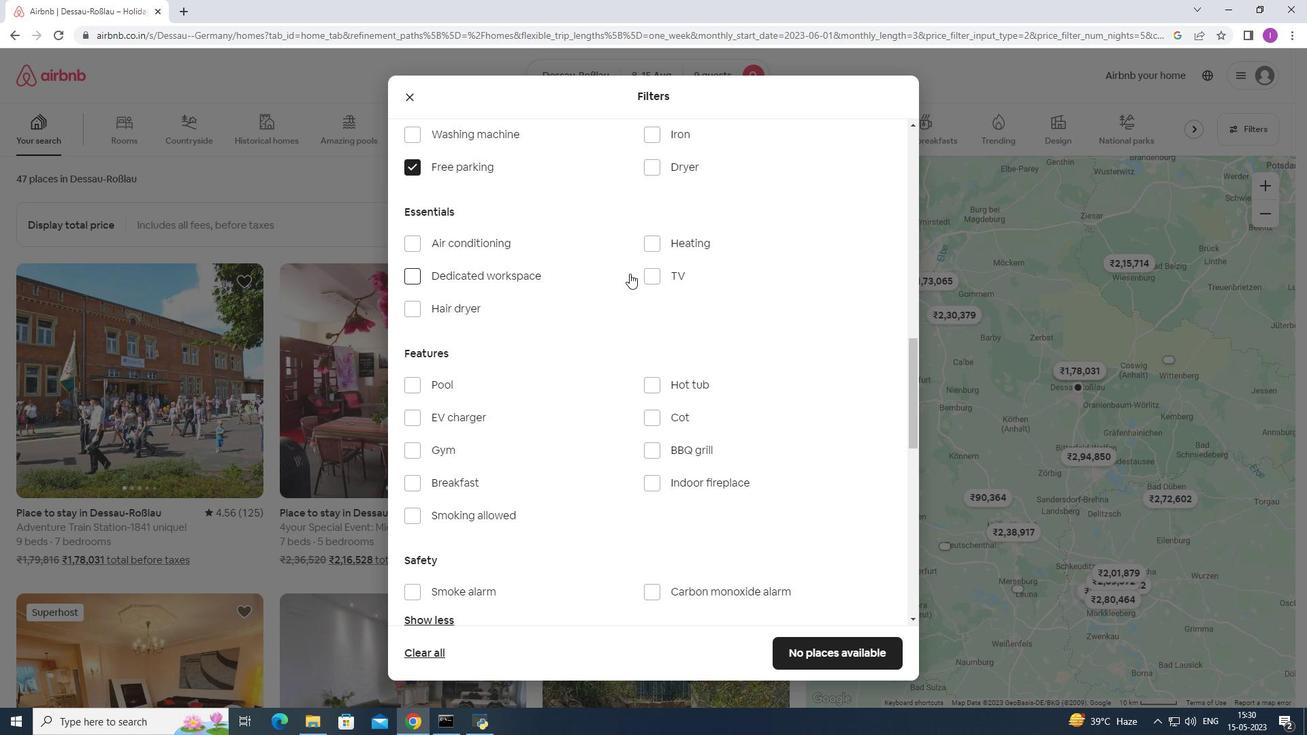
Action: Mouse pressed left at (657, 275)
Screenshot: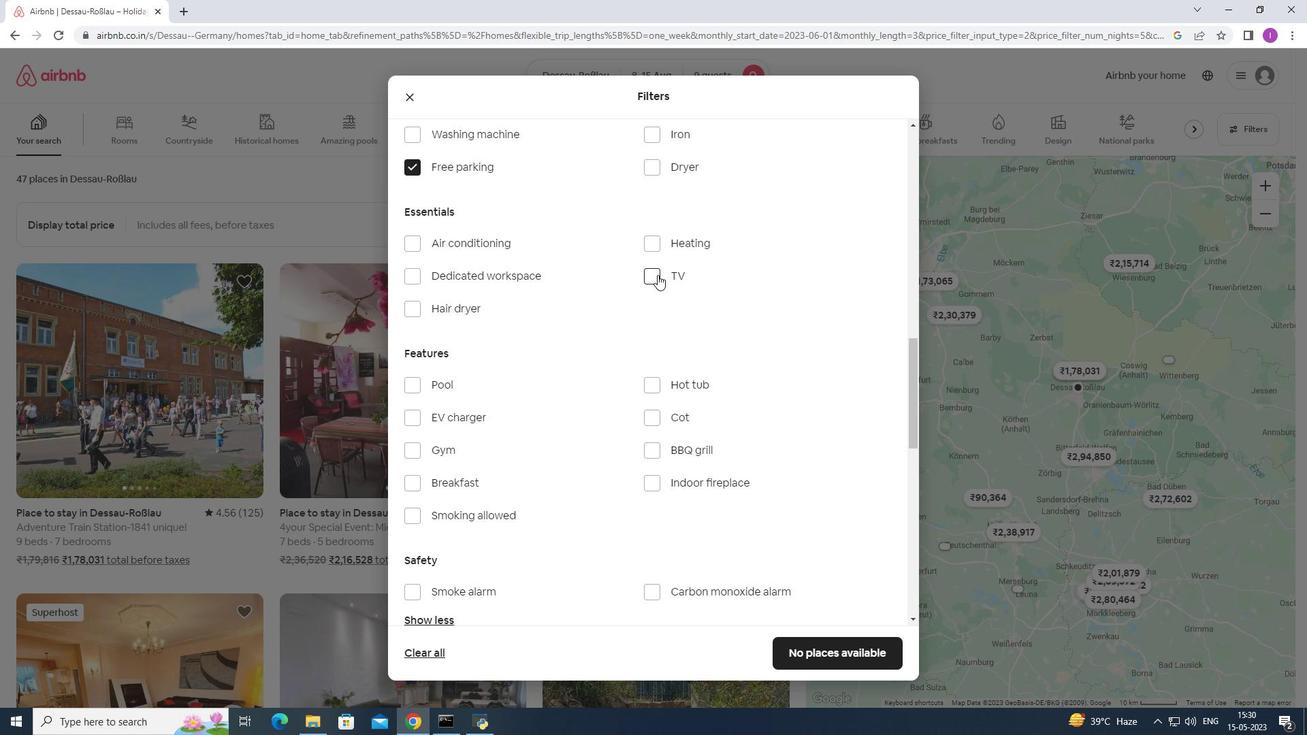 
Action: Mouse moved to (422, 448)
Screenshot: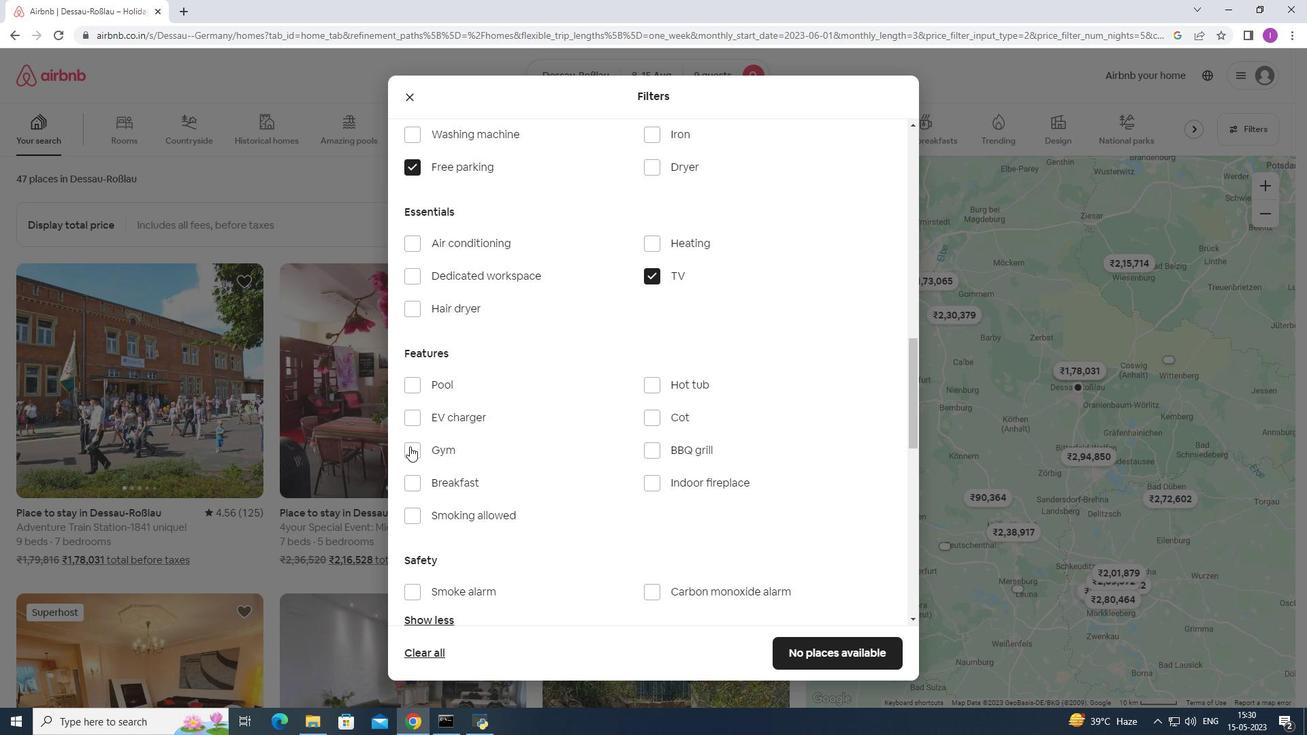 
Action: Mouse pressed left at (422, 448)
Screenshot: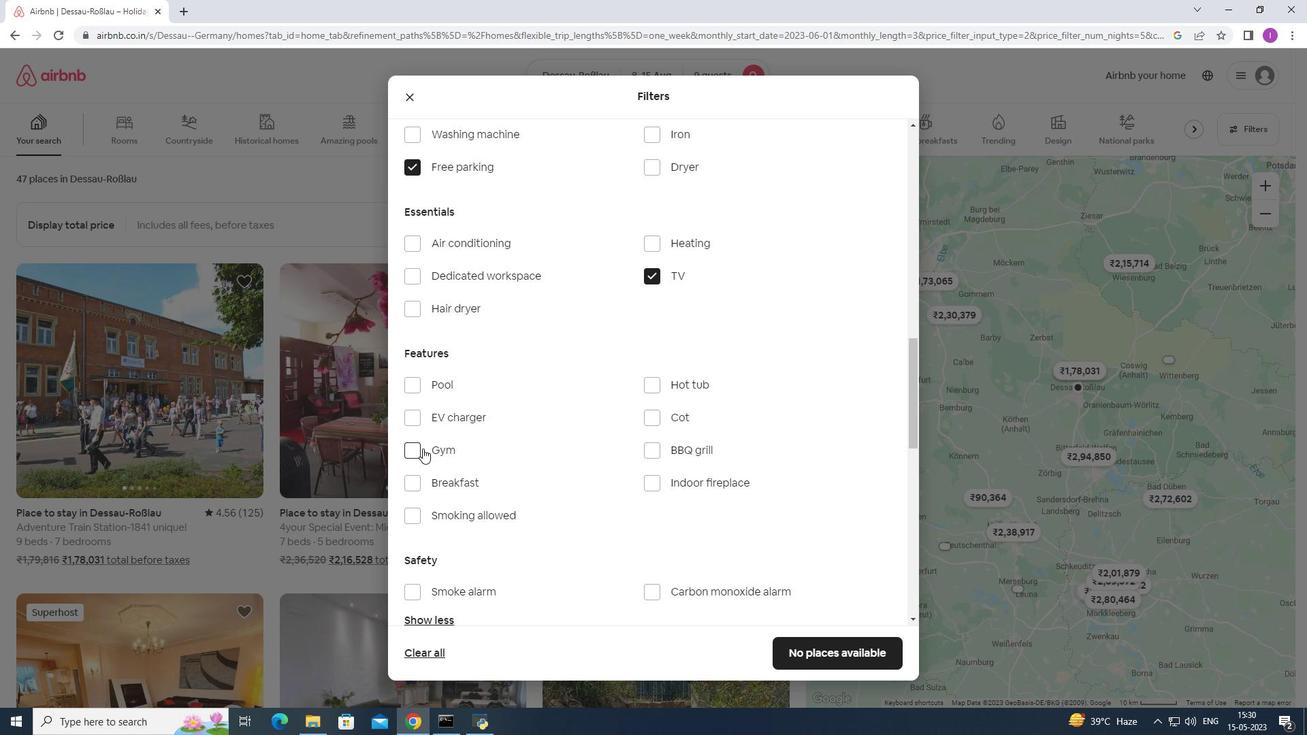 
Action: Mouse moved to (427, 486)
Screenshot: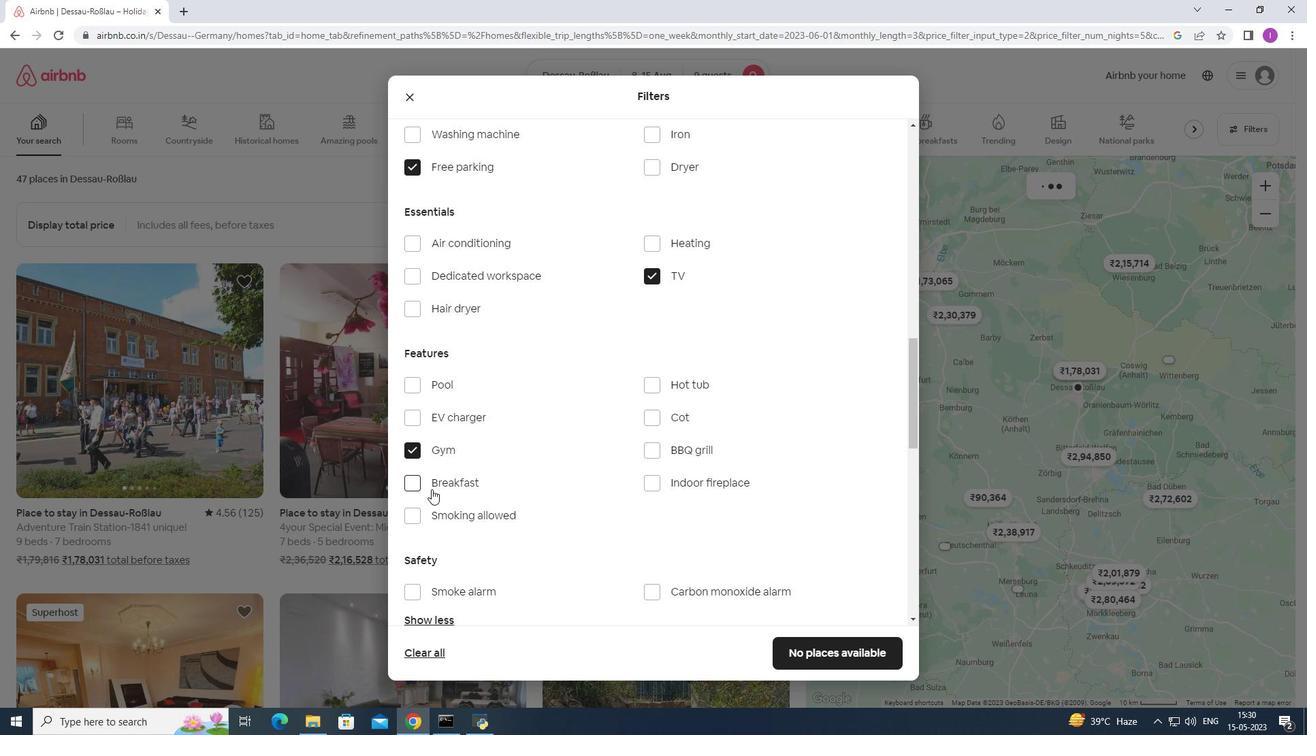 
Action: Mouse pressed left at (427, 486)
Screenshot: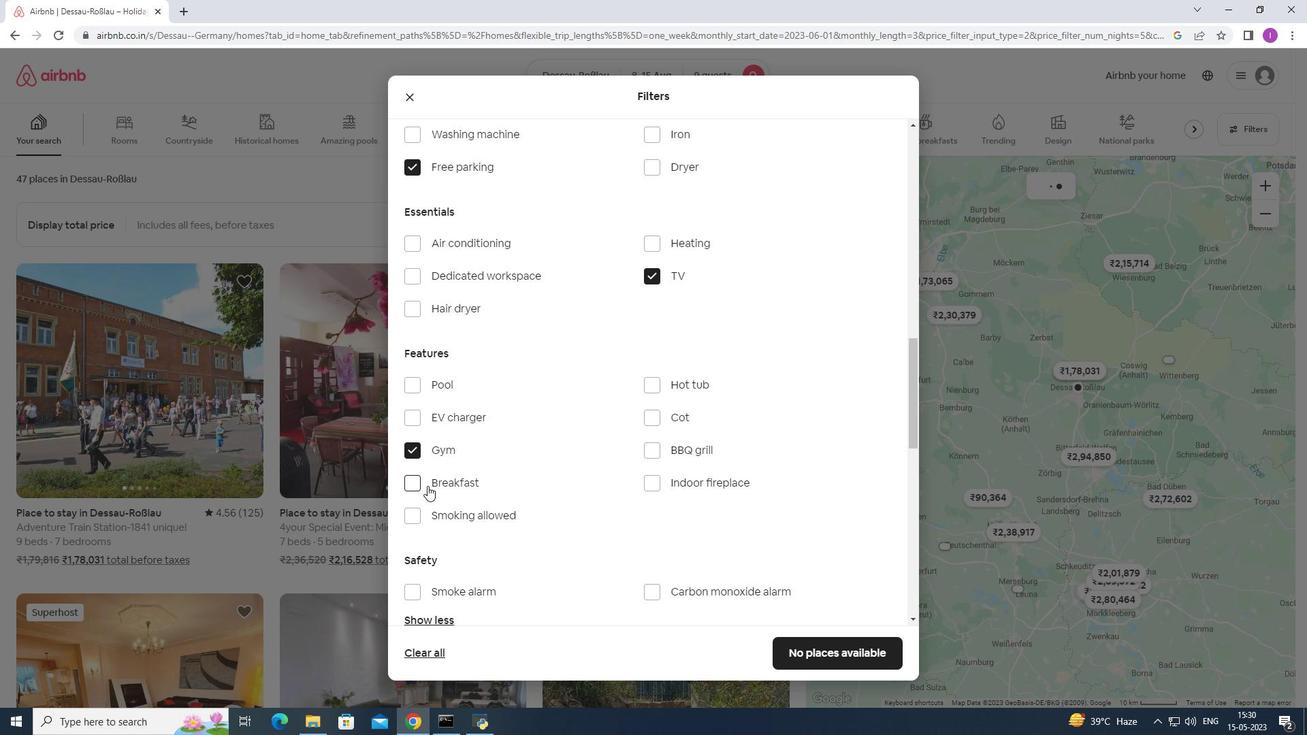 
Action: Mouse moved to (508, 501)
Screenshot: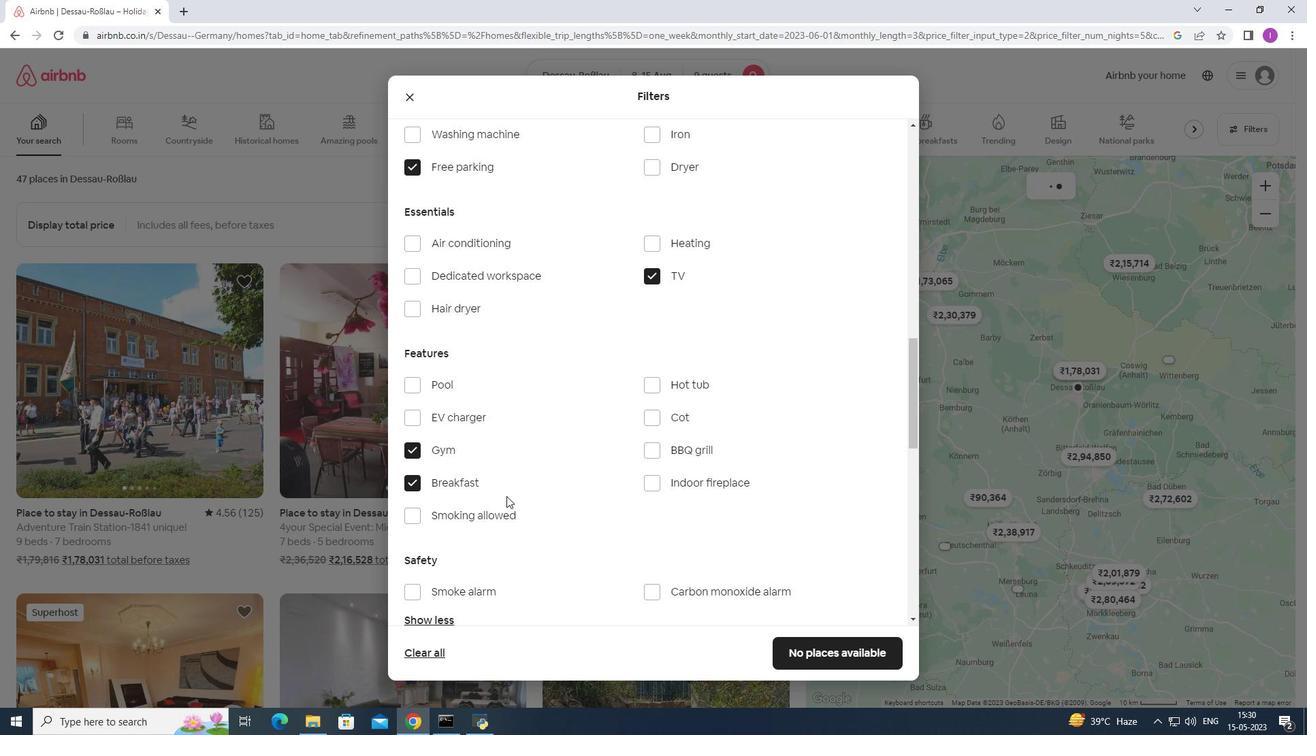 
Action: Mouse scrolled (508, 500) with delta (0, 0)
Screenshot: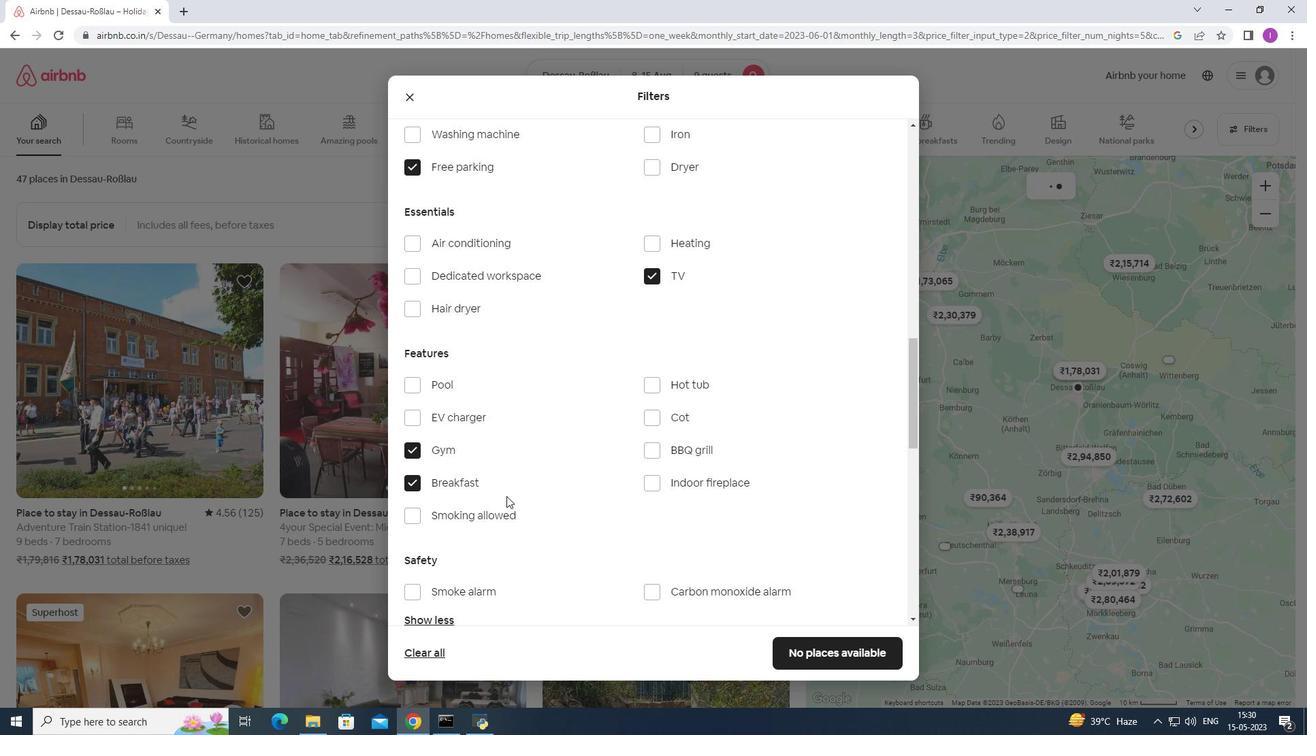 
Action: Mouse scrolled (508, 500) with delta (0, 0)
Screenshot: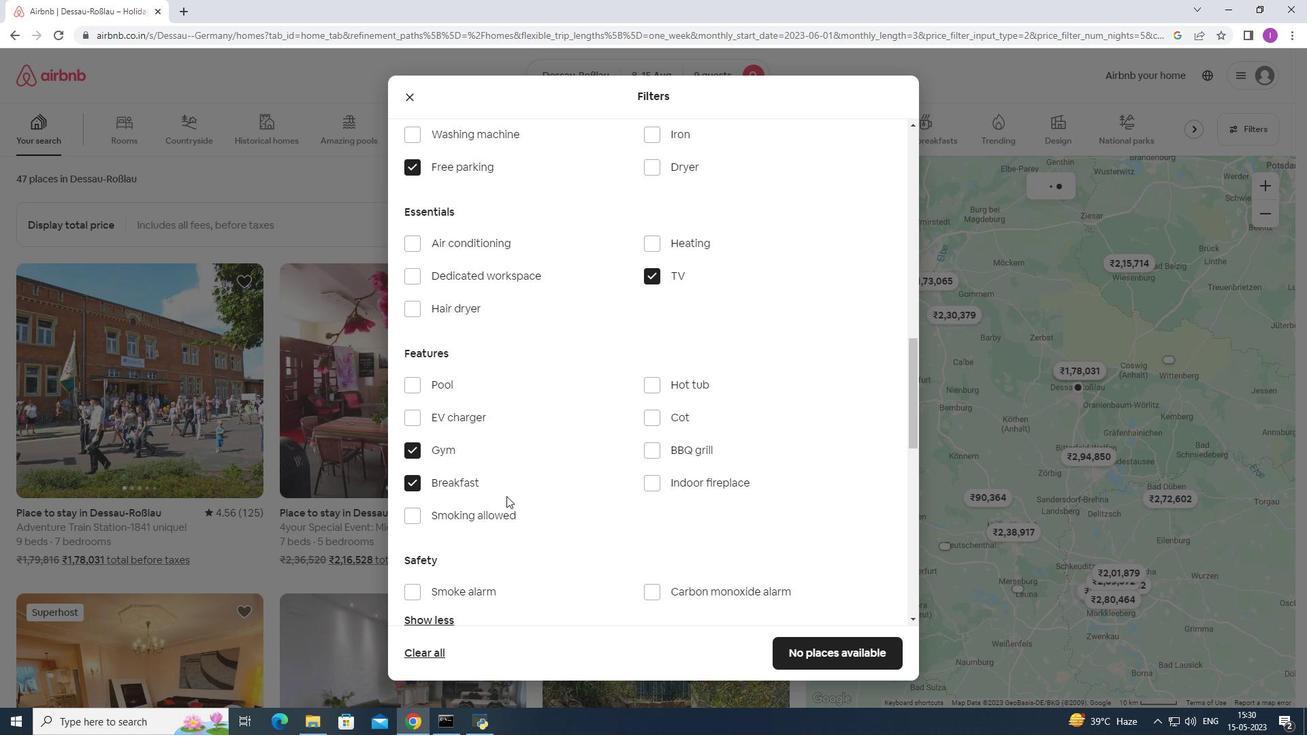 
Action: Mouse moved to (514, 504)
Screenshot: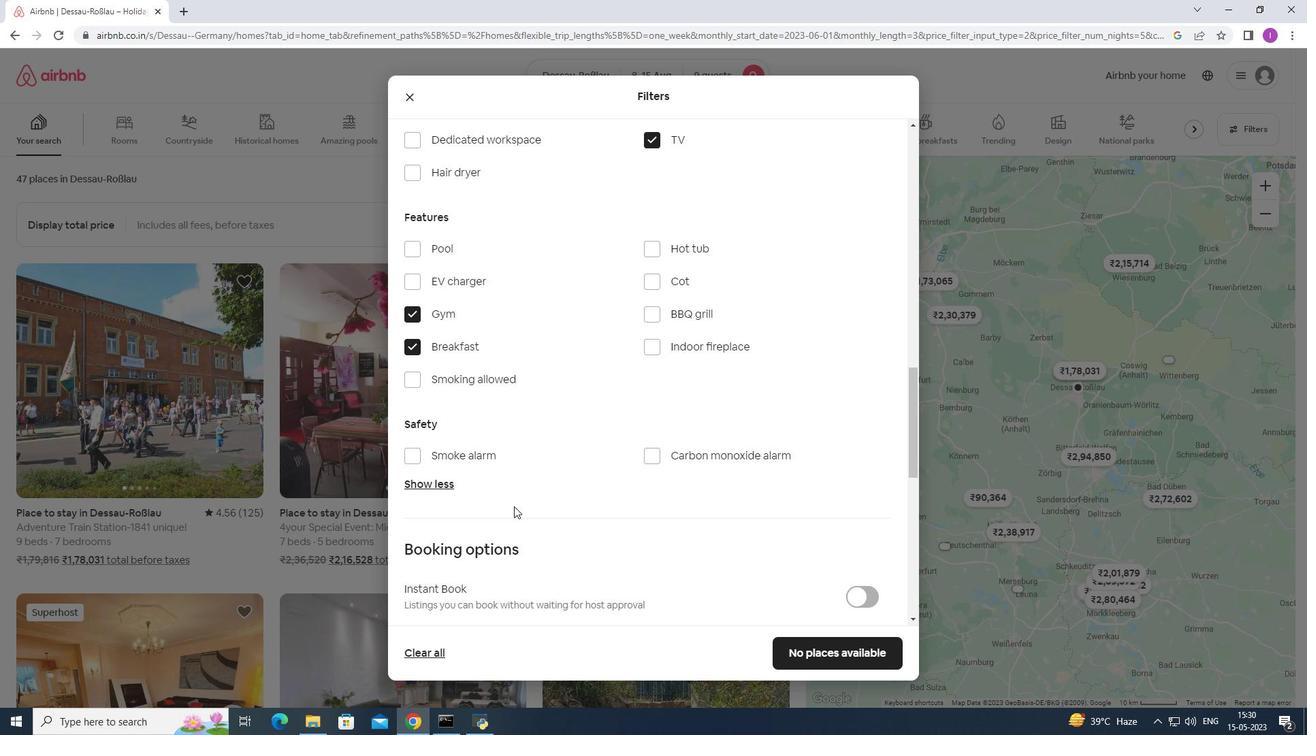 
Action: Mouse scrolled (514, 503) with delta (0, 0)
Screenshot: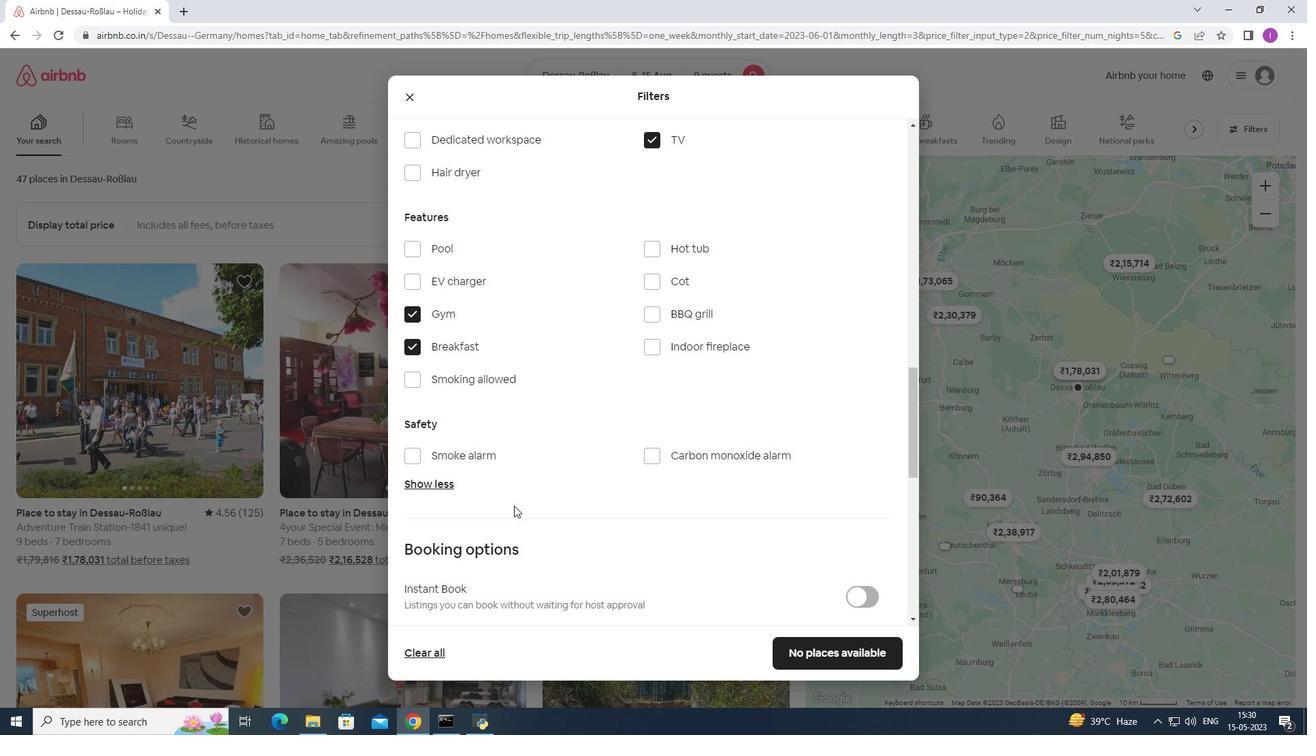 
Action: Mouse scrolled (514, 503) with delta (0, 0)
Screenshot: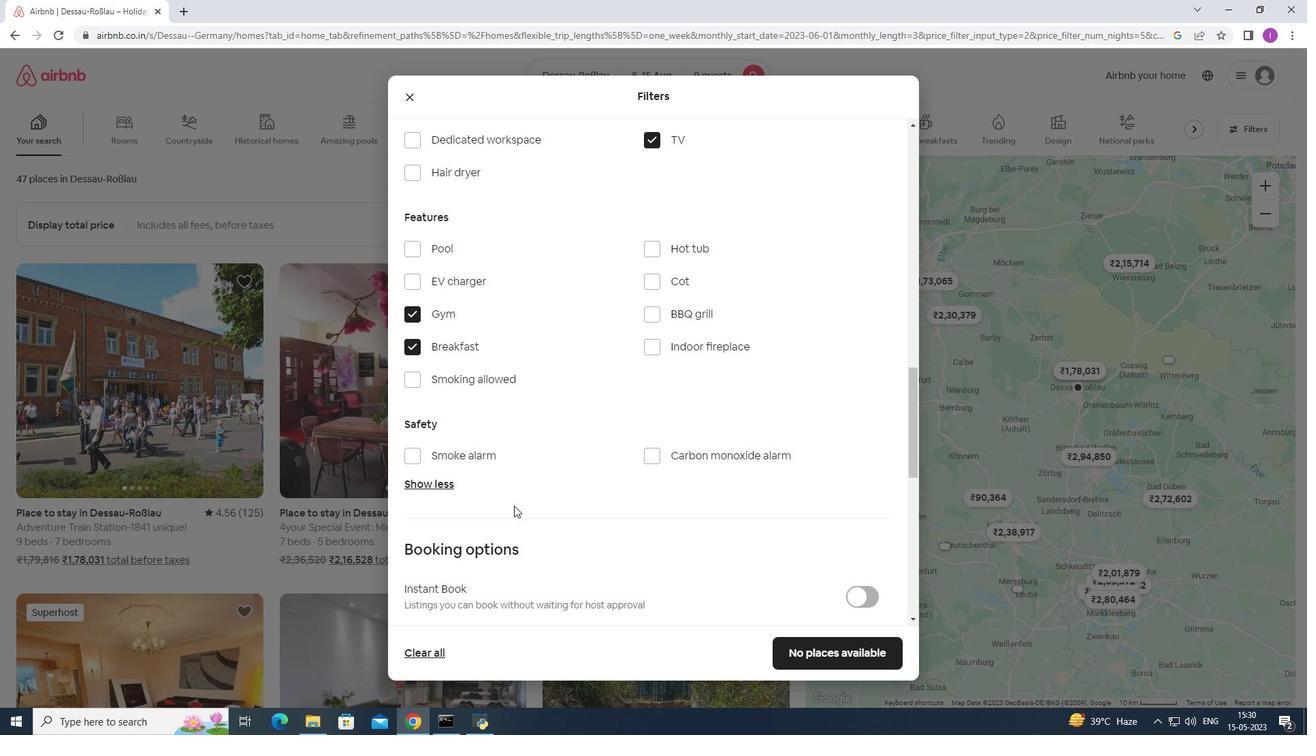 
Action: Mouse scrolled (514, 503) with delta (0, 0)
Screenshot: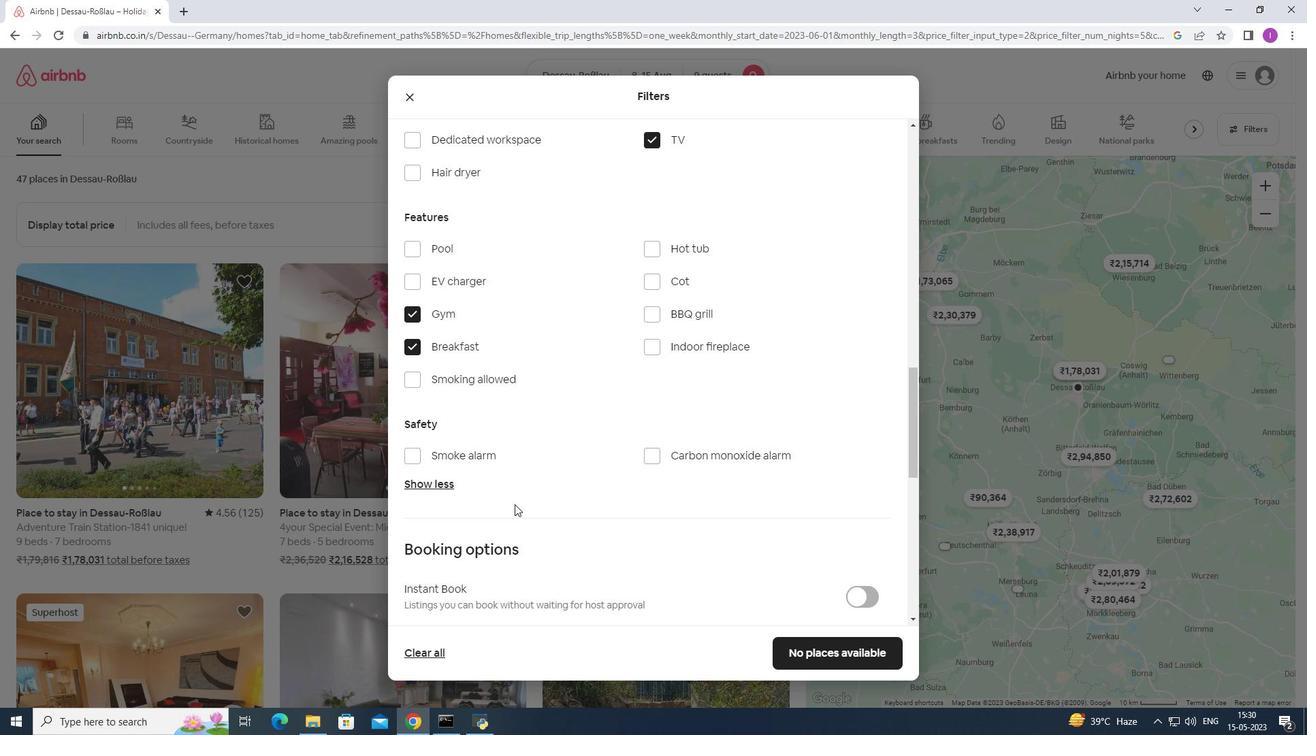 
Action: Mouse moved to (865, 439)
Screenshot: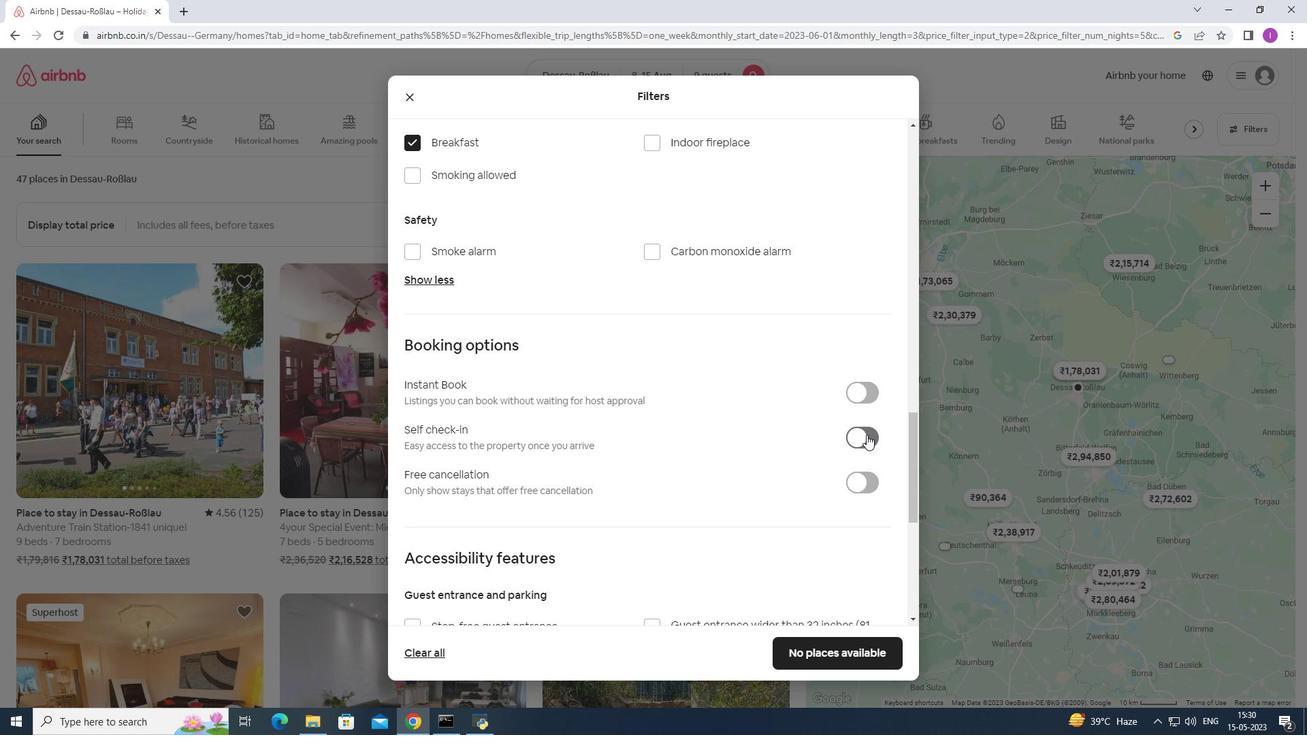 
Action: Mouse pressed left at (865, 439)
Screenshot: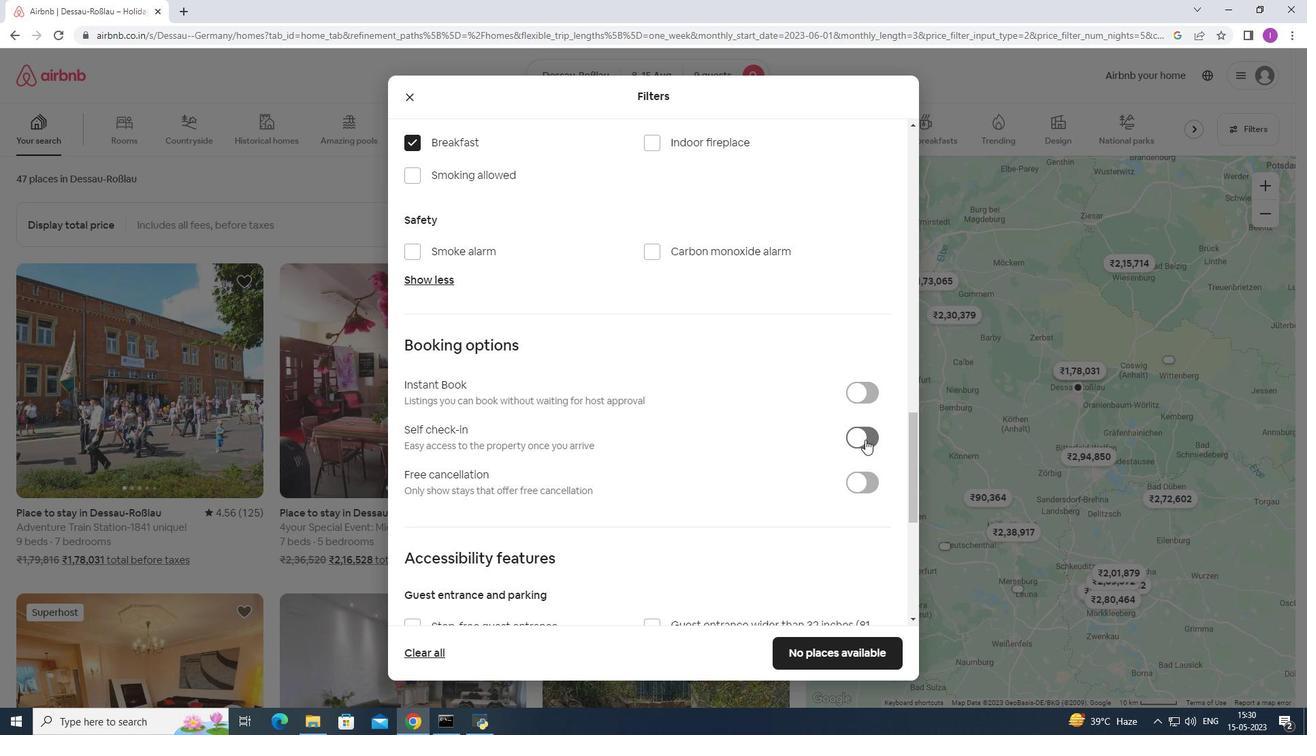
Action: Mouse moved to (759, 512)
Screenshot: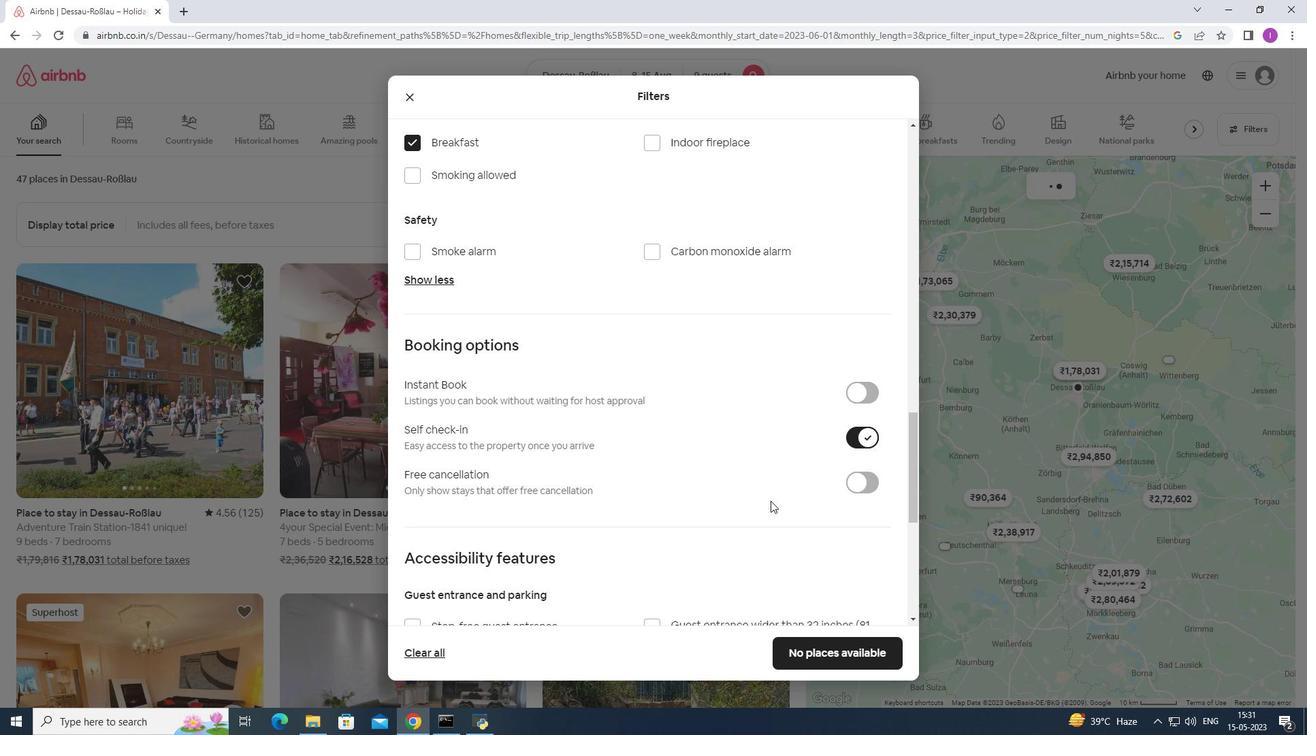 
Action: Mouse scrolled (759, 512) with delta (0, 0)
Screenshot: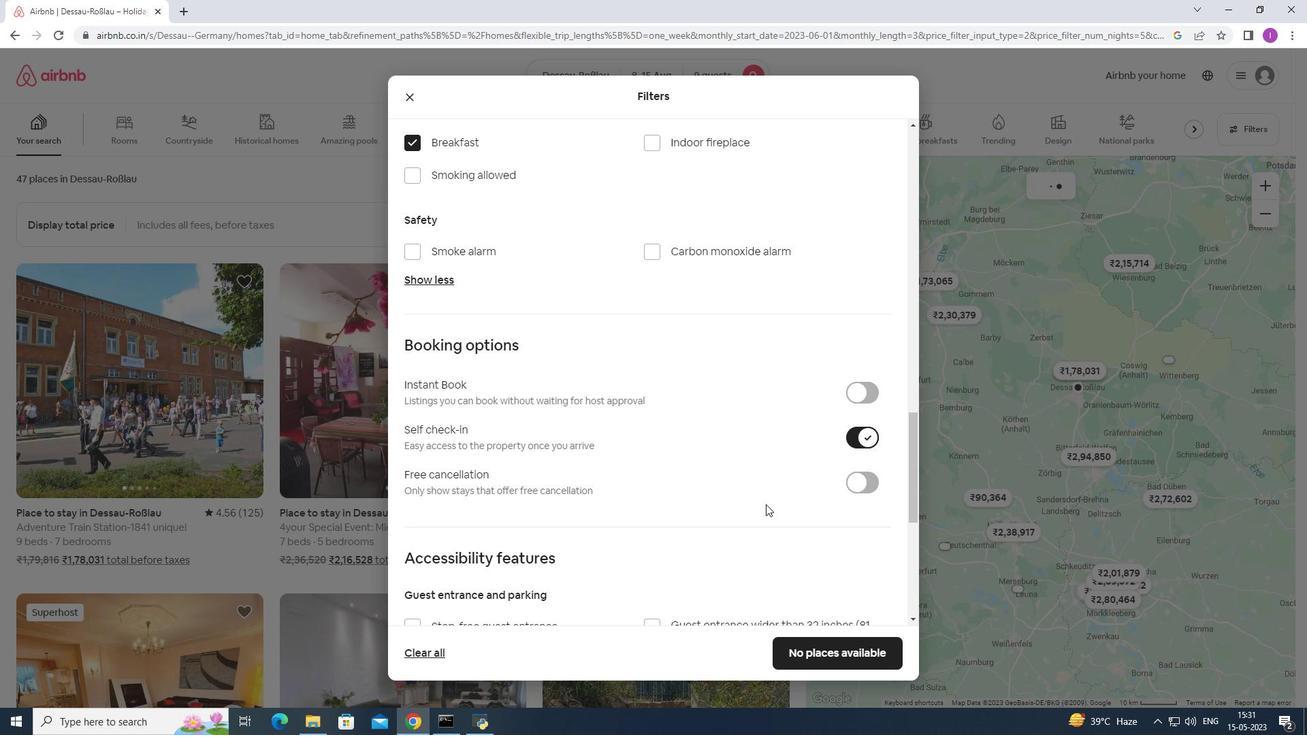 
Action: Mouse moved to (758, 514)
Screenshot: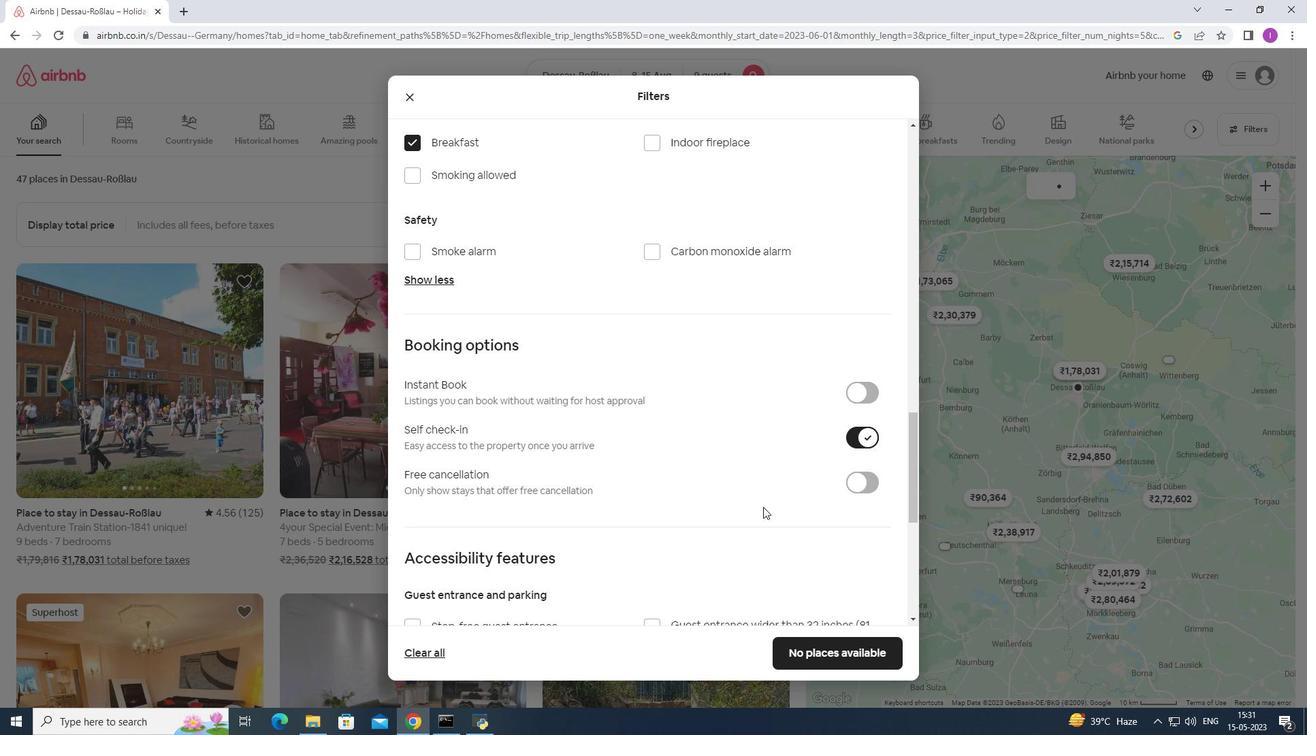 
Action: Mouse scrolled (758, 513) with delta (0, 0)
Screenshot: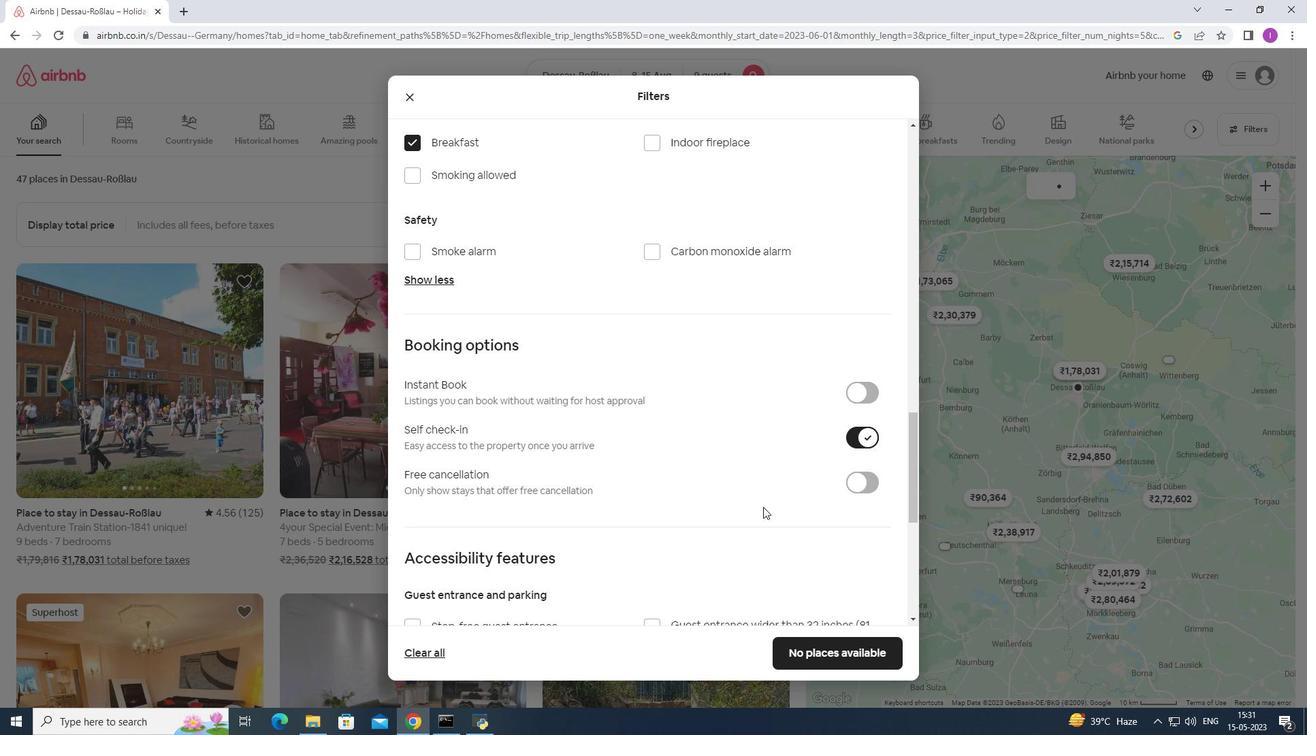 
Action: Mouse moved to (755, 518)
Screenshot: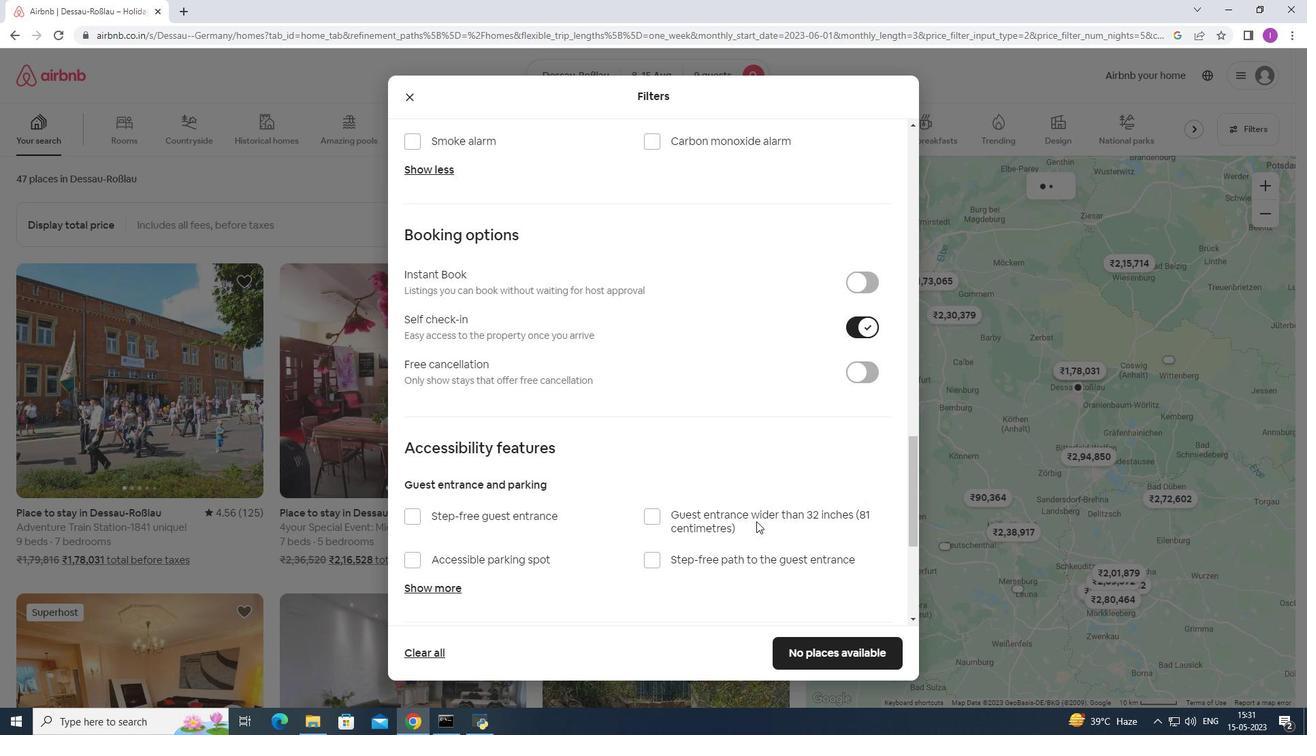 
Action: Mouse scrolled (755, 518) with delta (0, 0)
Screenshot: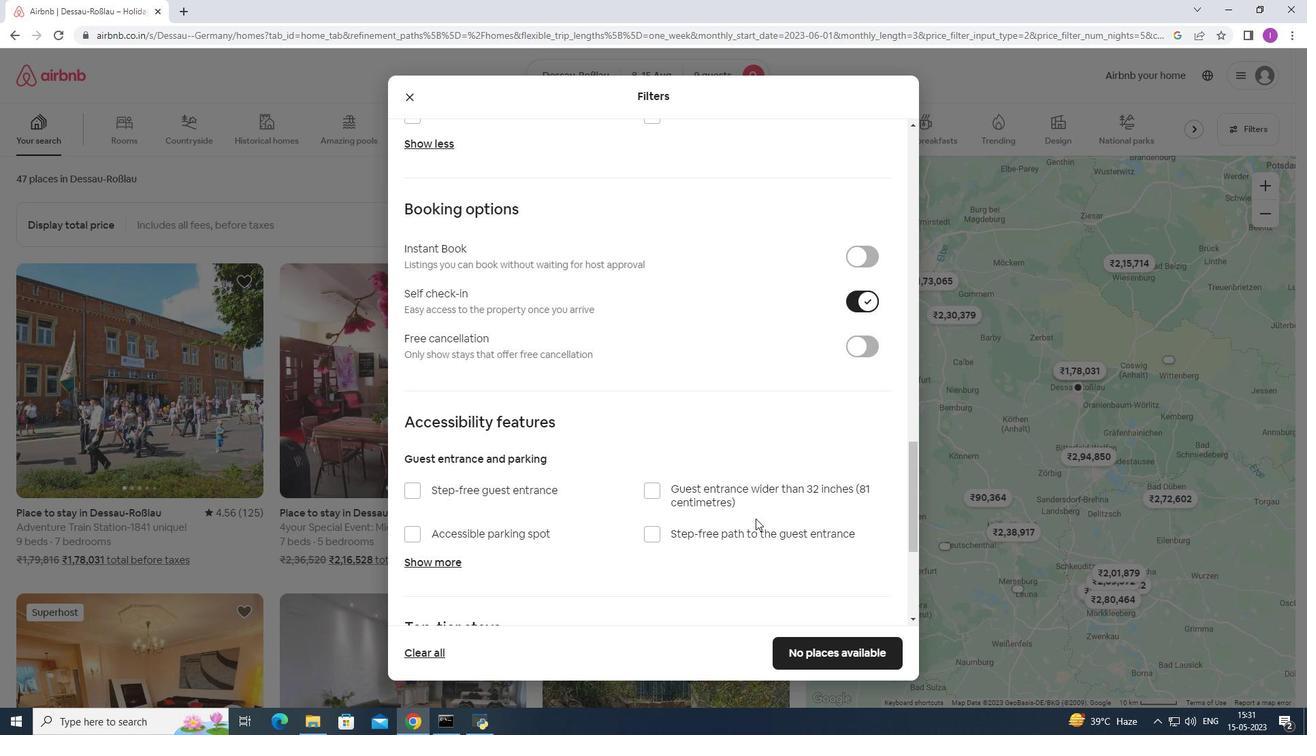 
Action: Mouse moved to (755, 521)
Screenshot: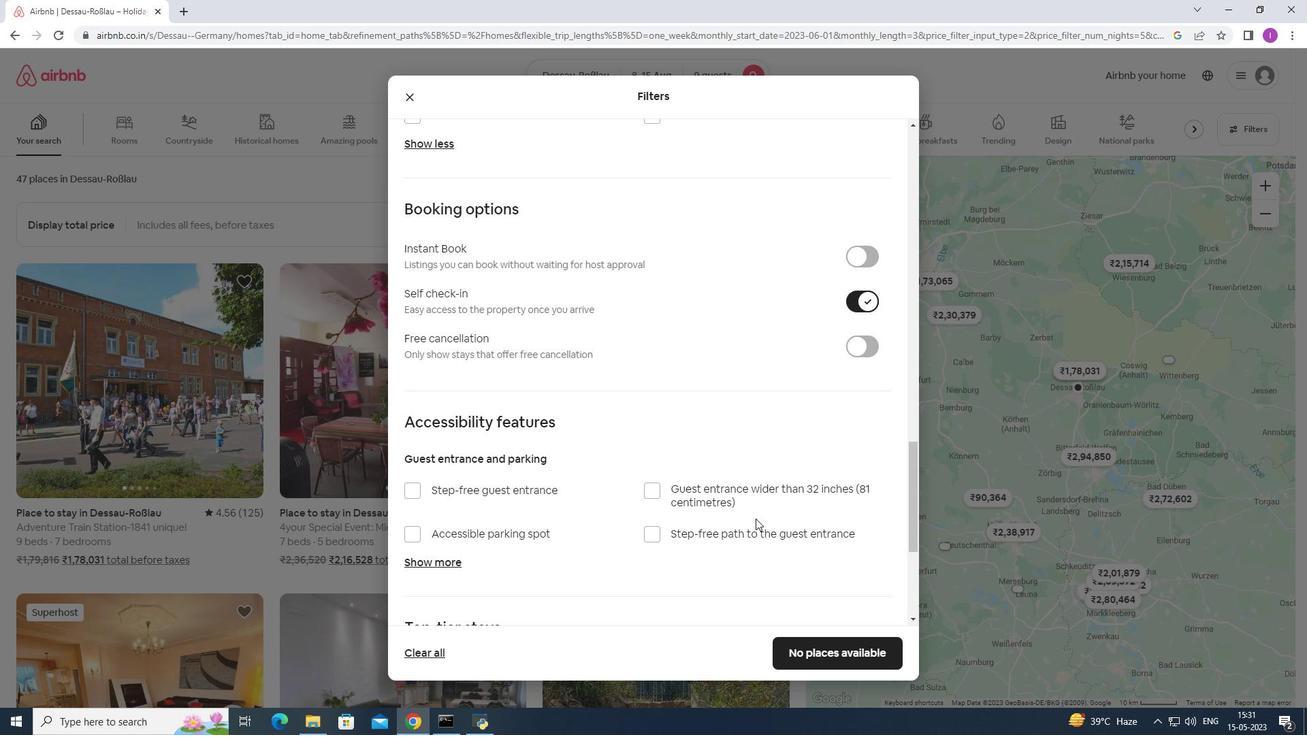 
Action: Mouse scrolled (755, 520) with delta (0, 0)
Screenshot: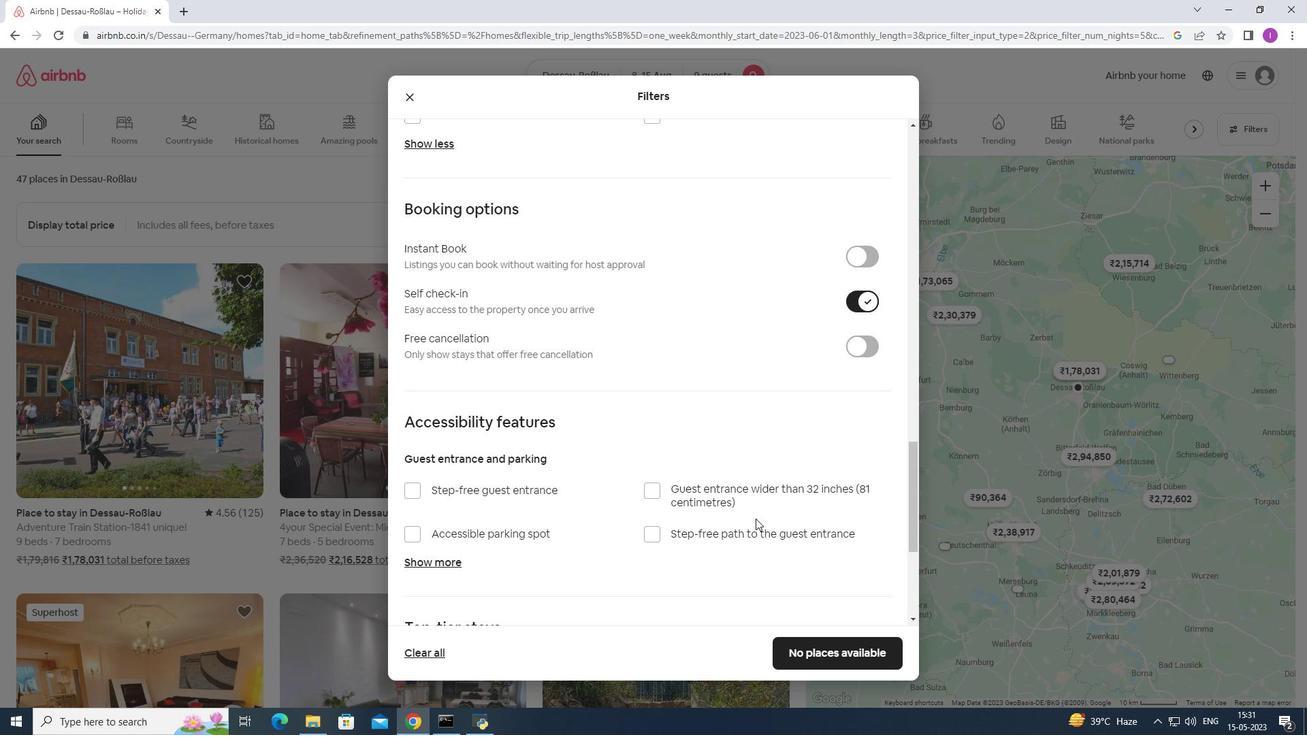
Action: Mouse moved to (754, 522)
Screenshot: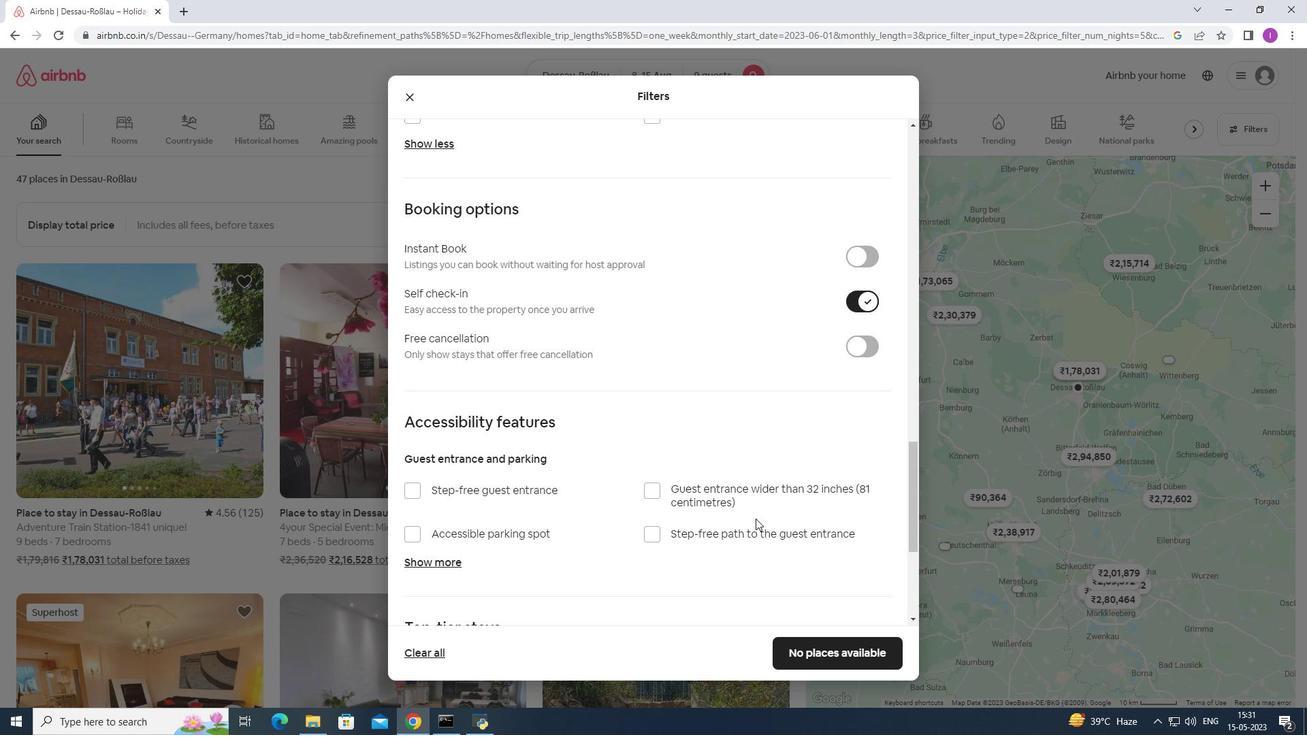 
Action: Mouse scrolled (754, 522) with delta (0, 0)
Screenshot: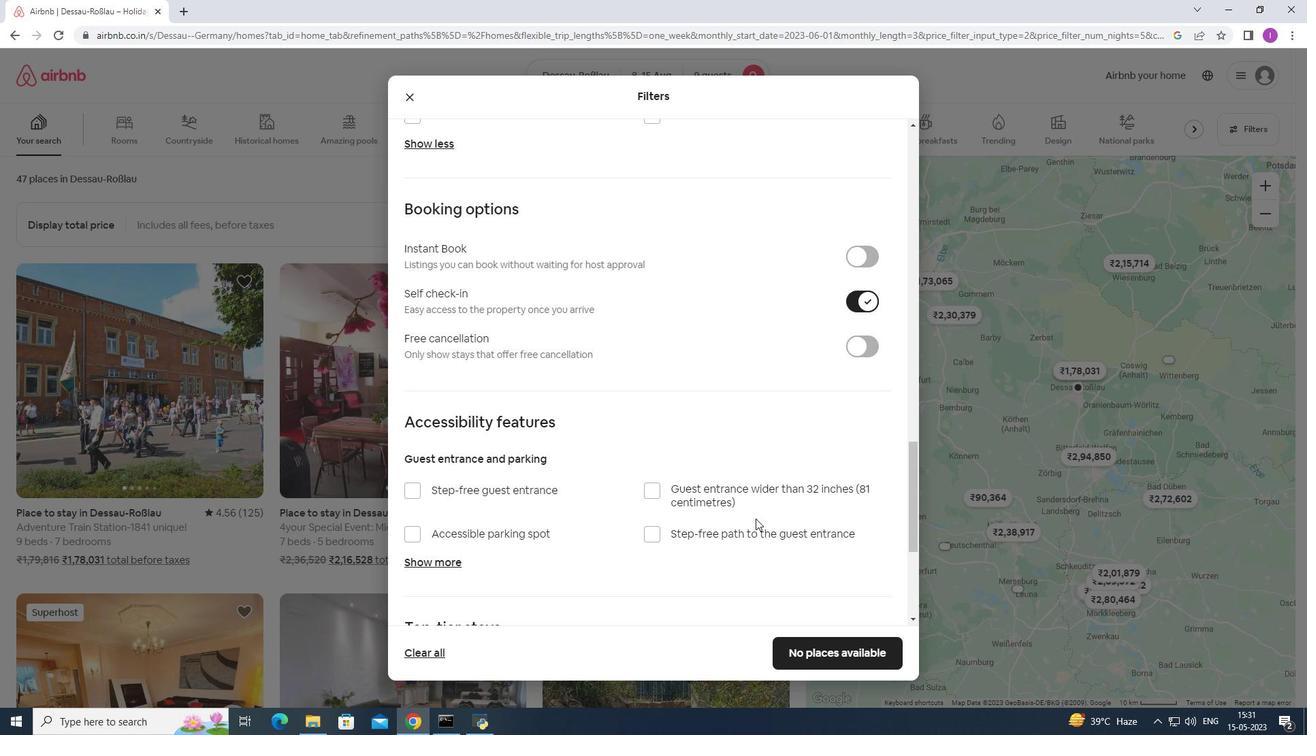 
Action: Mouse moved to (750, 532)
Screenshot: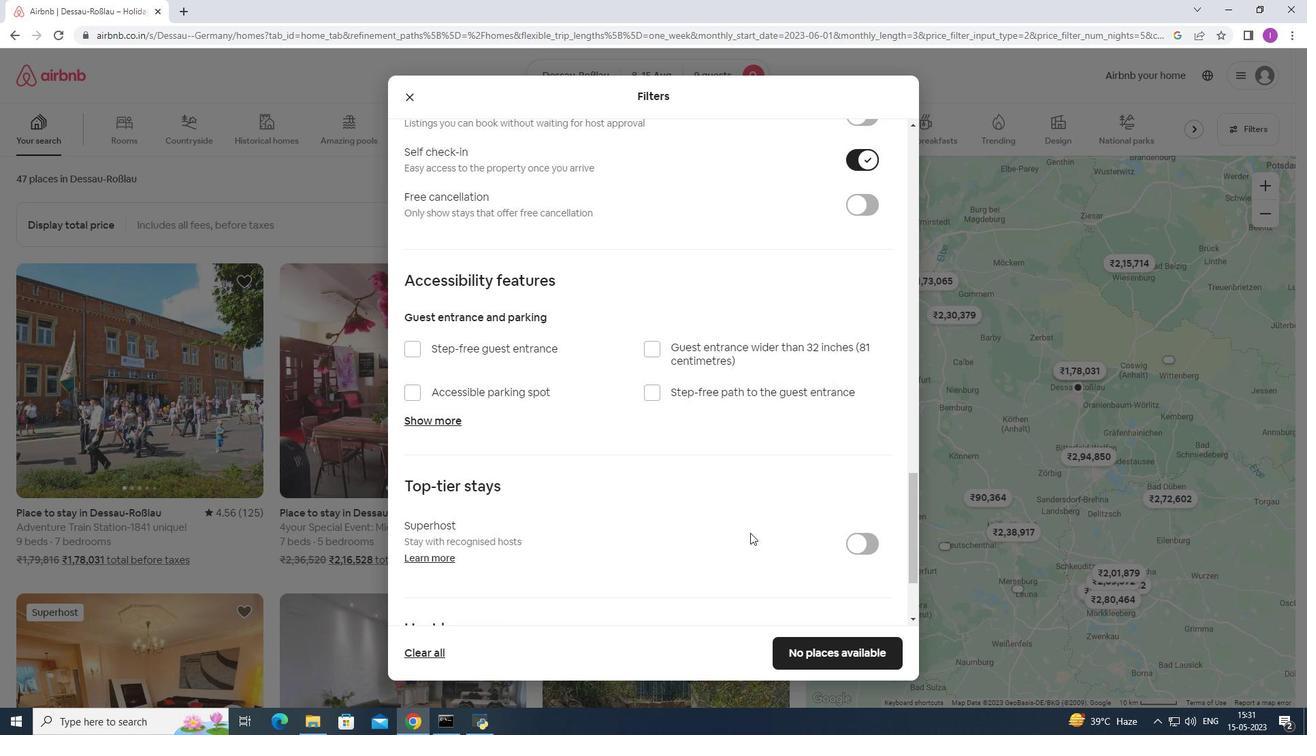 
Action: Mouse scrolled (750, 531) with delta (0, 0)
Screenshot: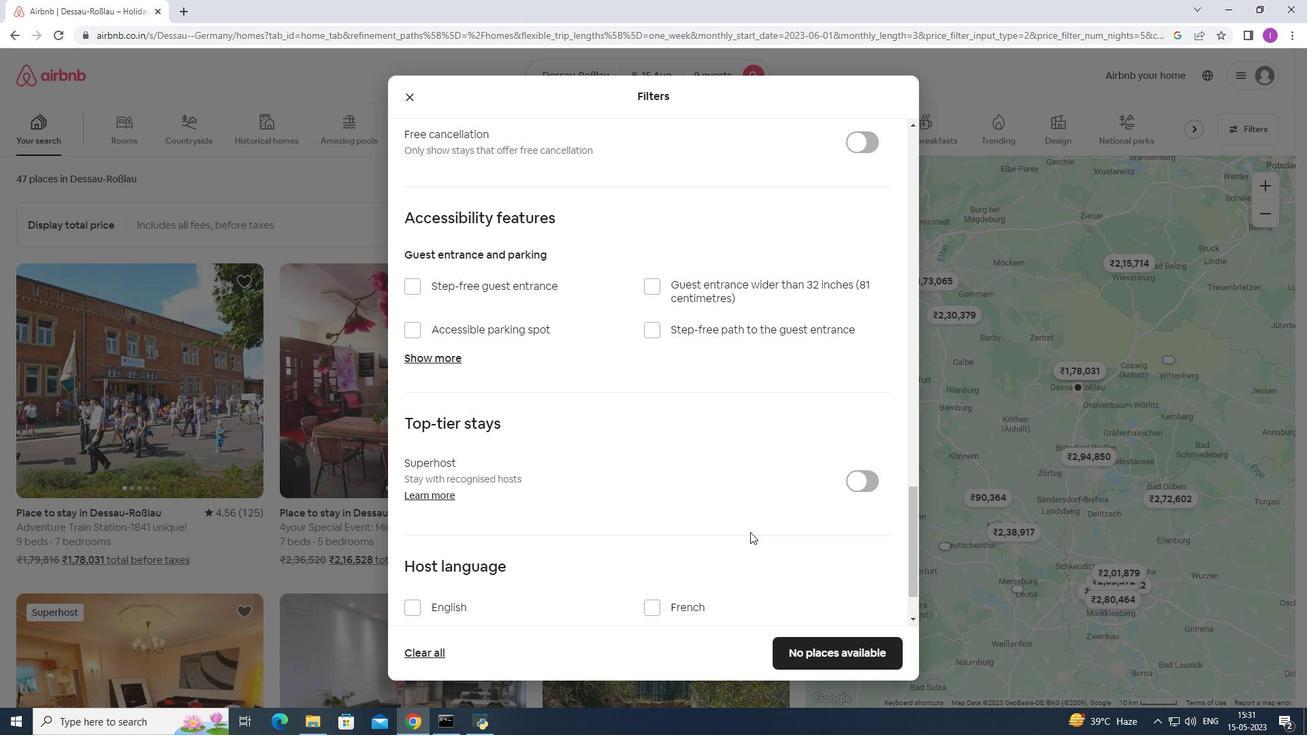 
Action: Mouse moved to (749, 531)
Screenshot: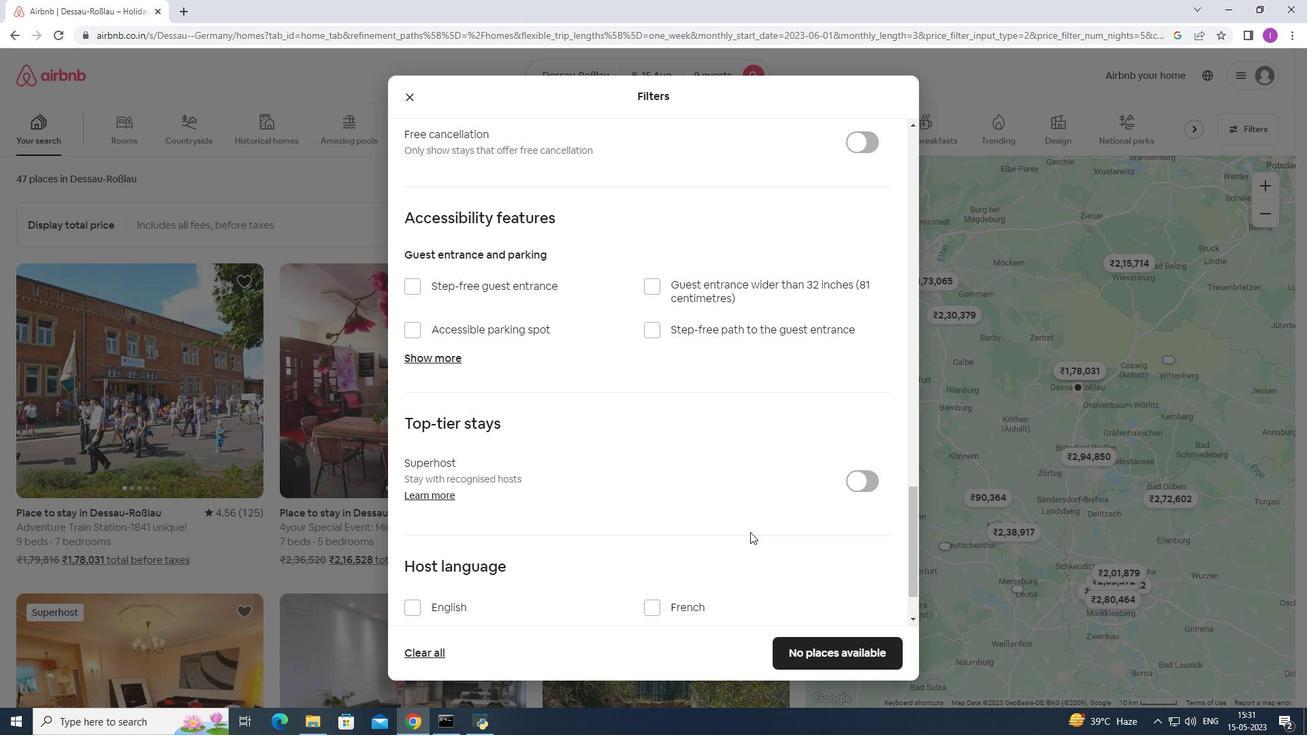 
Action: Mouse scrolled (749, 531) with delta (0, 0)
Screenshot: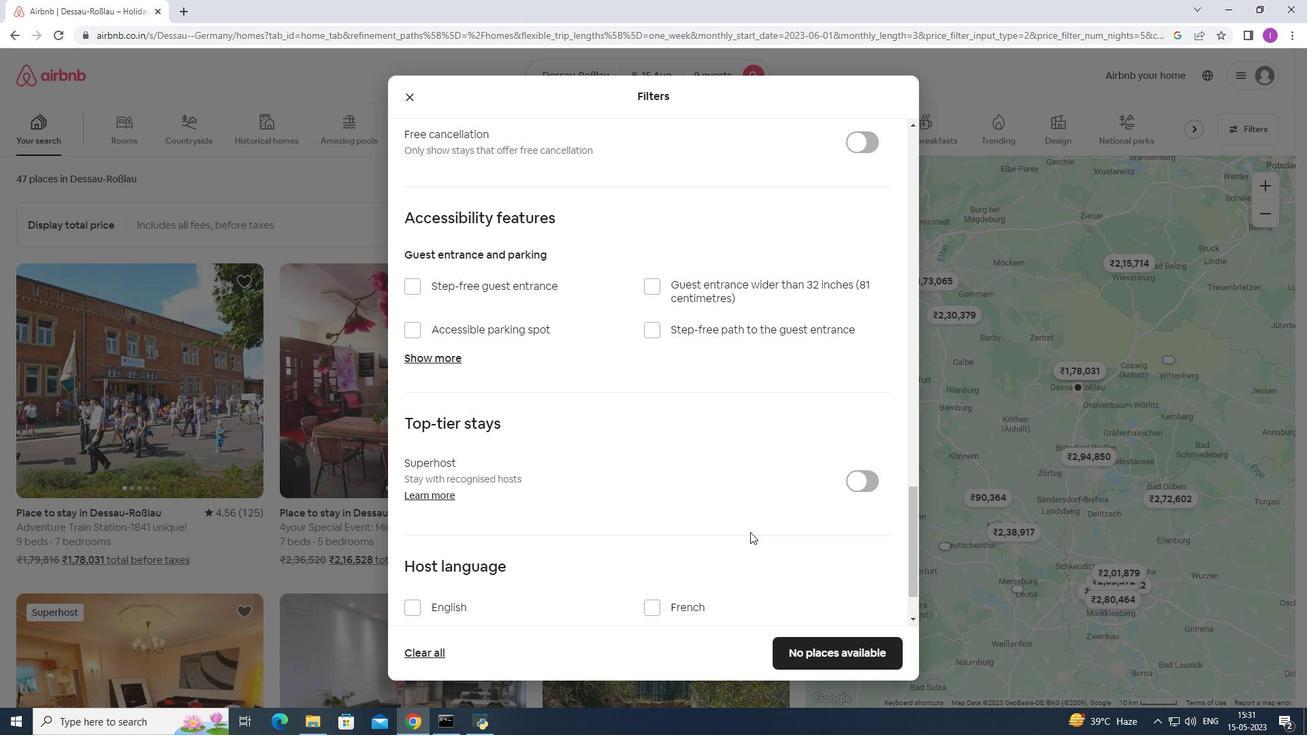 
Action: Mouse scrolled (749, 531) with delta (0, 0)
Screenshot: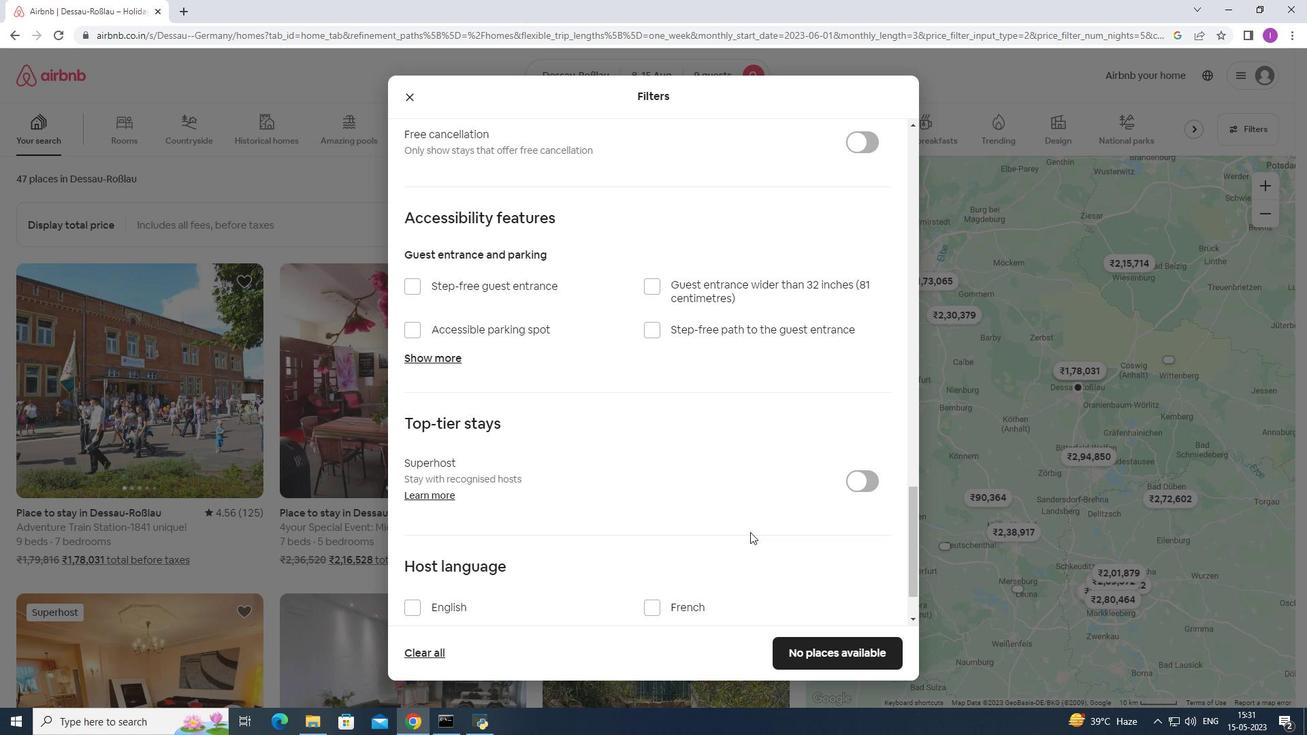 
Action: Mouse moved to (748, 529)
Screenshot: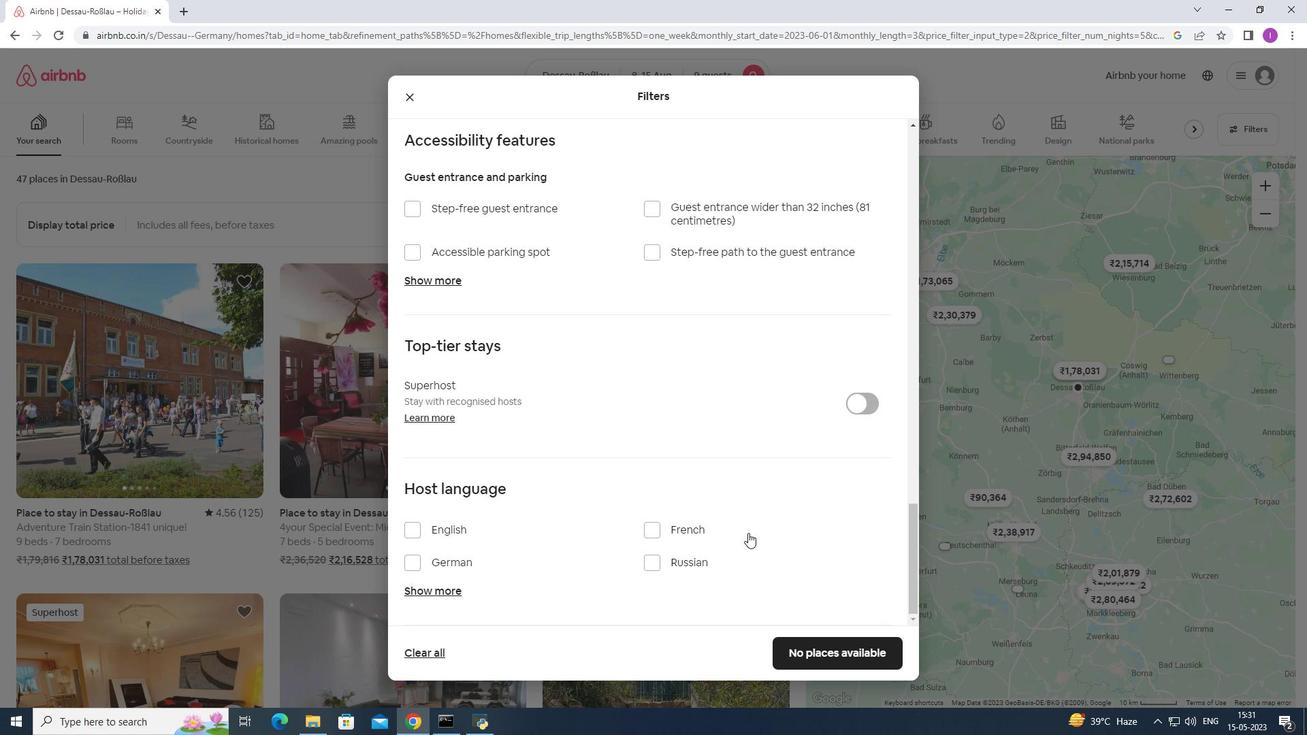 
Action: Mouse scrolled (748, 528) with delta (0, 0)
Screenshot: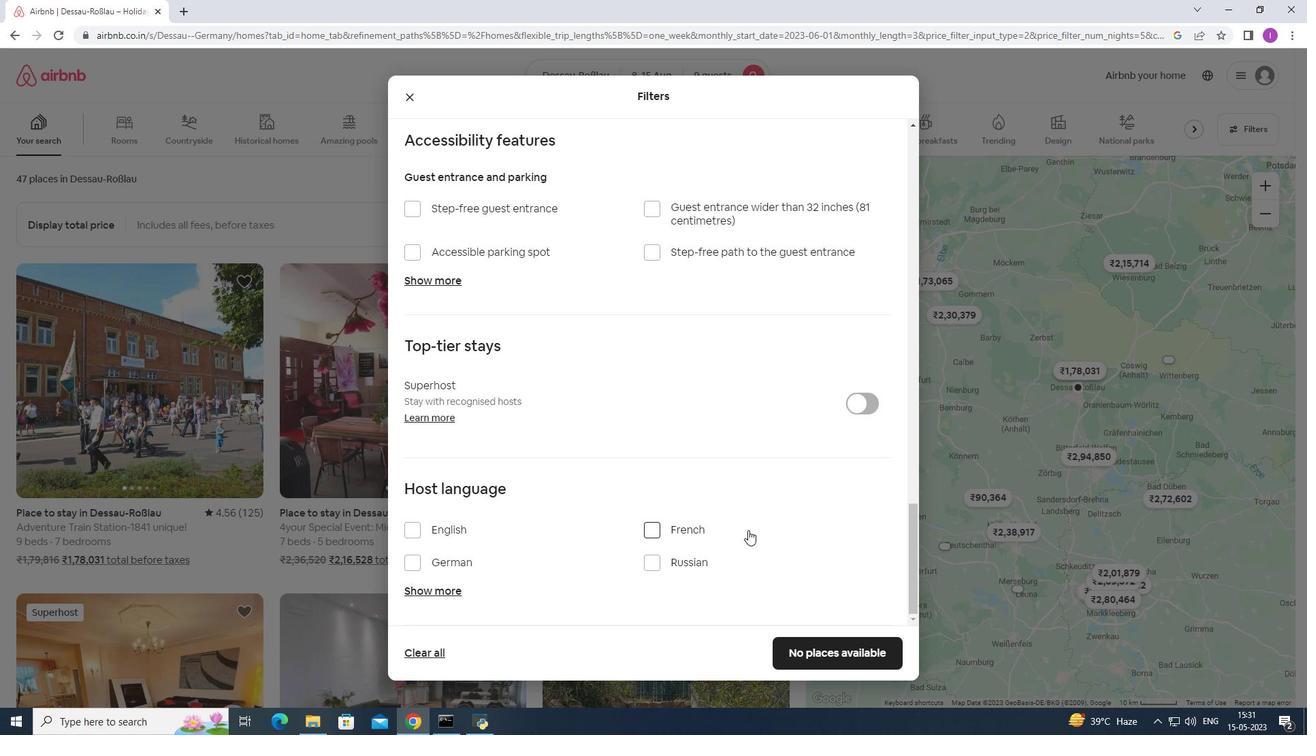 
Action: Mouse moved to (745, 528)
Screenshot: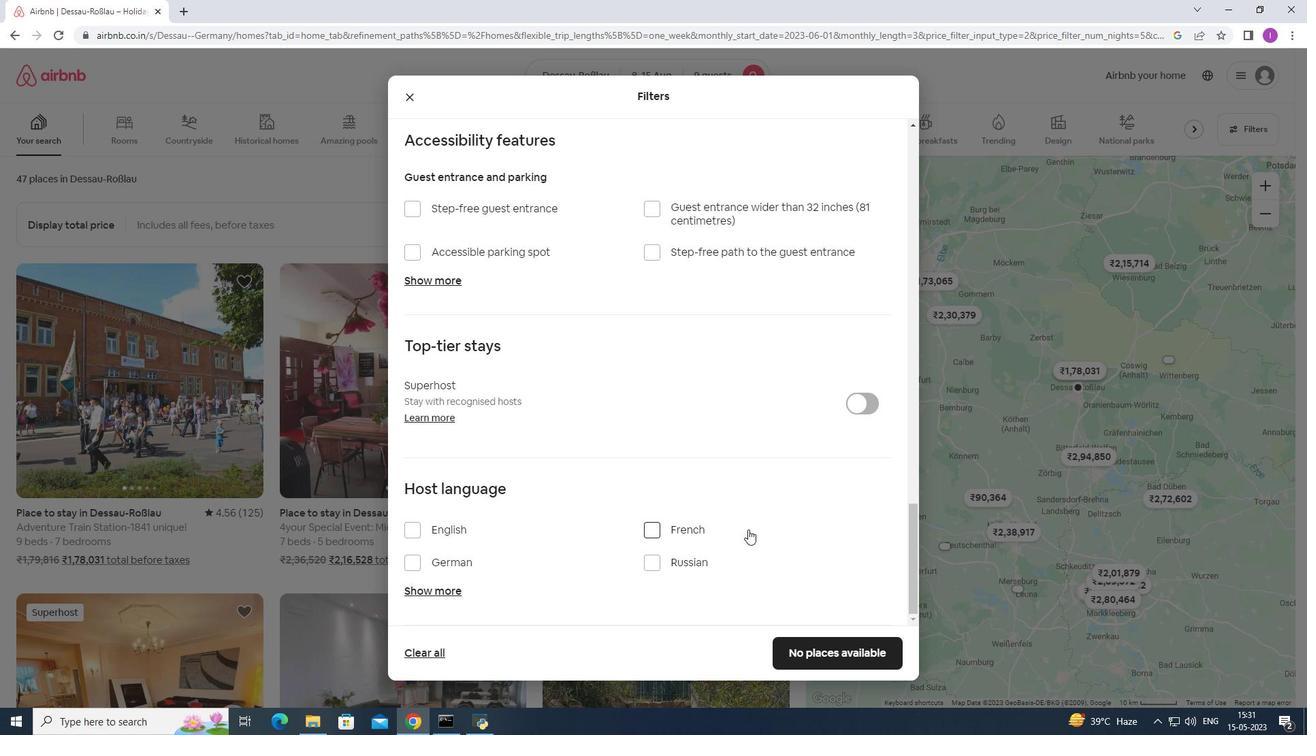 
Action: Mouse scrolled (745, 527) with delta (0, 0)
Screenshot: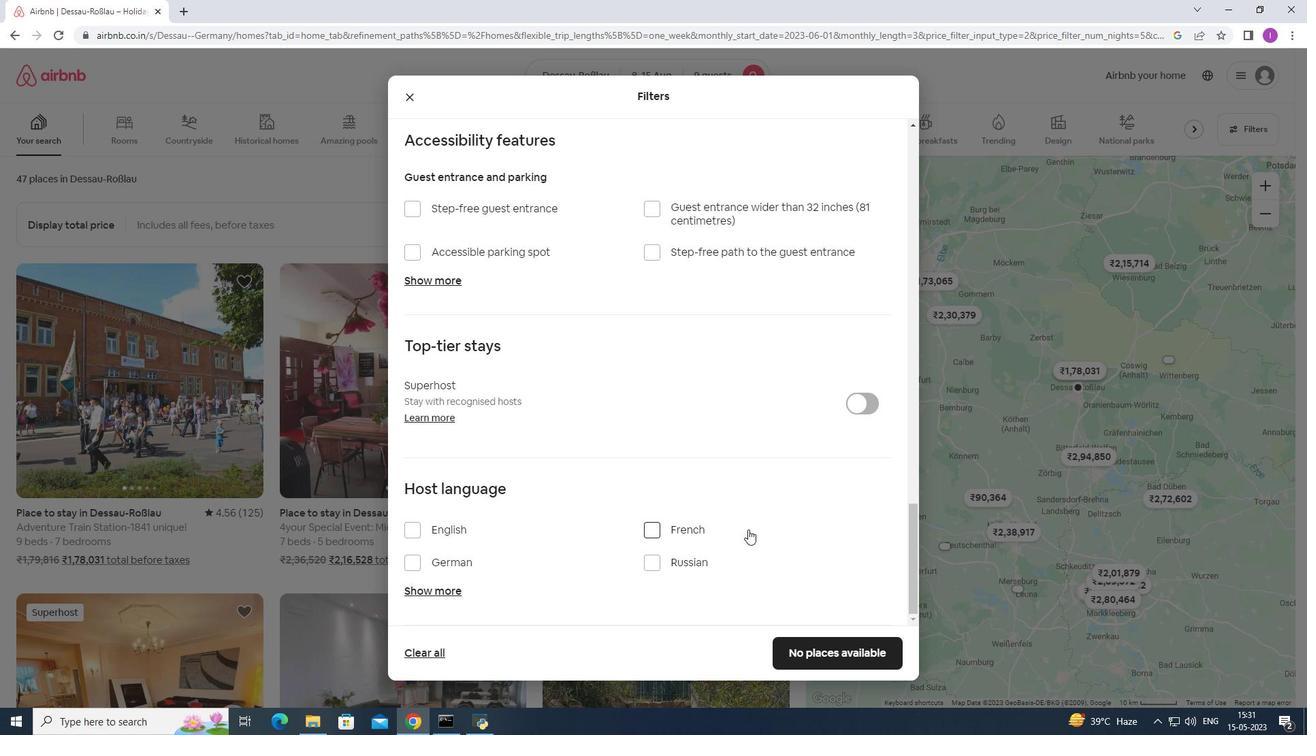 
Action: Mouse moved to (744, 529)
Screenshot: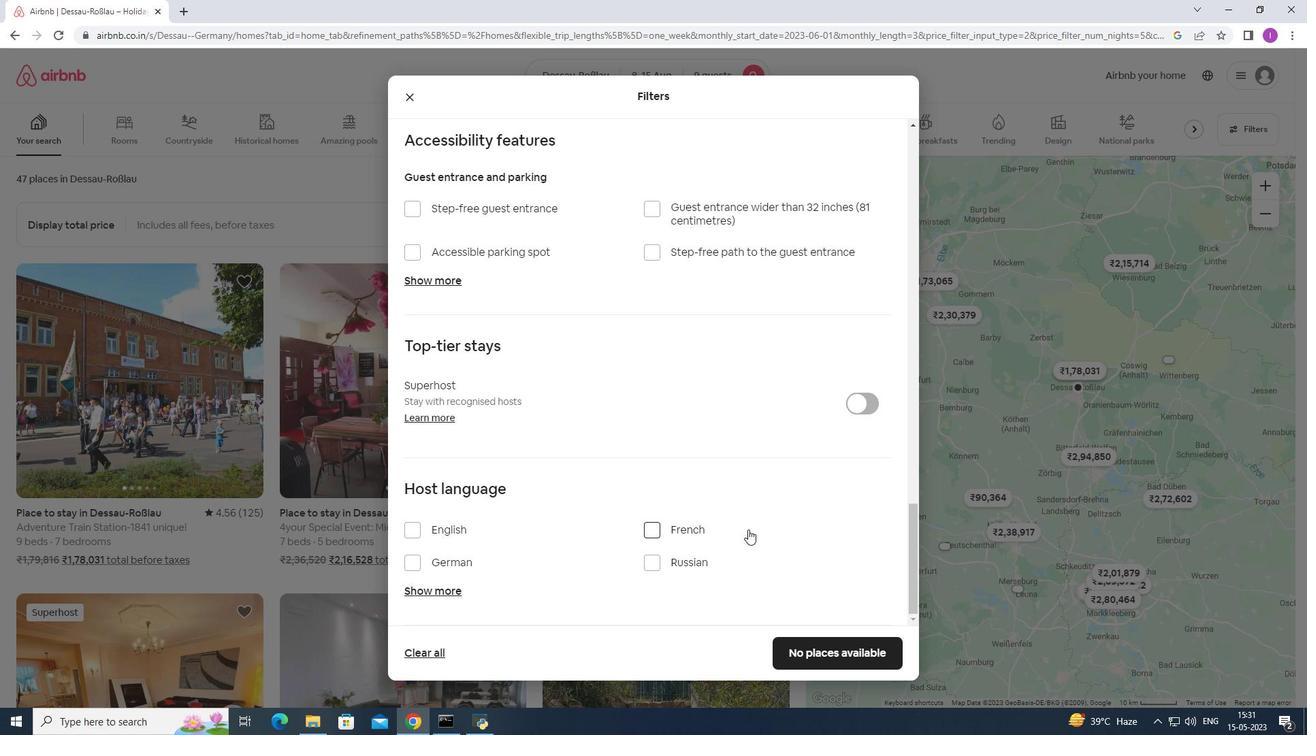 
Action: Mouse scrolled (745, 528) with delta (0, 0)
Screenshot: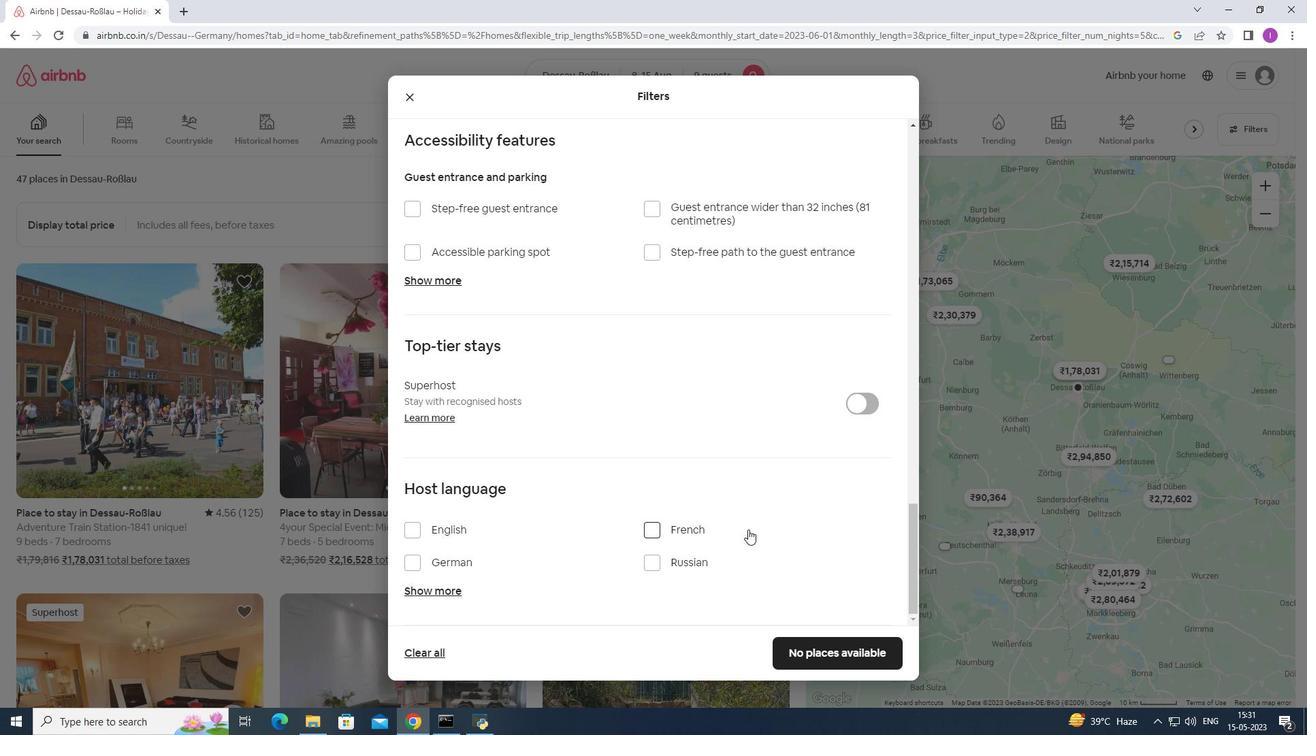 
Action: Mouse moved to (416, 522)
Screenshot: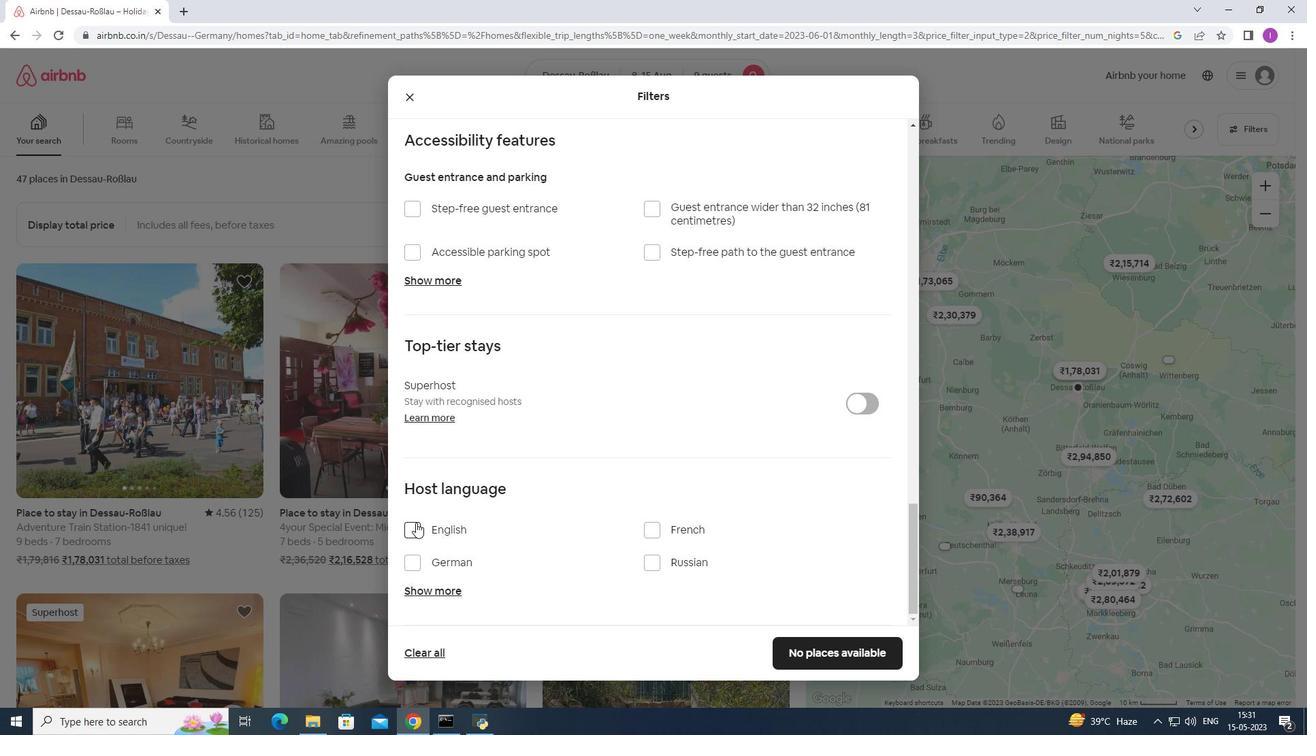 
Action: Mouse pressed left at (416, 522)
Screenshot: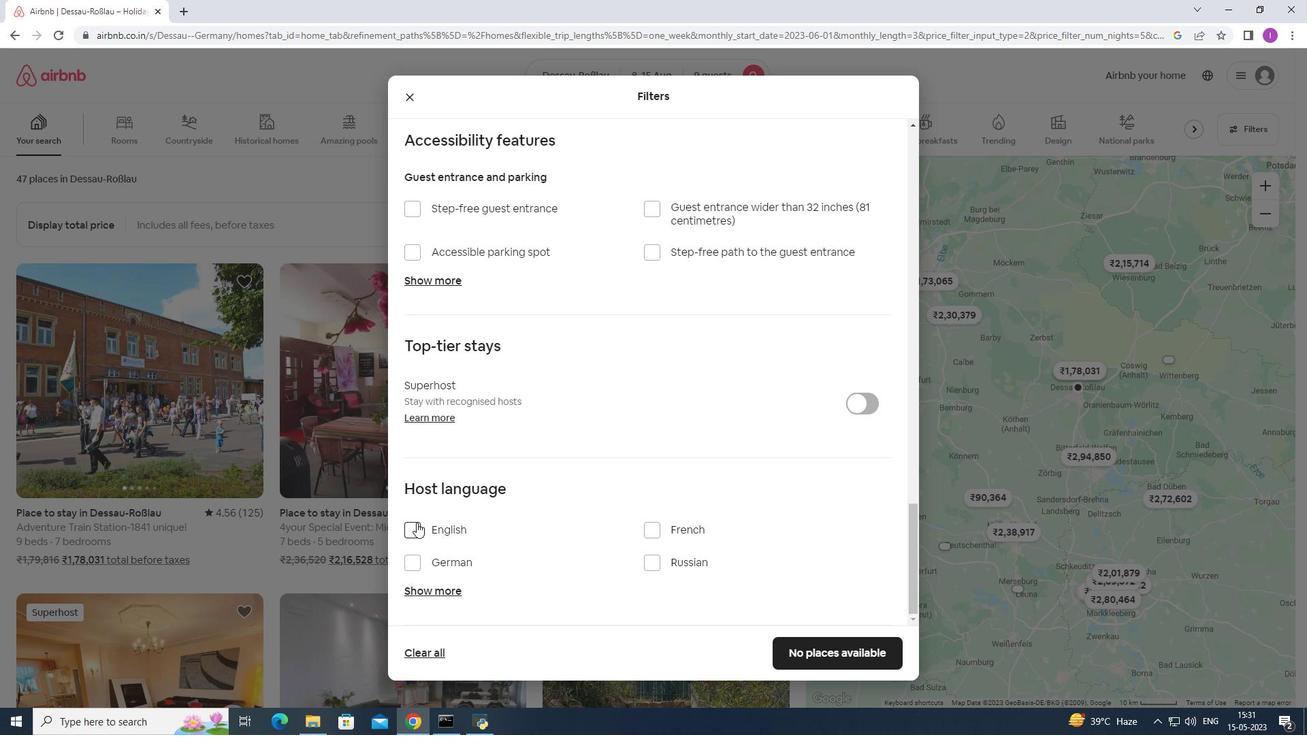 
Action: Mouse moved to (825, 653)
Screenshot: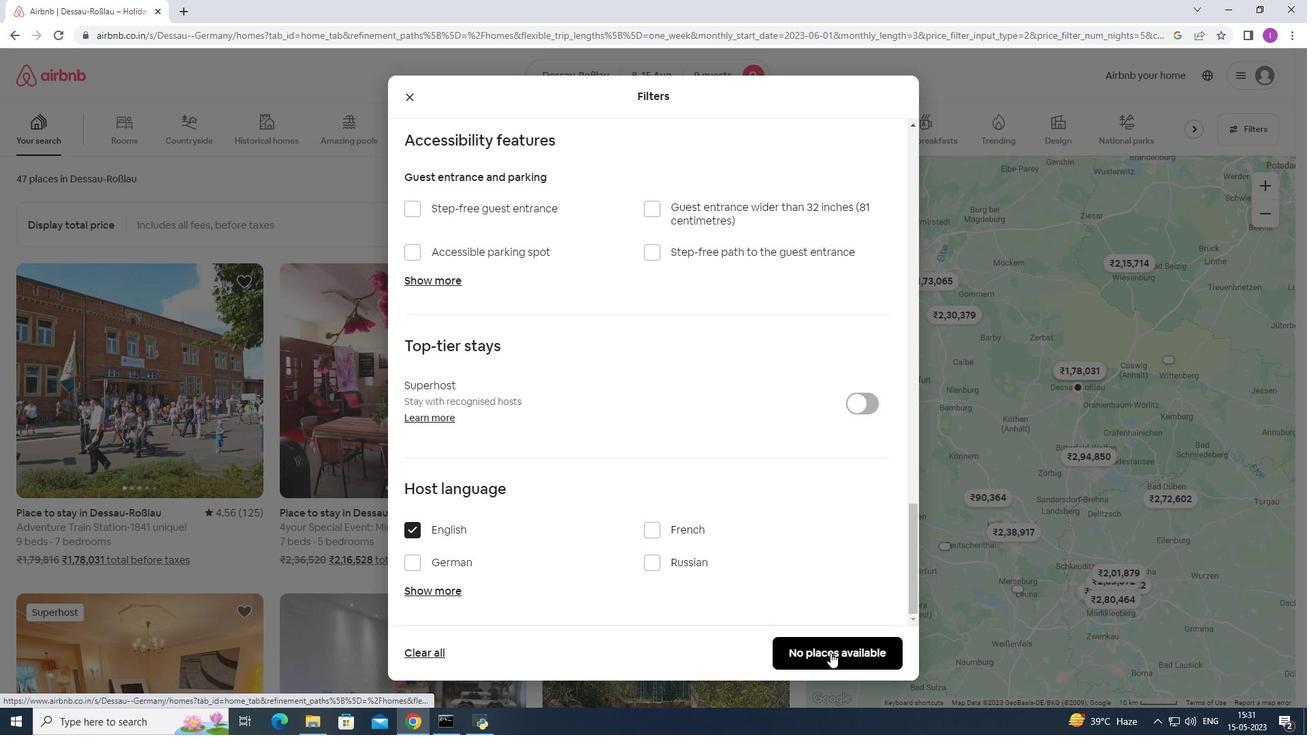 
Action: Mouse pressed left at (825, 653)
Screenshot: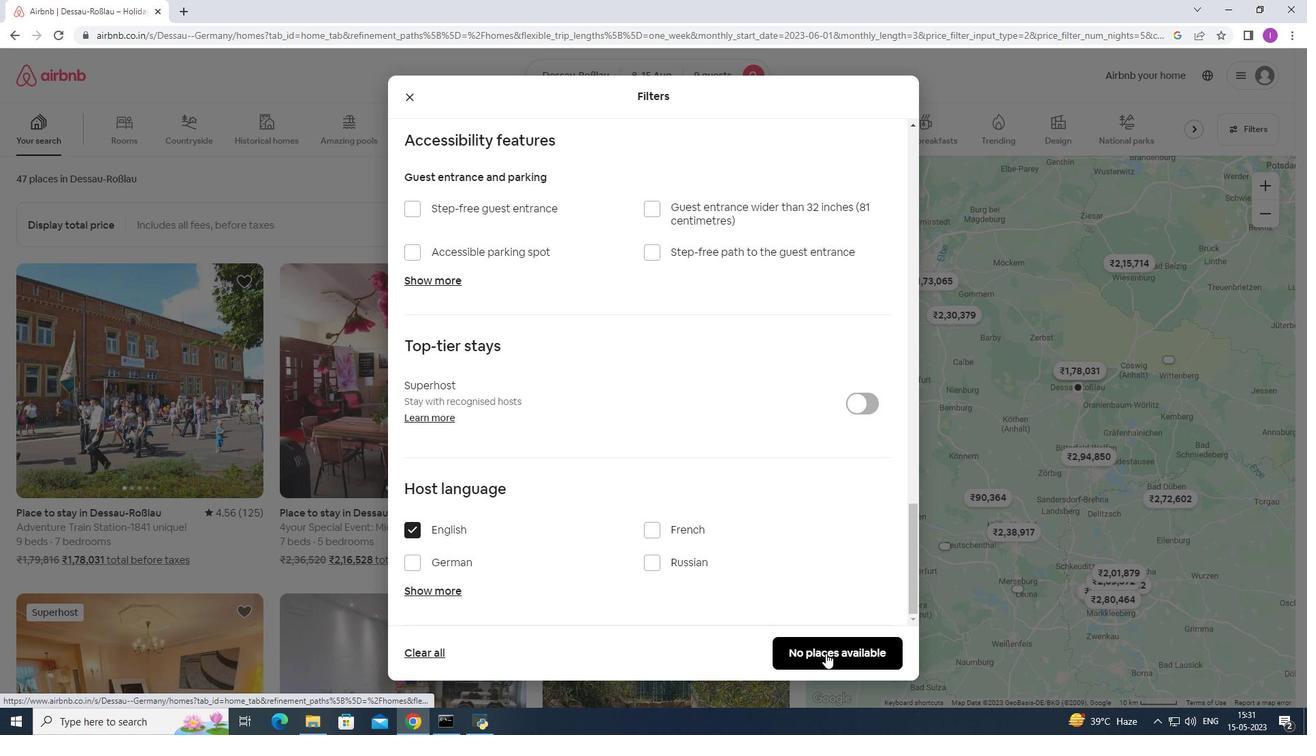 
Action: Mouse moved to (801, 666)
Screenshot: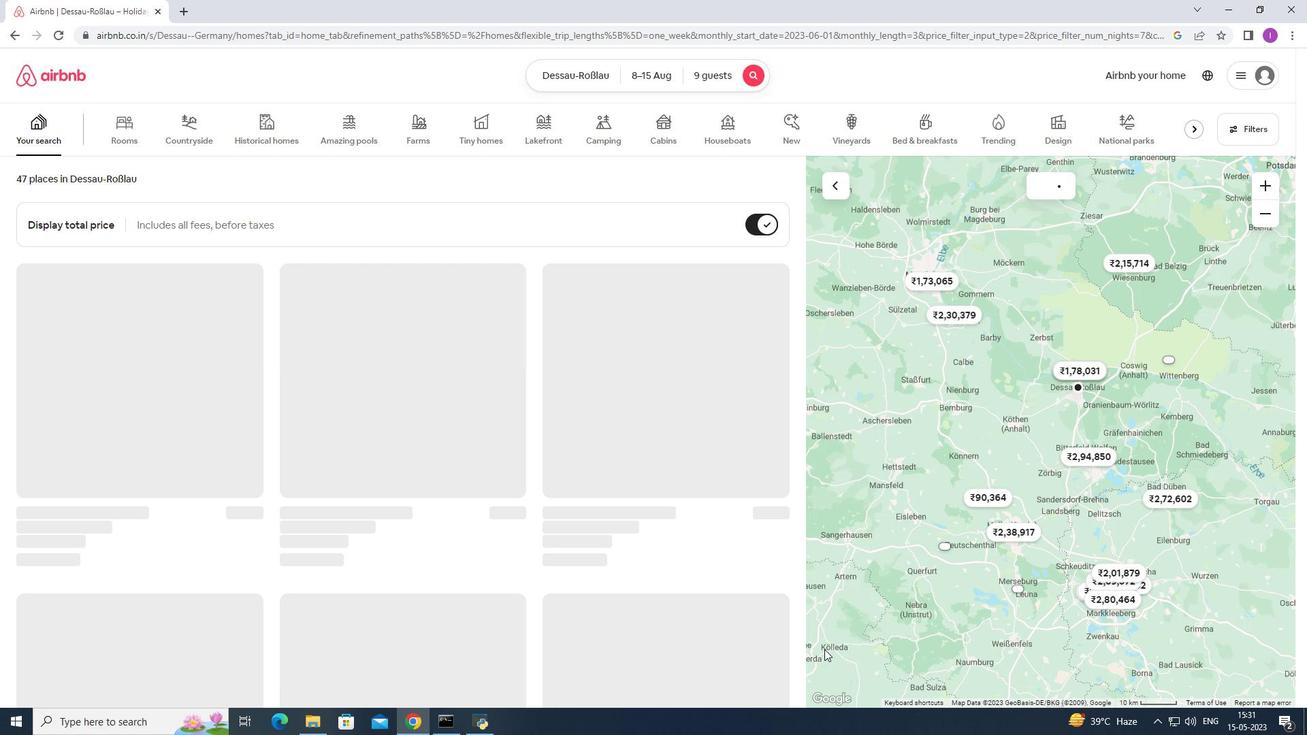 
